 Task: Bookmark your favorite speakeasy bar as a favorite location.
Action: Key pressed t<Key.caps_lock>HE<Key.space><Key.caps_lock>c<Key.caps_lock>AMPBELL
Screenshot: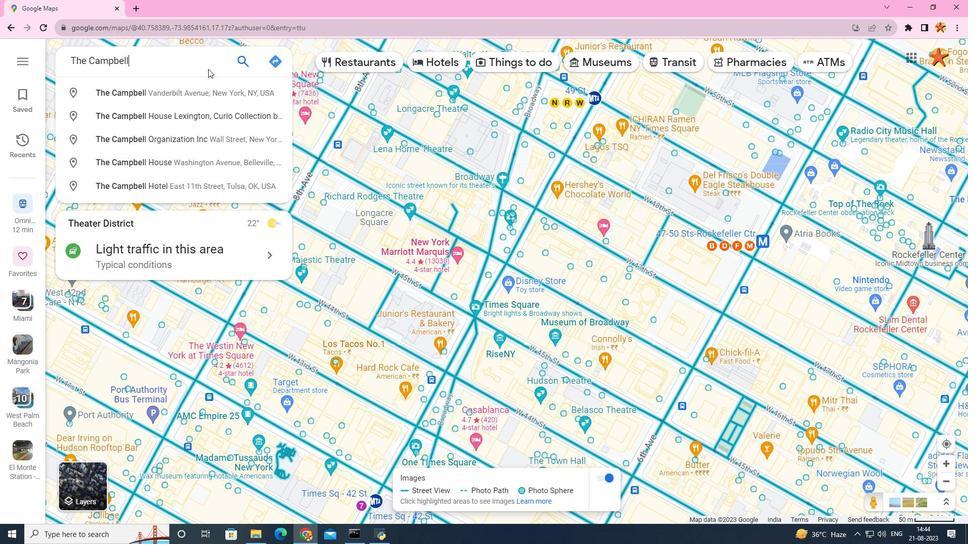 
Action: Mouse moved to (208, 70)
Screenshot: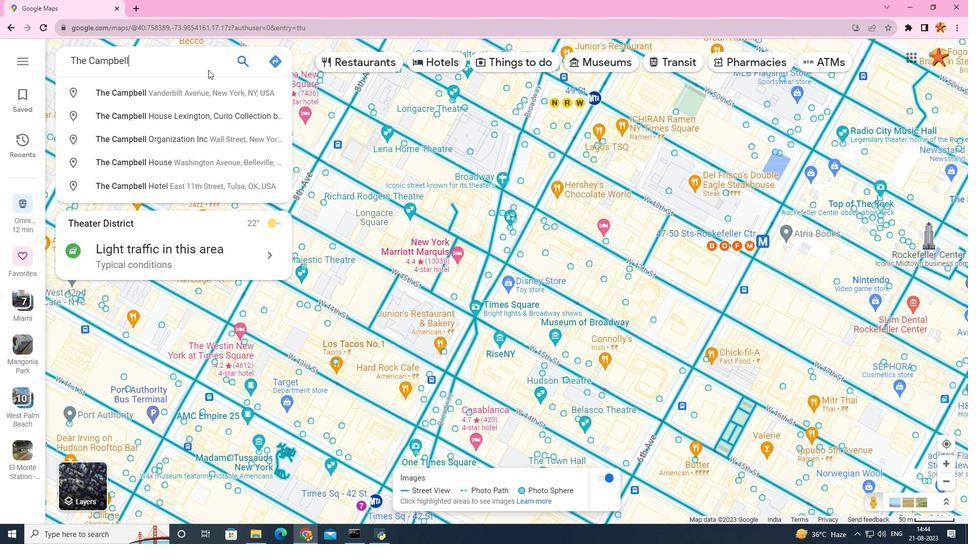
Action: Key pressed <Key.space>BAR
Screenshot: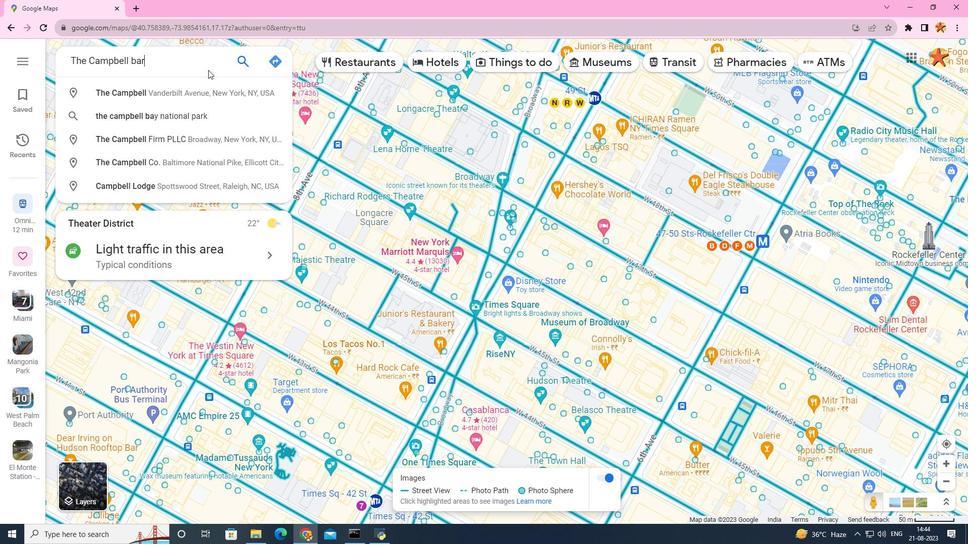 
Action: Mouse moved to (179, 90)
Screenshot: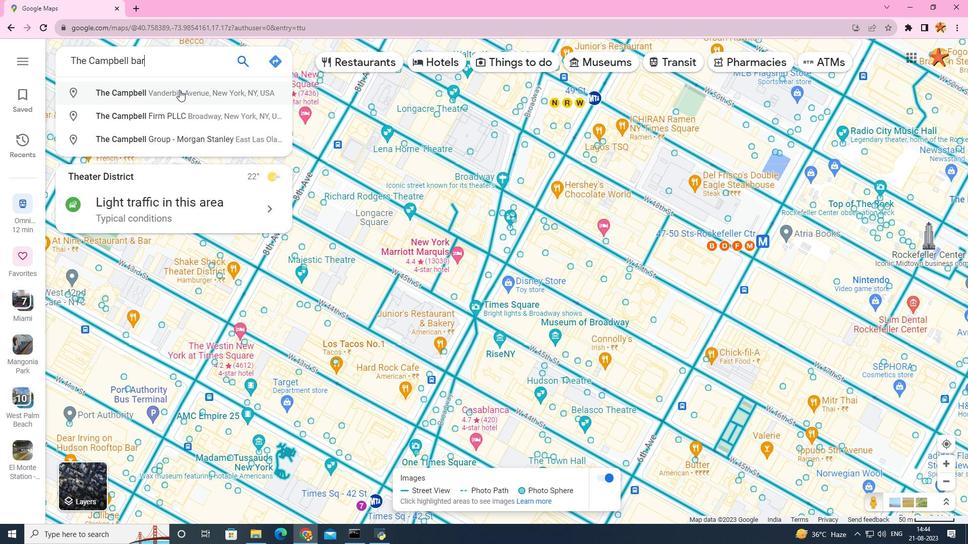 
Action: Mouse pressed left at (179, 90)
Screenshot: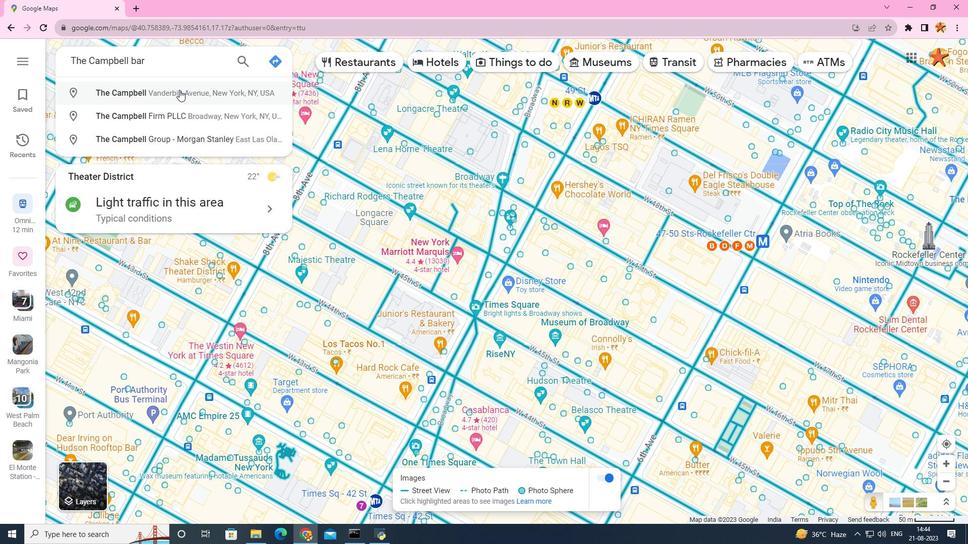 
Action: Mouse moved to (150, 151)
Screenshot: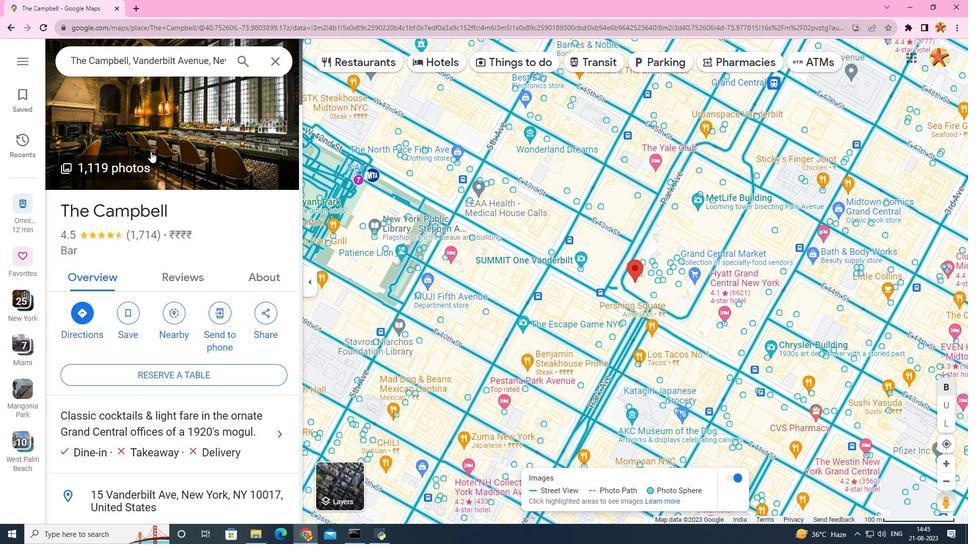 
Action: Mouse pressed left at (150, 151)
Screenshot: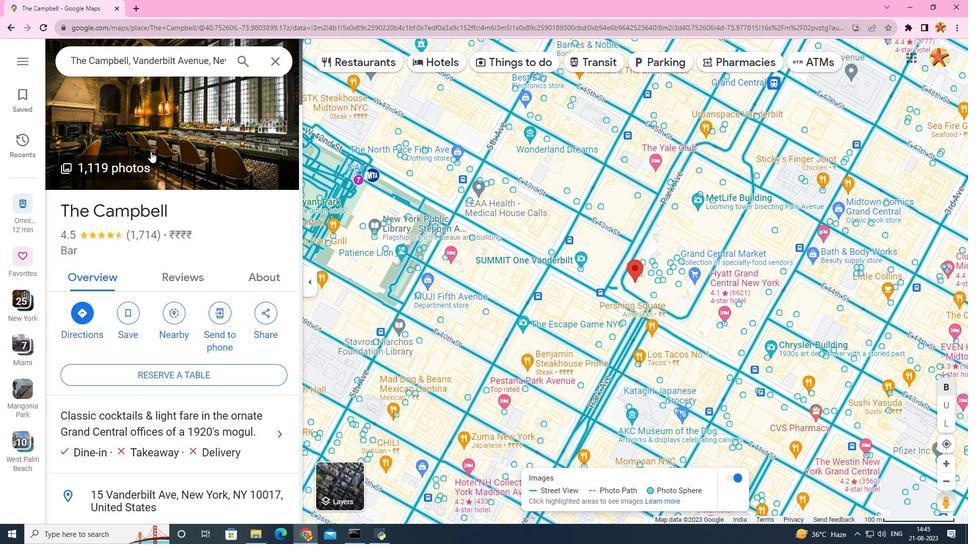 
Action: Mouse moved to (658, 460)
Screenshot: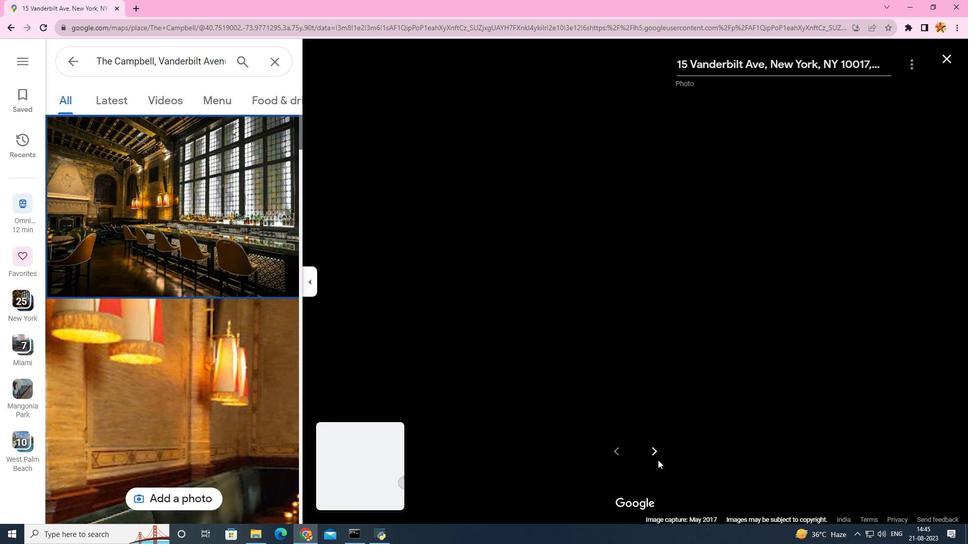 
Action: Mouse pressed left at (658, 460)
Screenshot: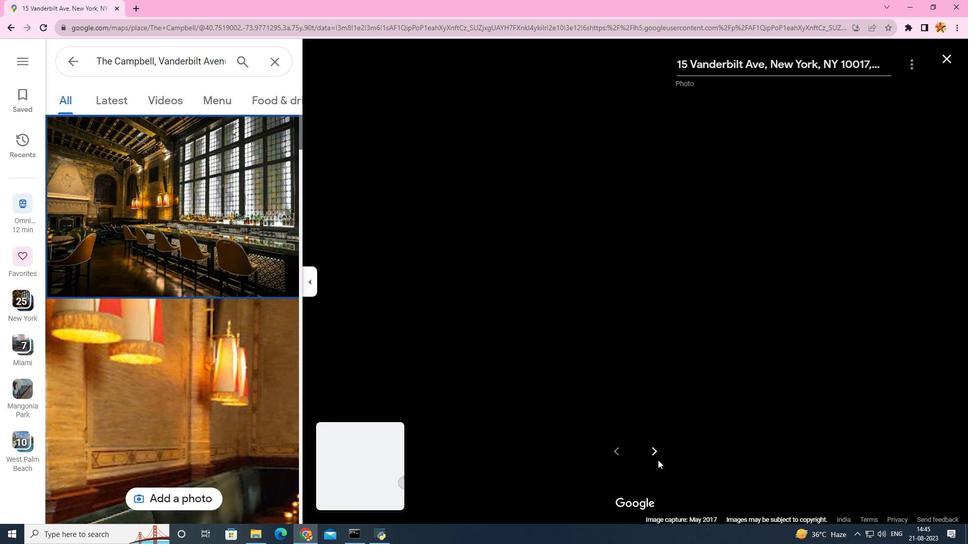 
Action: Mouse pressed left at (658, 460)
Screenshot: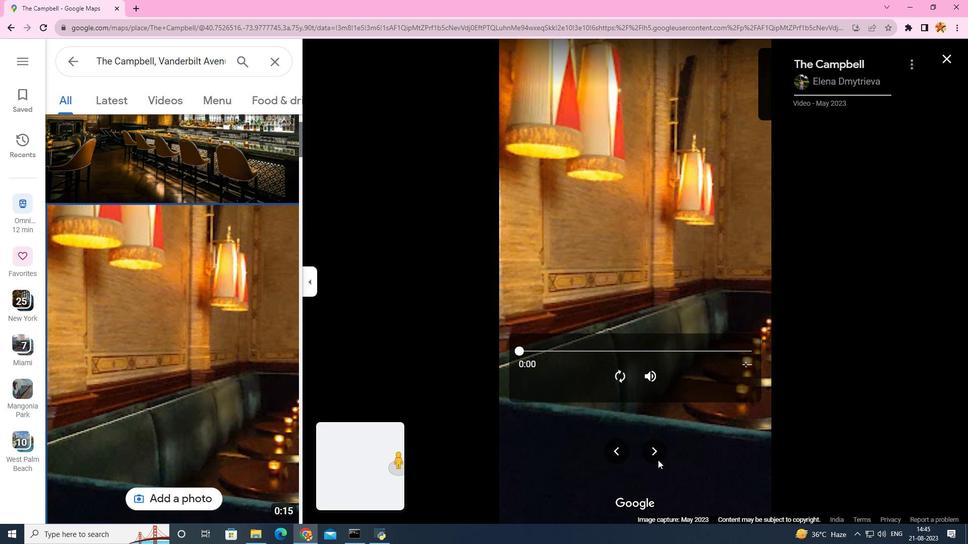 
Action: Mouse pressed left at (658, 460)
Screenshot: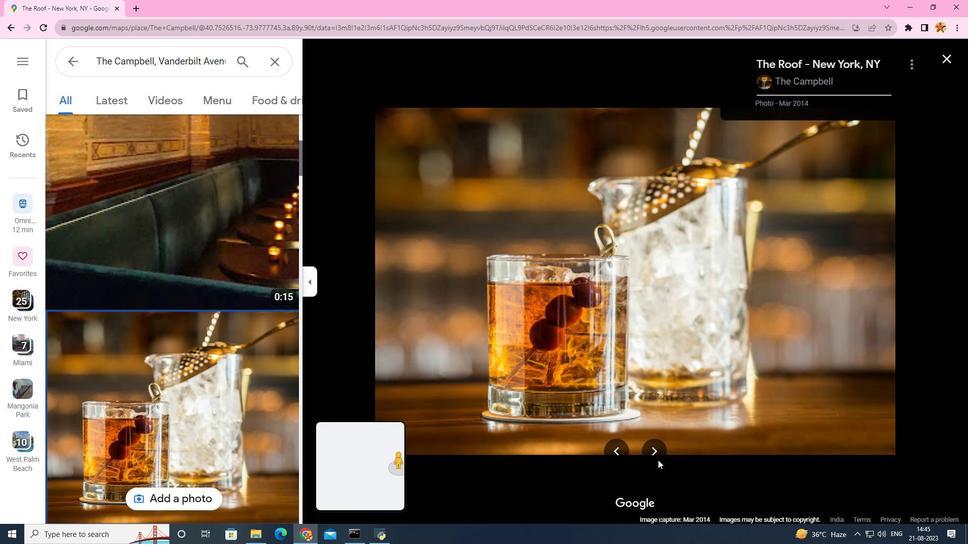 
Action: Mouse moved to (657, 460)
Screenshot: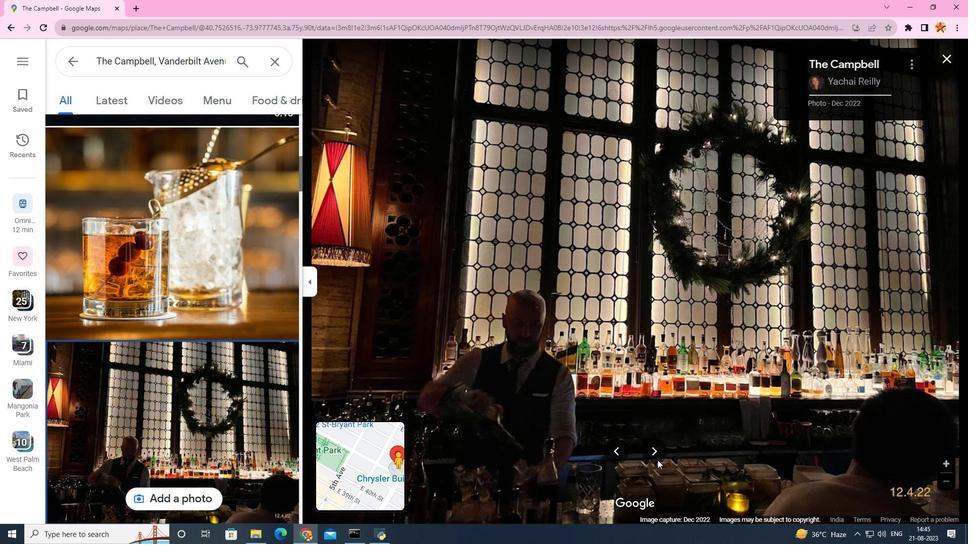 
Action: Mouse pressed left at (657, 460)
Screenshot: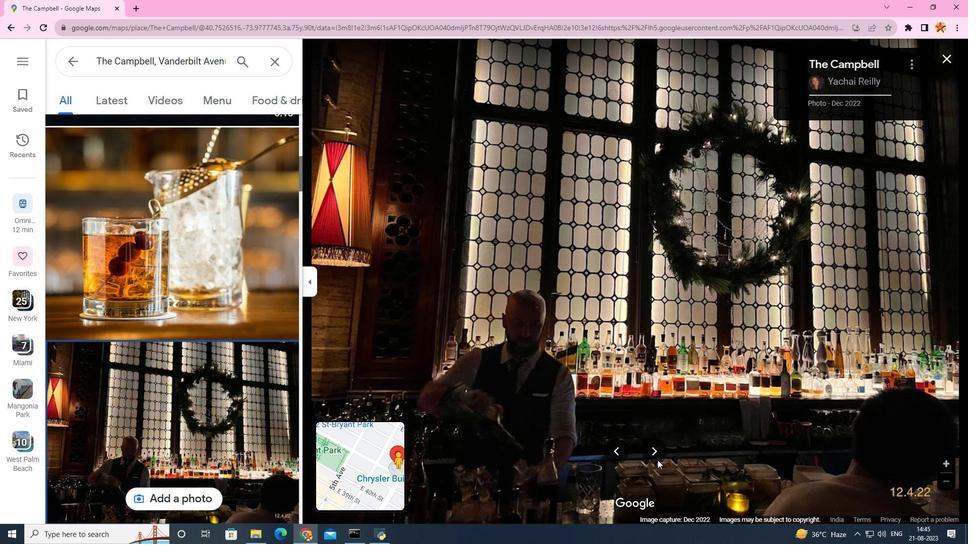 
Action: Mouse moved to (656, 448)
Screenshot: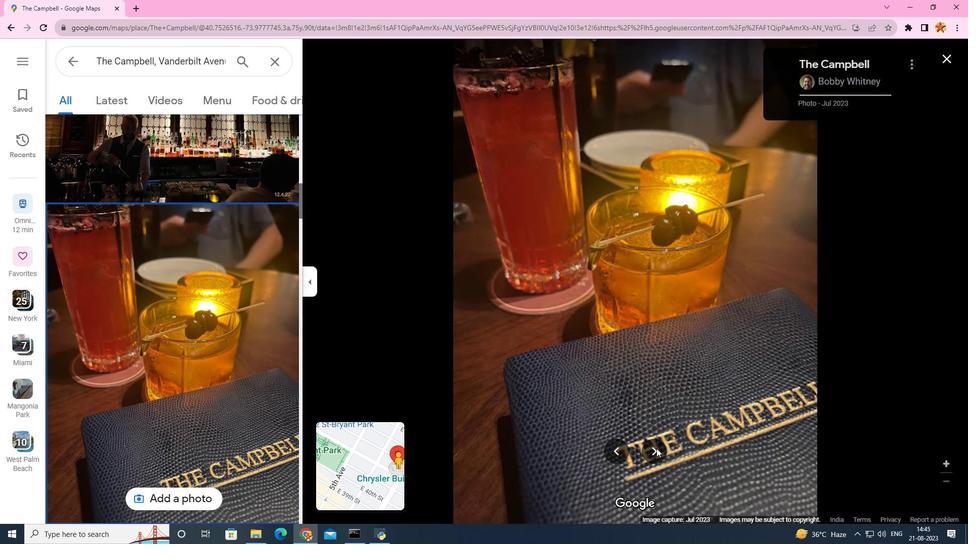 
Action: Mouse pressed left at (656, 448)
Screenshot: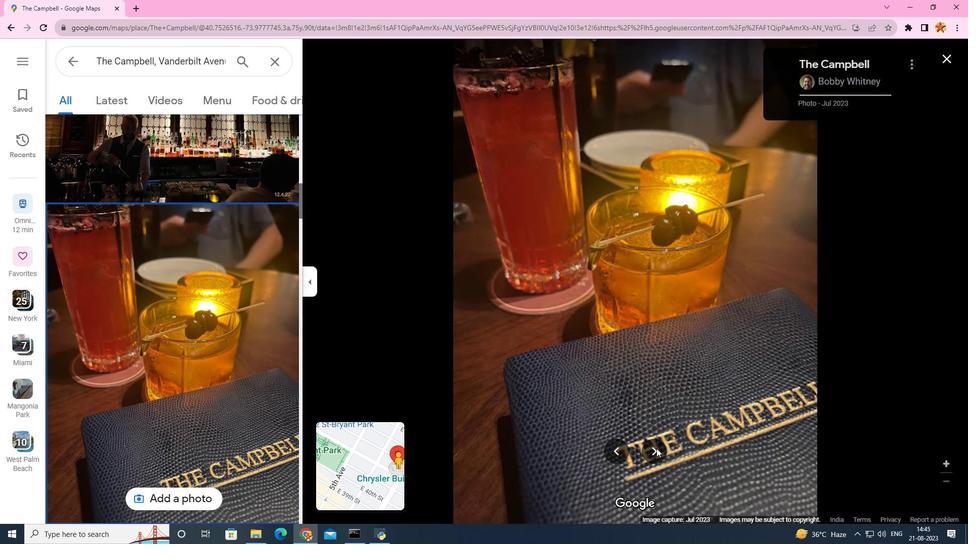 
Action: Mouse pressed left at (656, 448)
Screenshot: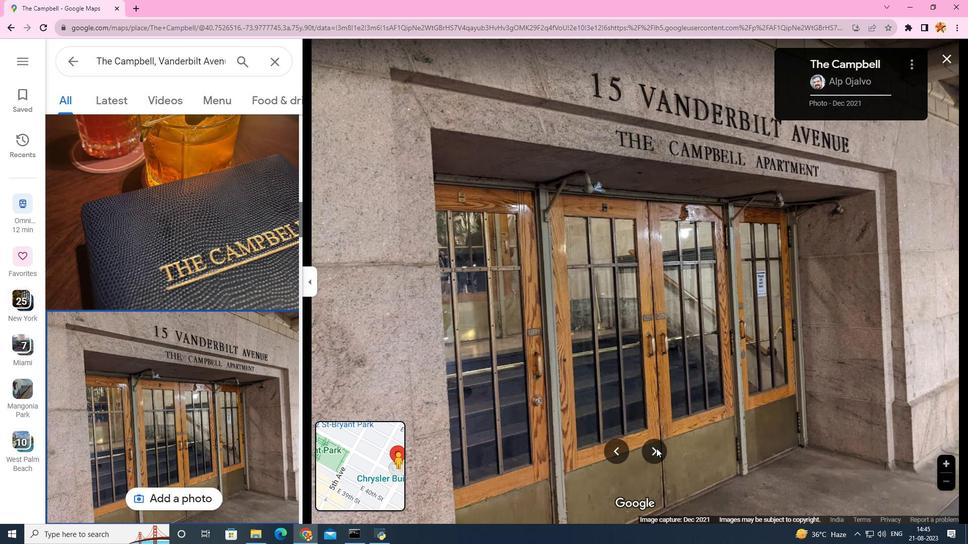 
Action: Mouse moved to (653, 449)
Screenshot: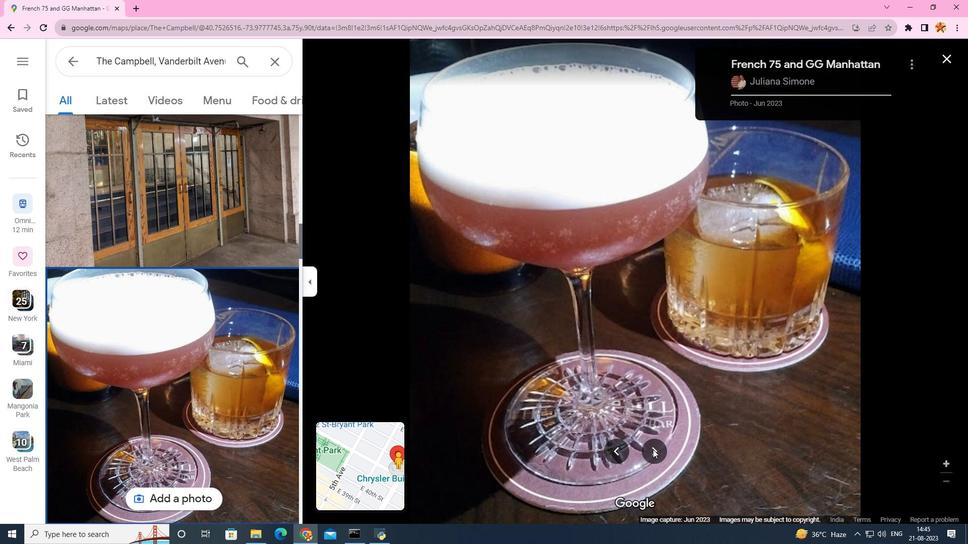 
Action: Mouse pressed left at (653, 449)
Screenshot: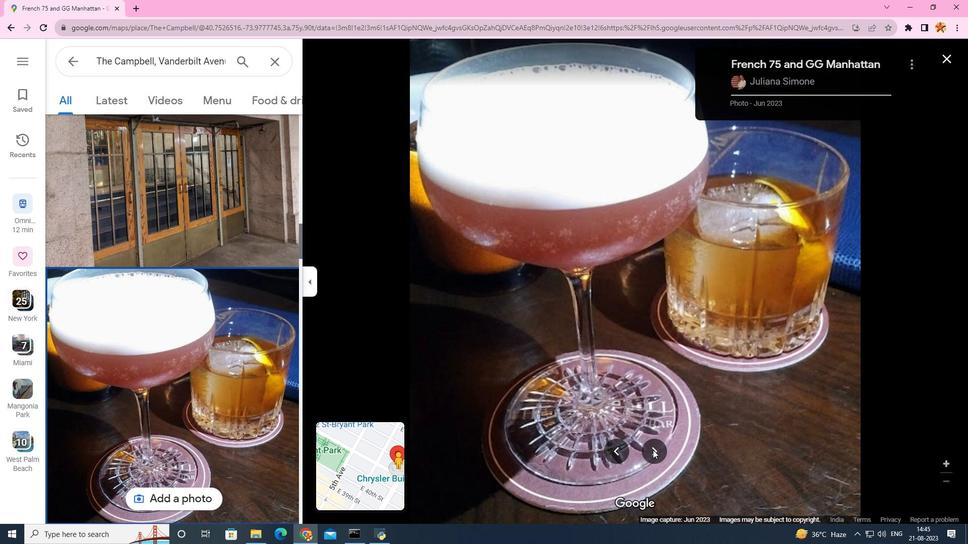 
Action: Mouse moved to (653, 450)
Screenshot: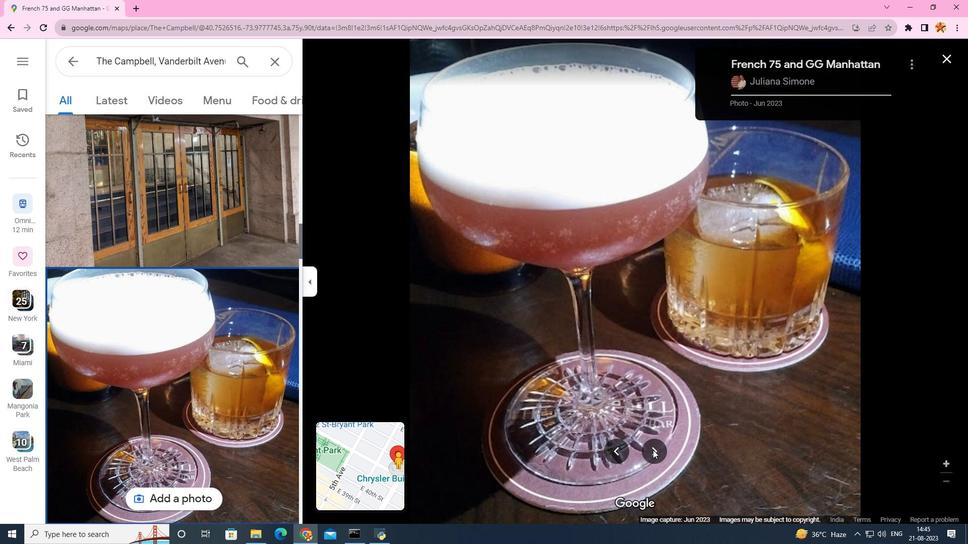 
Action: Mouse pressed left at (653, 450)
Screenshot: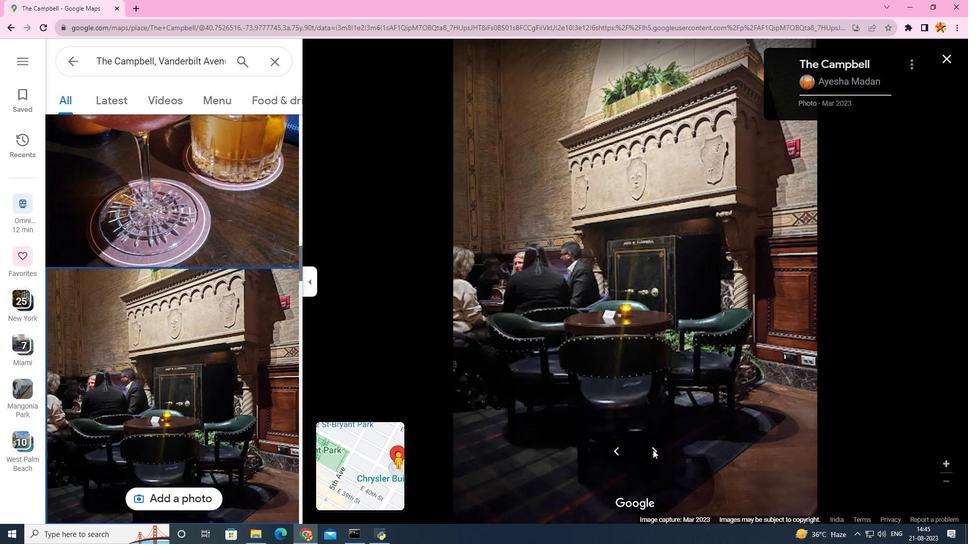 
Action: Mouse pressed left at (653, 450)
Screenshot: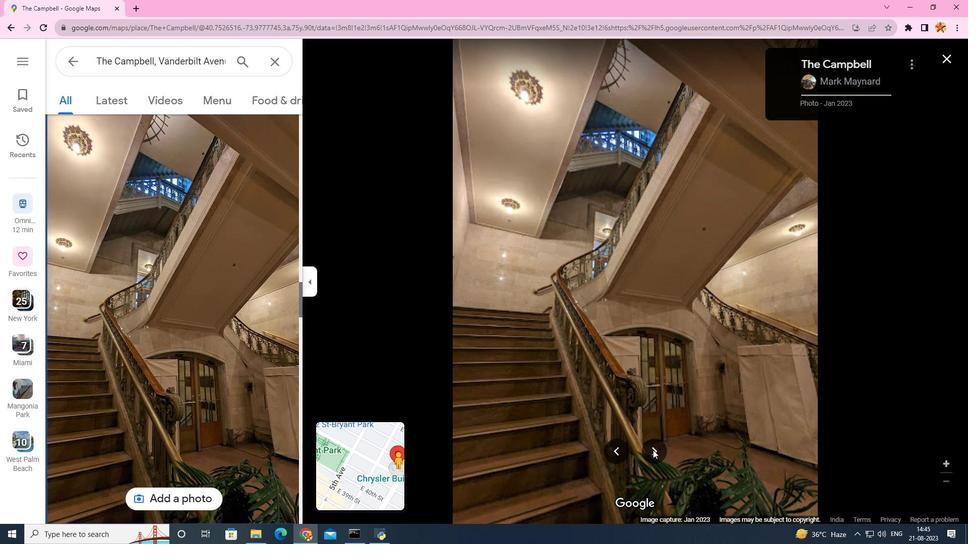 
Action: Mouse pressed left at (653, 450)
Screenshot: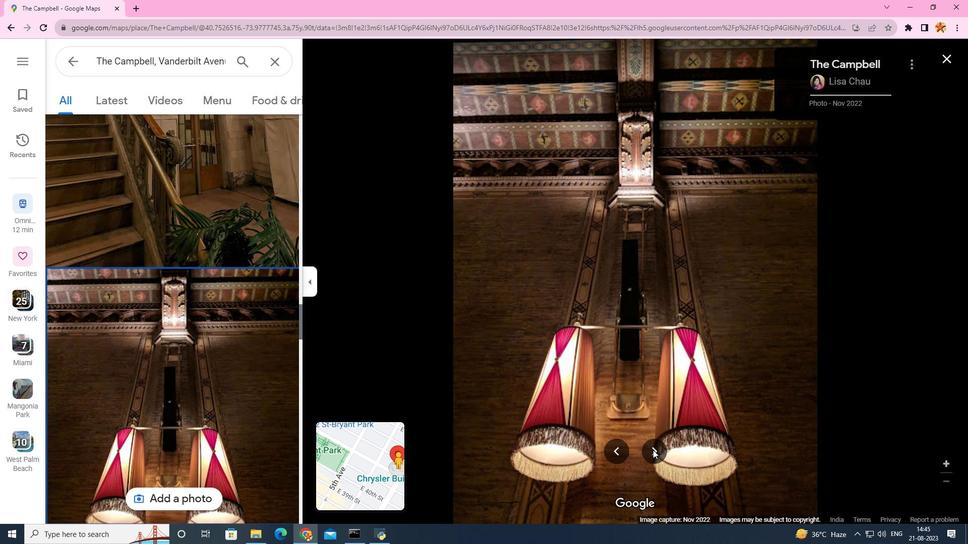 
Action: Mouse pressed left at (653, 450)
Screenshot: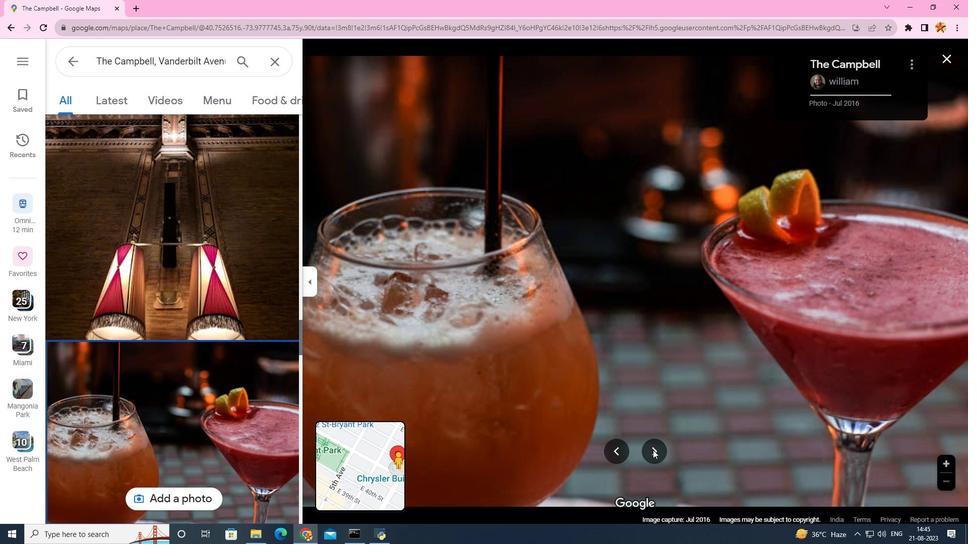 
Action: Mouse pressed left at (653, 450)
Screenshot: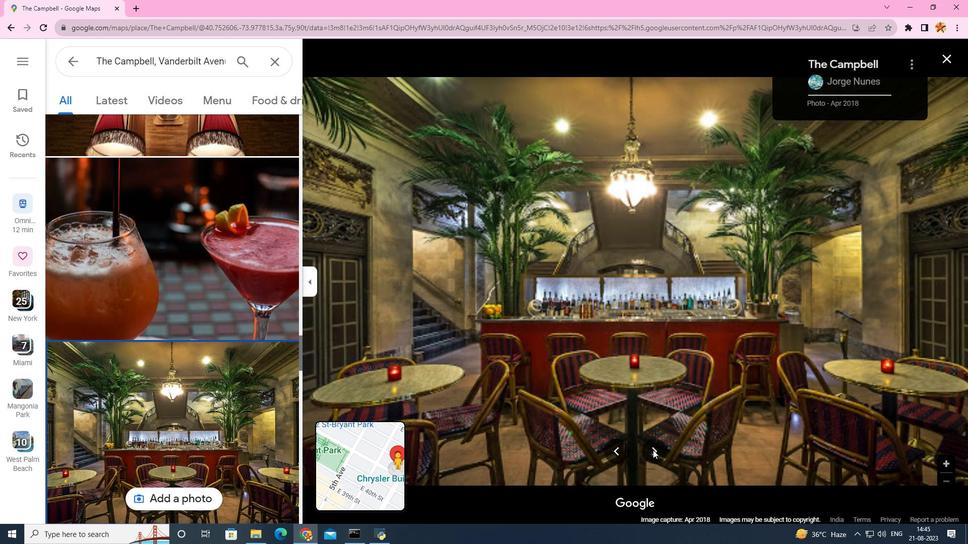 
Action: Mouse pressed left at (653, 450)
Screenshot: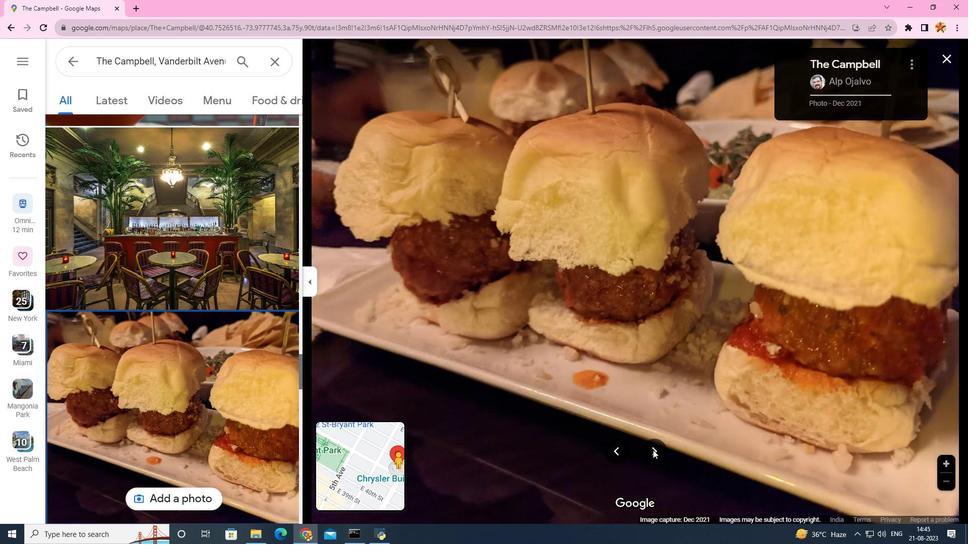 
Action: Mouse pressed left at (653, 450)
Screenshot: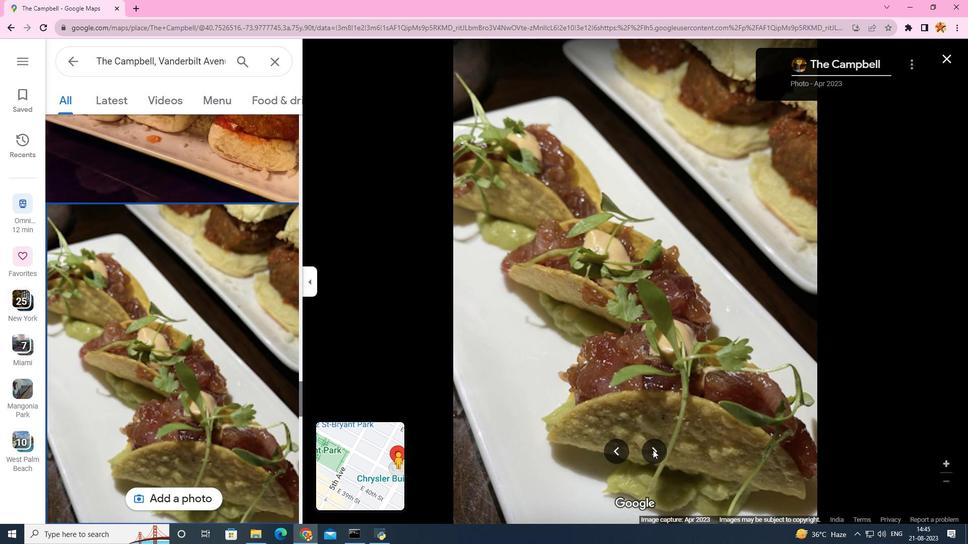 
Action: Mouse pressed left at (653, 450)
Screenshot: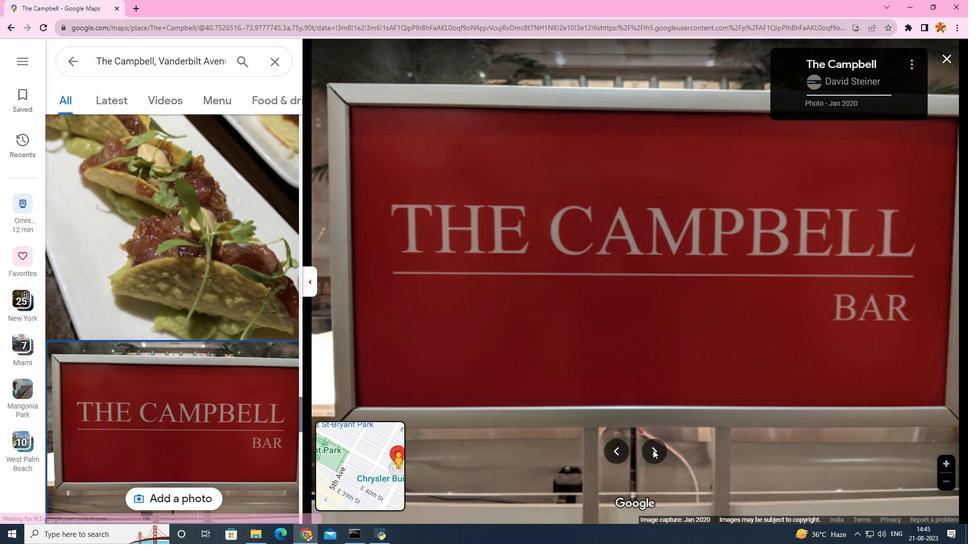 
Action: Mouse pressed left at (653, 450)
Screenshot: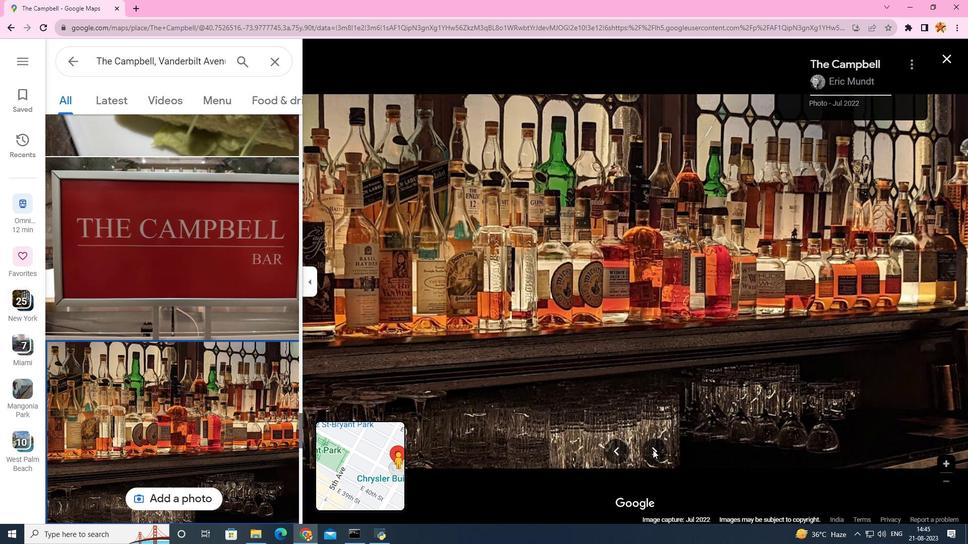 
Action: Mouse pressed left at (653, 450)
Screenshot: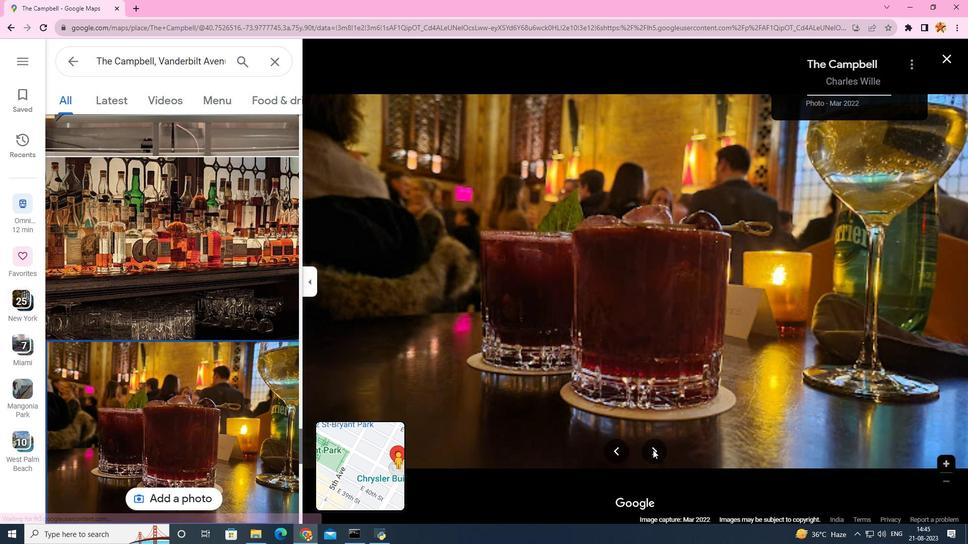 
Action: Mouse pressed left at (653, 450)
Screenshot: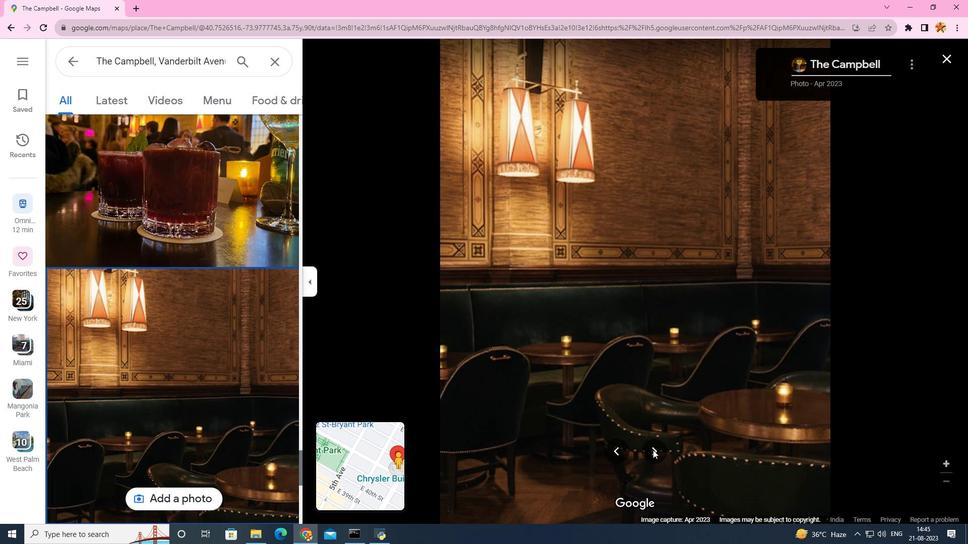 
Action: Mouse moved to (652, 450)
Screenshot: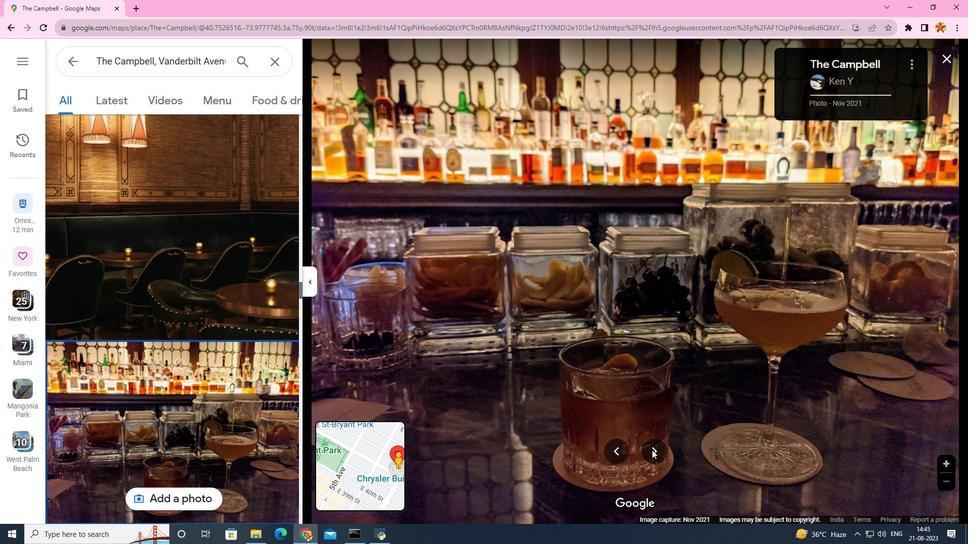
Action: Mouse pressed left at (652, 450)
Screenshot: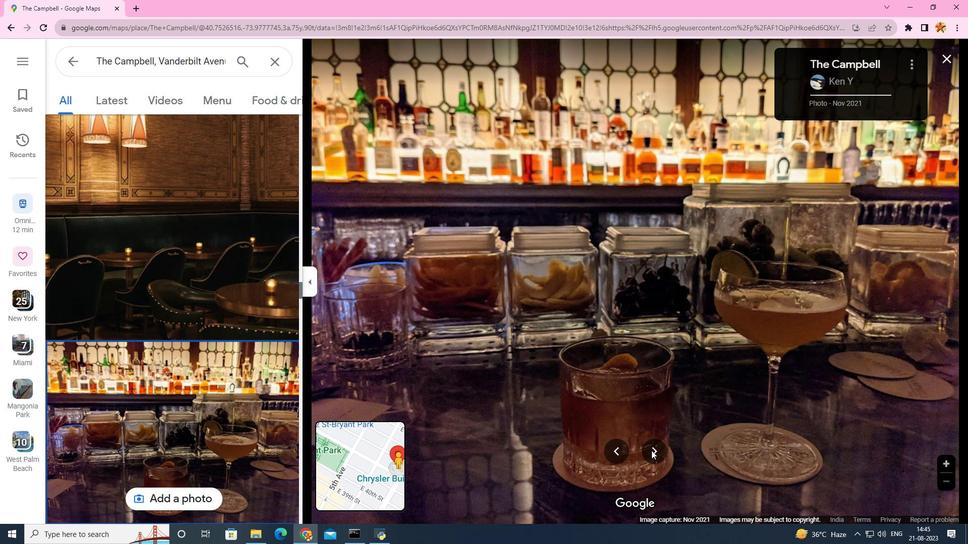 
Action: Mouse moved to (648, 452)
Screenshot: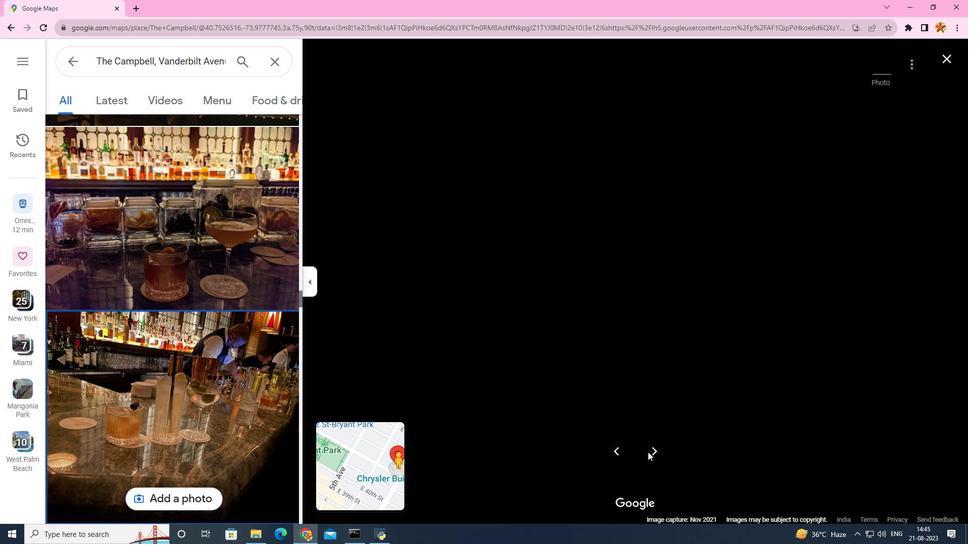 
Action: Mouse pressed left at (648, 452)
Screenshot: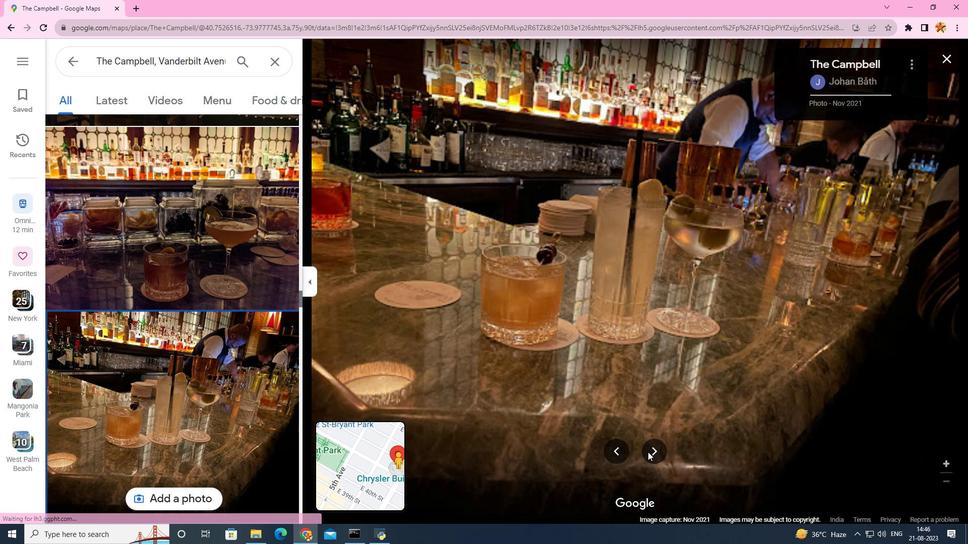 
Action: Mouse pressed left at (648, 452)
Screenshot: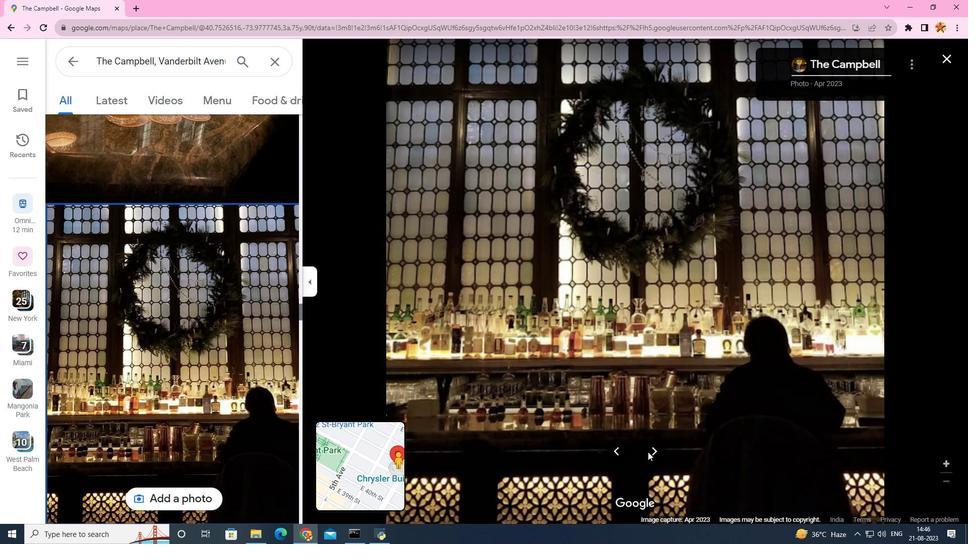 
Action: Mouse moved to (646, 452)
Screenshot: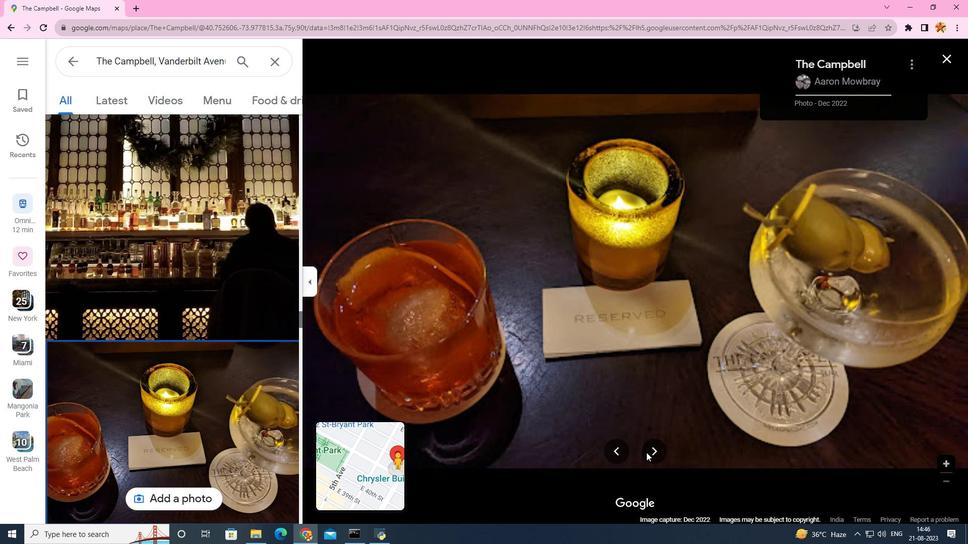 
Action: Mouse pressed left at (646, 452)
Screenshot: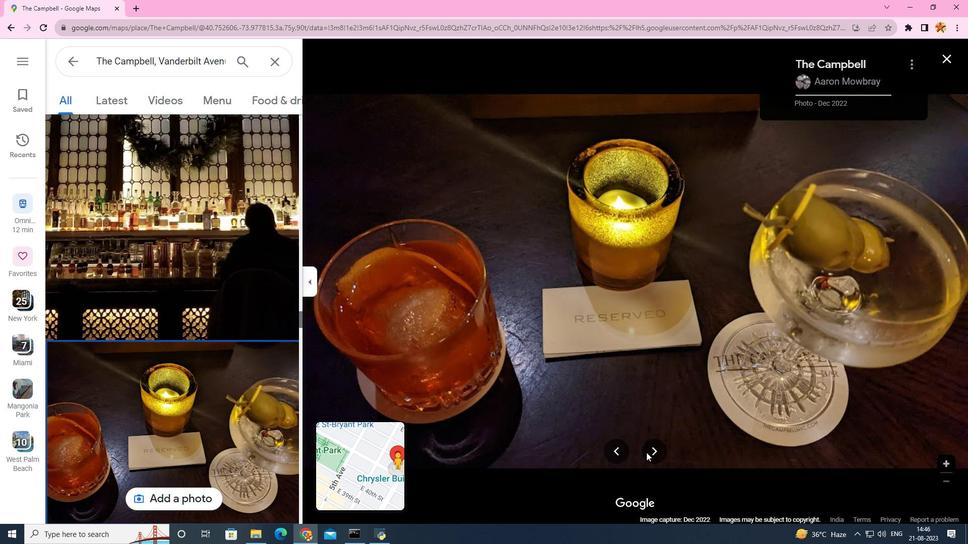 
Action: Mouse pressed left at (646, 452)
Screenshot: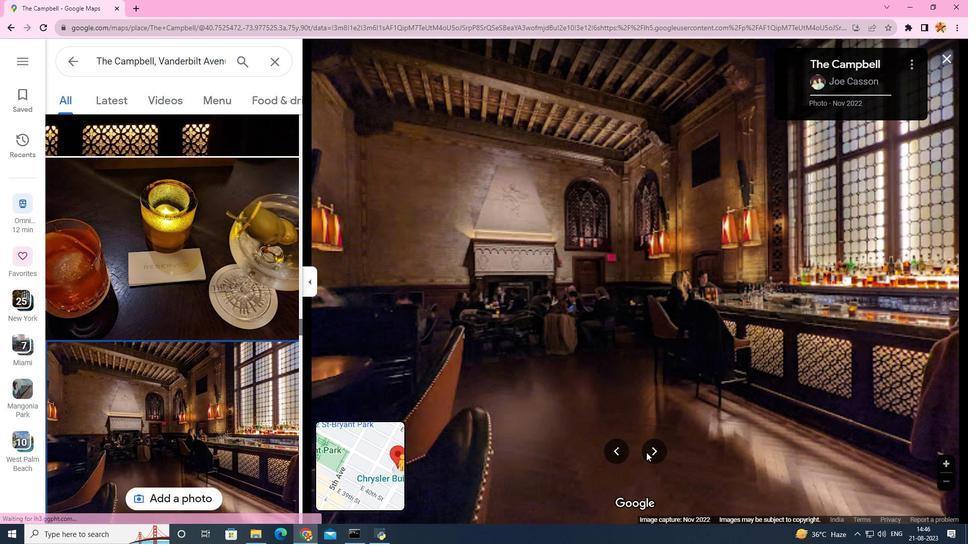 
Action: Mouse pressed left at (646, 452)
Screenshot: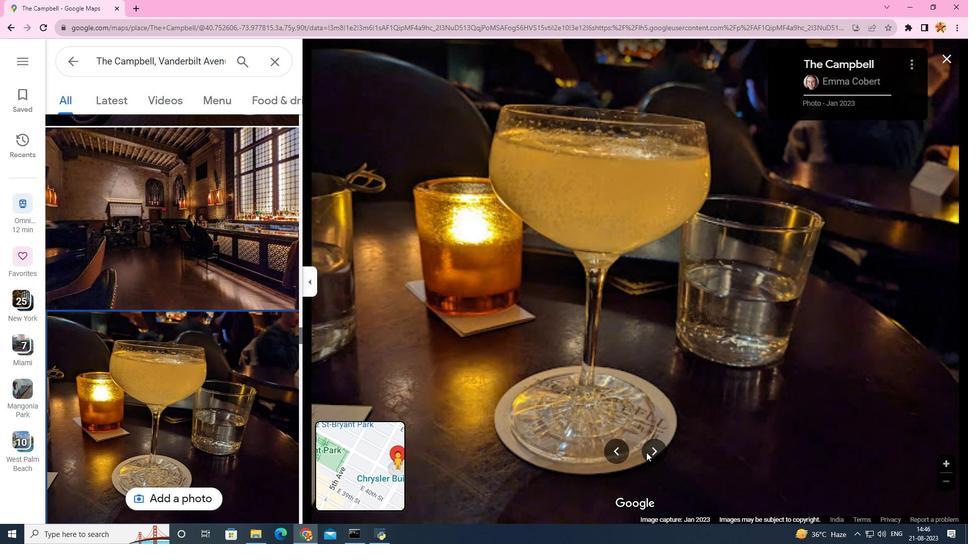 
Action: Mouse pressed left at (646, 452)
Screenshot: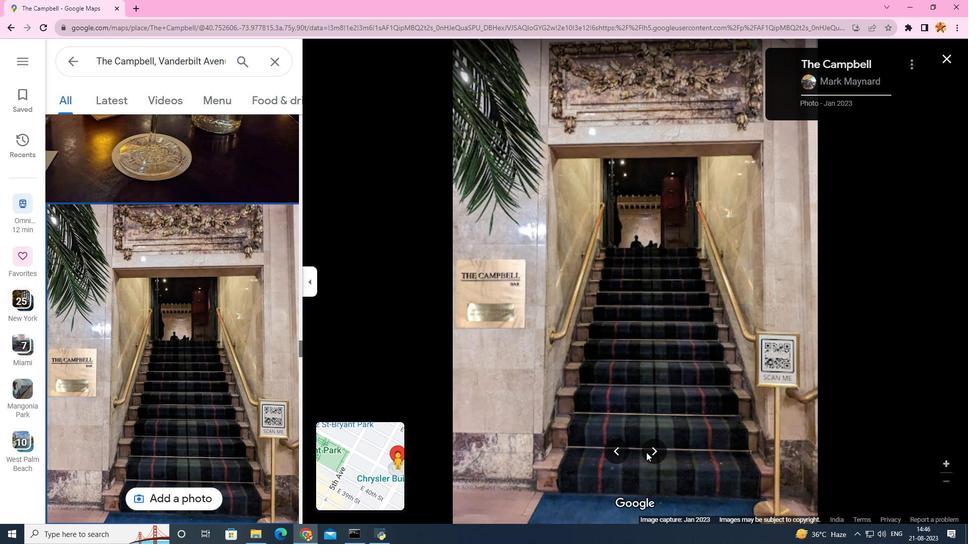 
Action: Mouse moved to (655, 449)
Screenshot: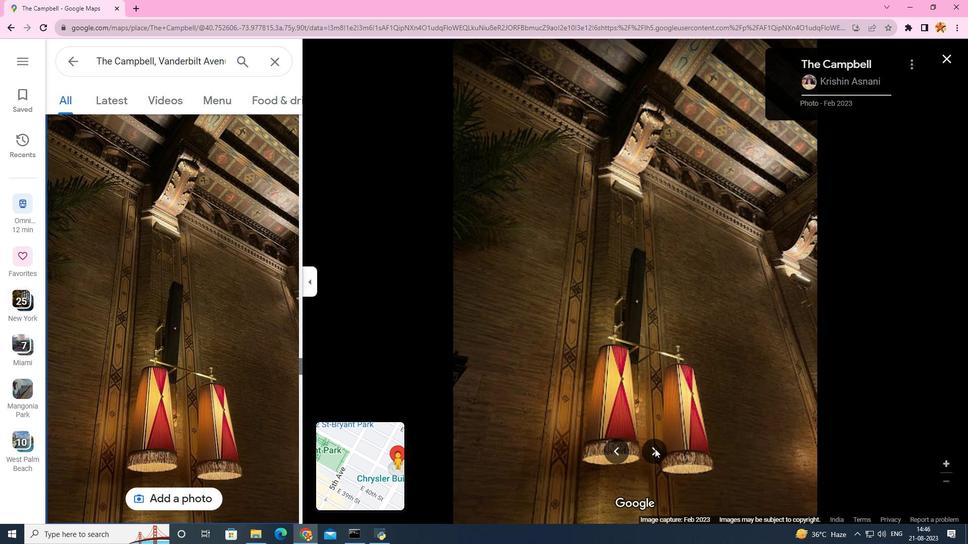 
Action: Mouse pressed left at (655, 449)
Screenshot: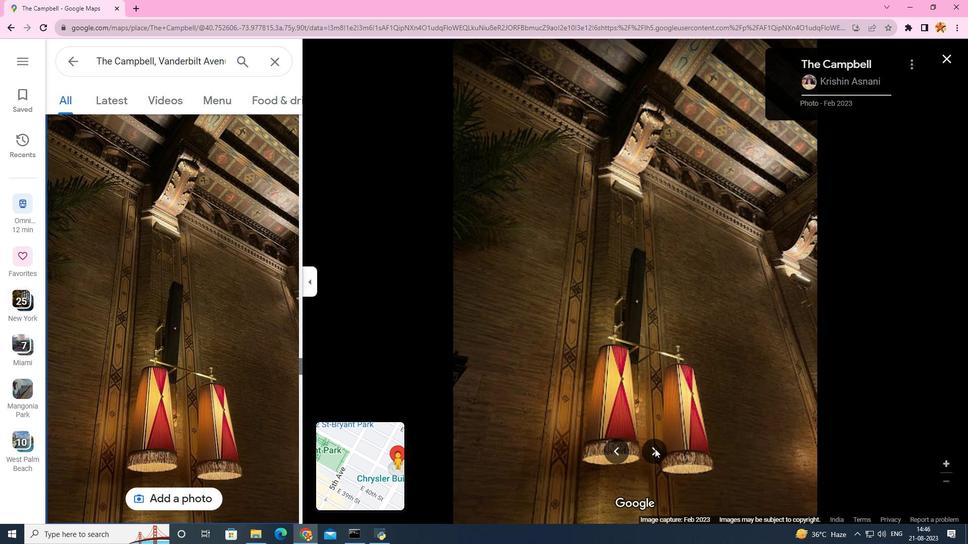 
Action: Mouse pressed left at (655, 449)
Screenshot: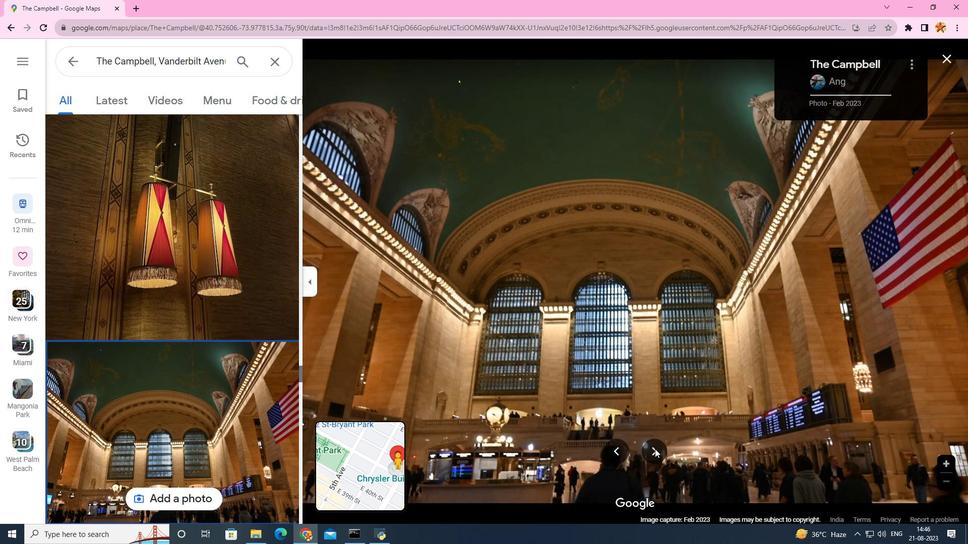 
Action: Mouse pressed left at (655, 449)
Screenshot: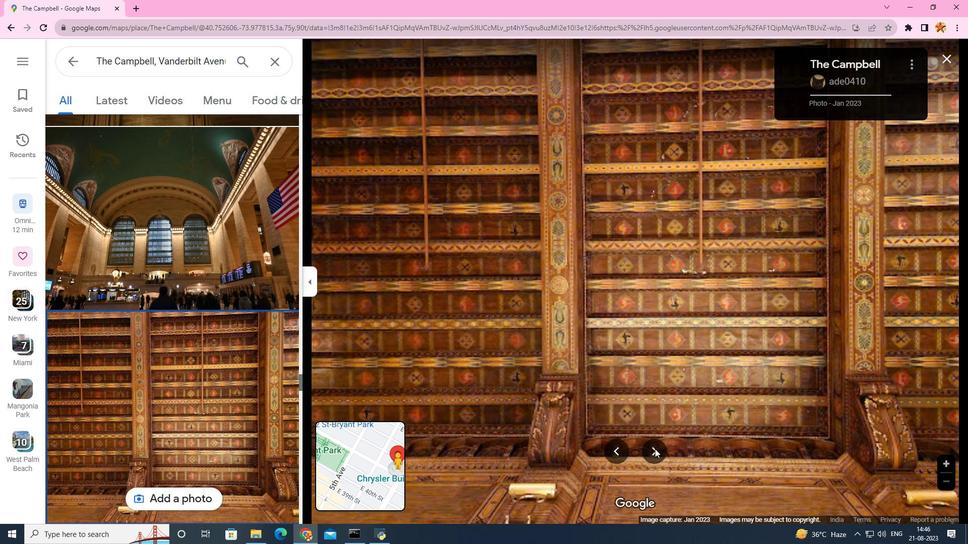 
Action: Mouse pressed left at (655, 449)
Screenshot: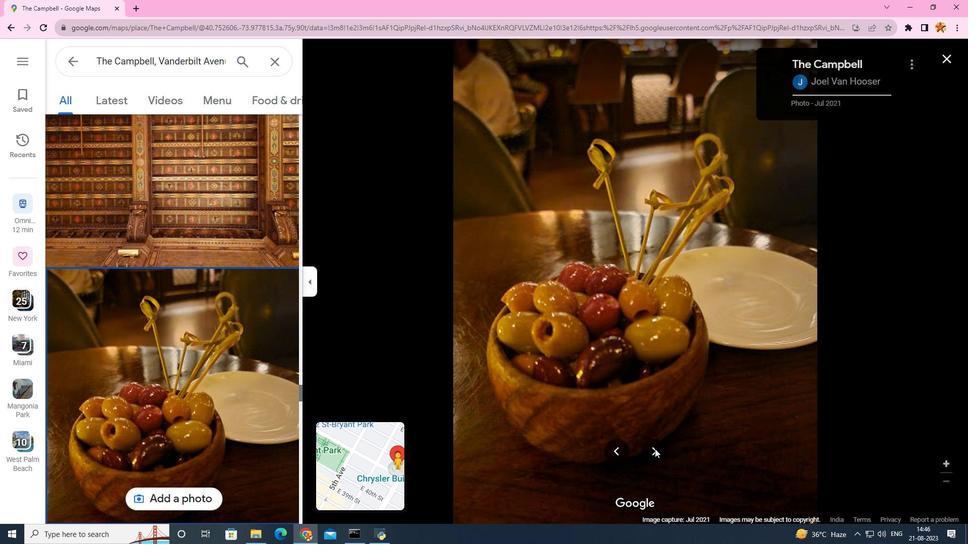 
Action: Mouse moved to (654, 449)
Screenshot: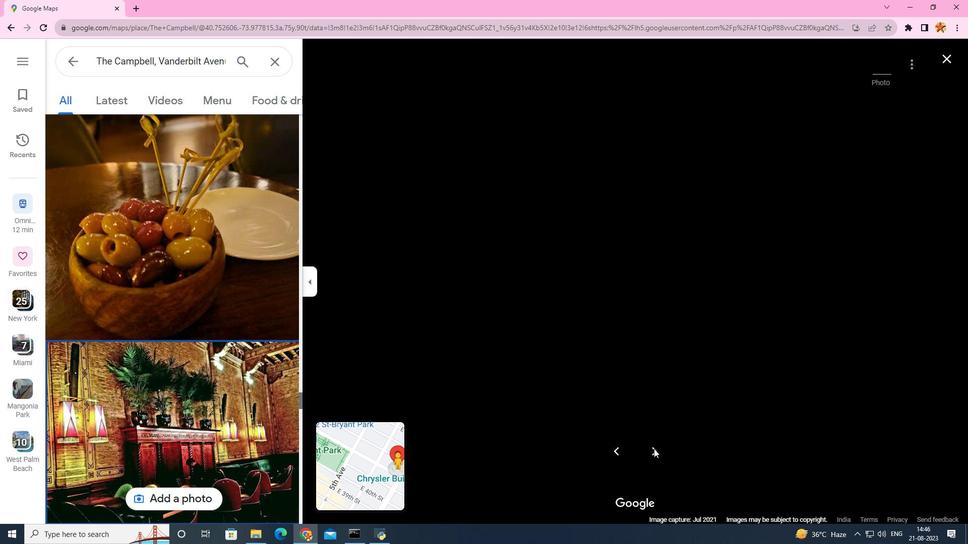 
Action: Mouse pressed left at (654, 449)
Screenshot: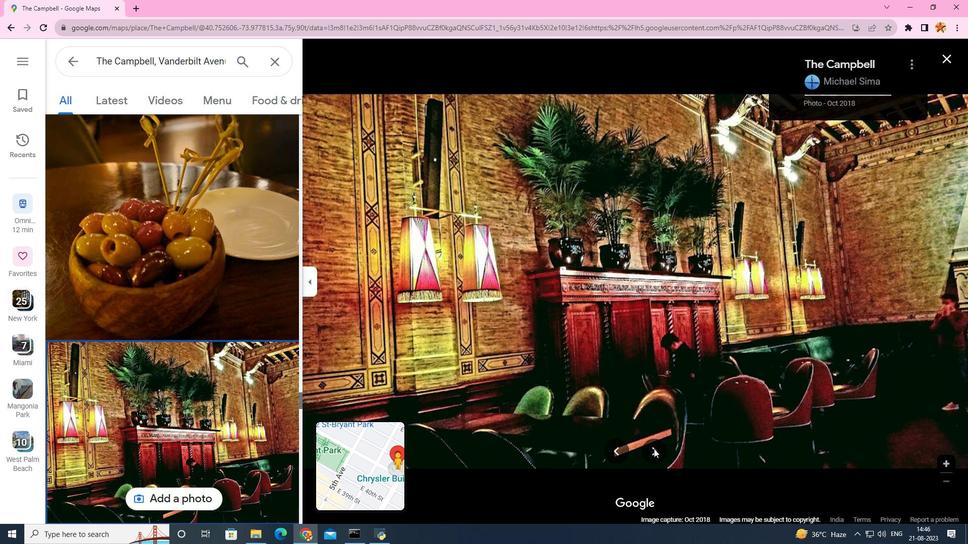 
Action: Mouse moved to (653, 449)
Screenshot: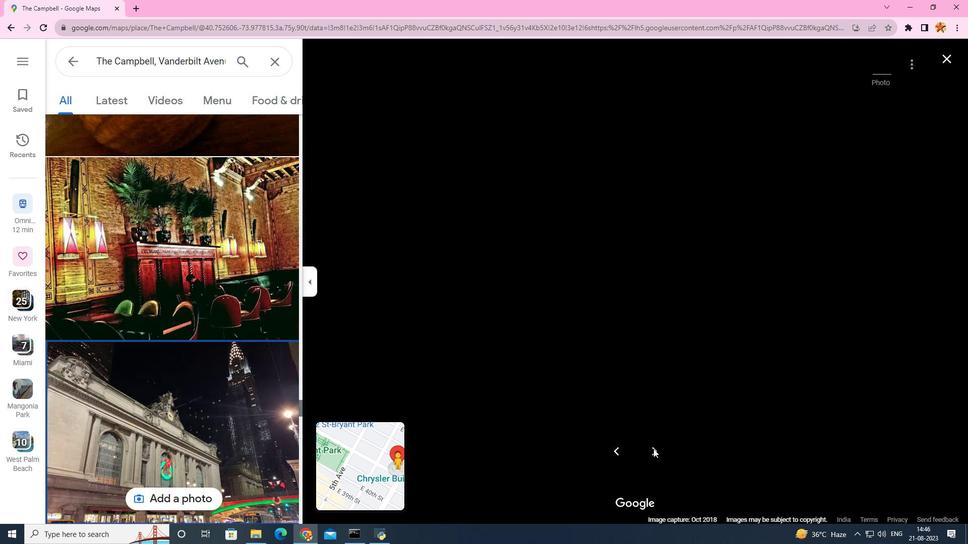 
Action: Mouse pressed left at (653, 449)
Screenshot: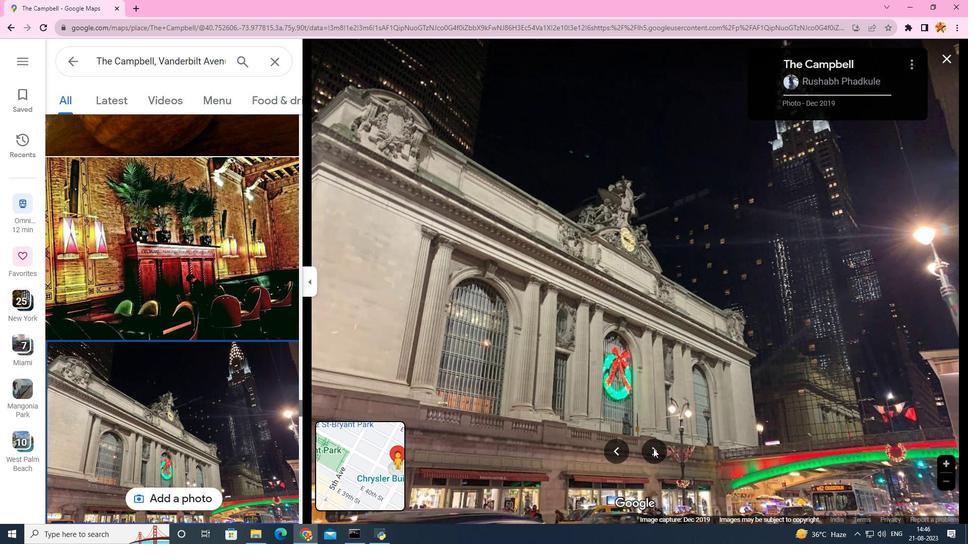 
Action: Mouse pressed left at (653, 449)
Screenshot: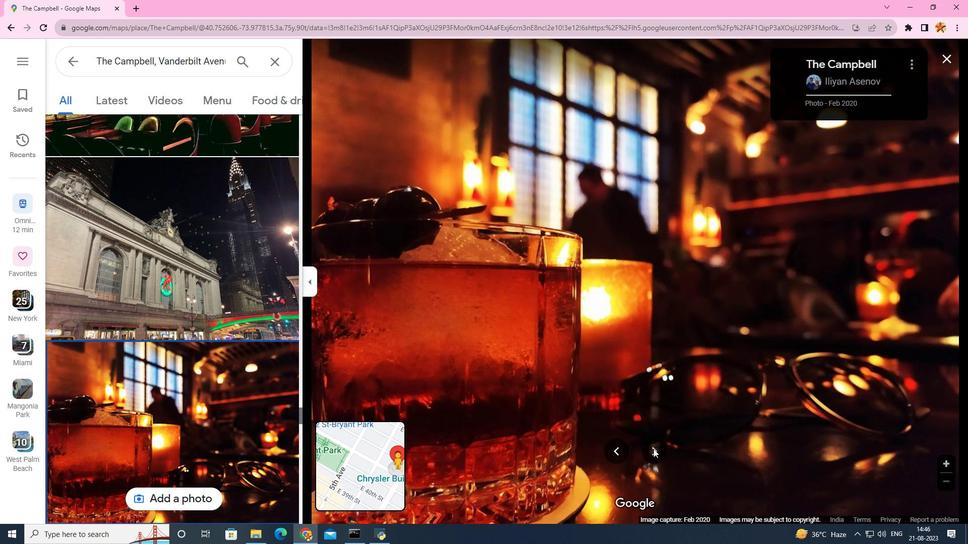 
Action: Mouse pressed left at (653, 449)
Screenshot: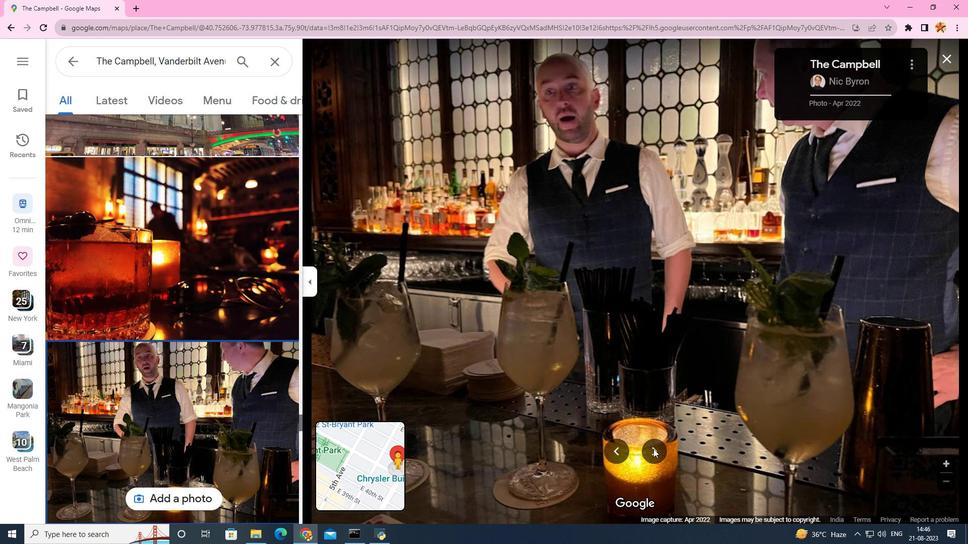 
Action: Mouse pressed left at (653, 449)
Screenshot: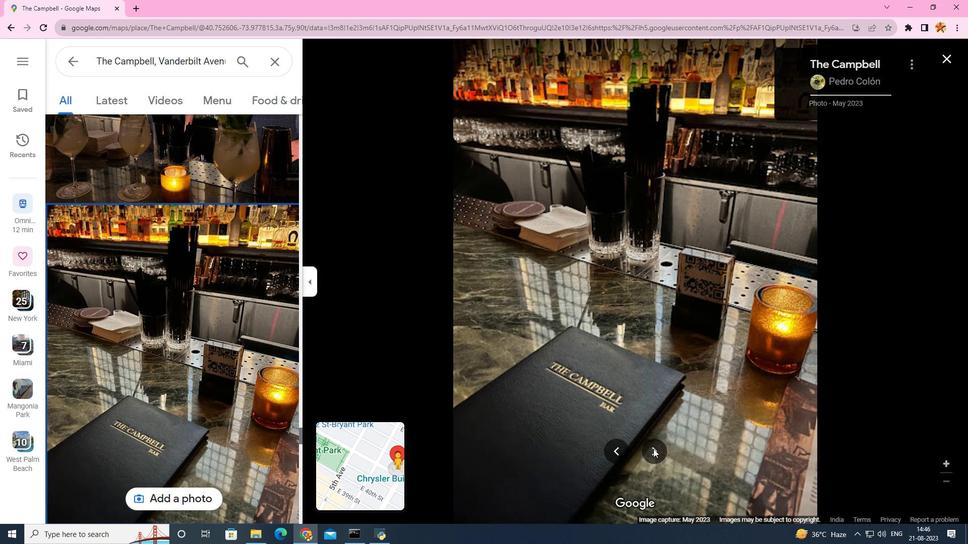 
Action: Mouse pressed left at (653, 449)
Screenshot: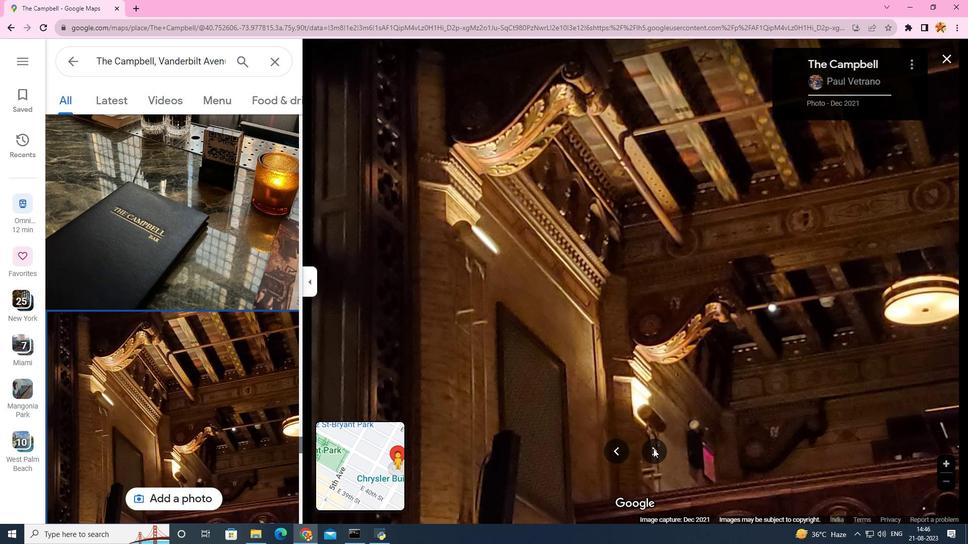 
Action: Mouse pressed left at (653, 449)
Screenshot: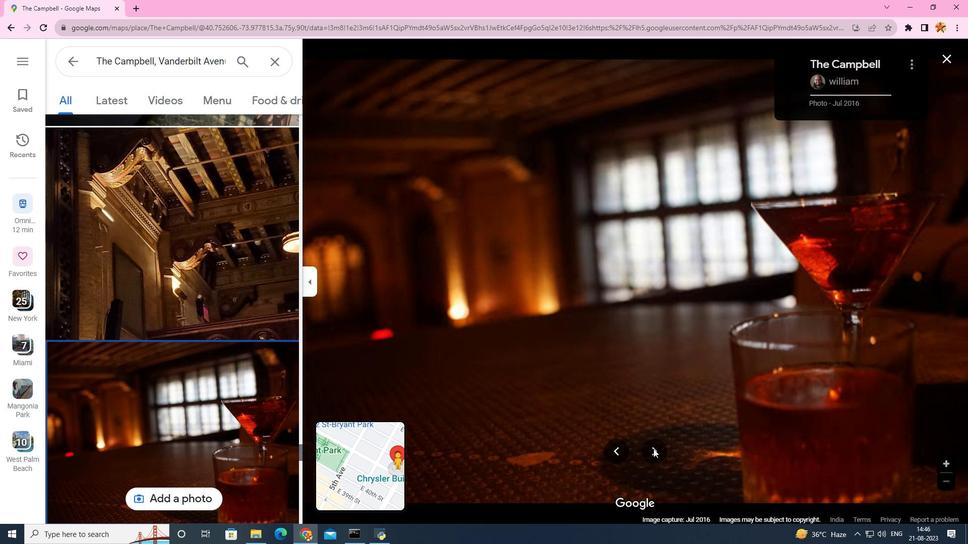 
Action: Mouse moved to (652, 449)
Screenshot: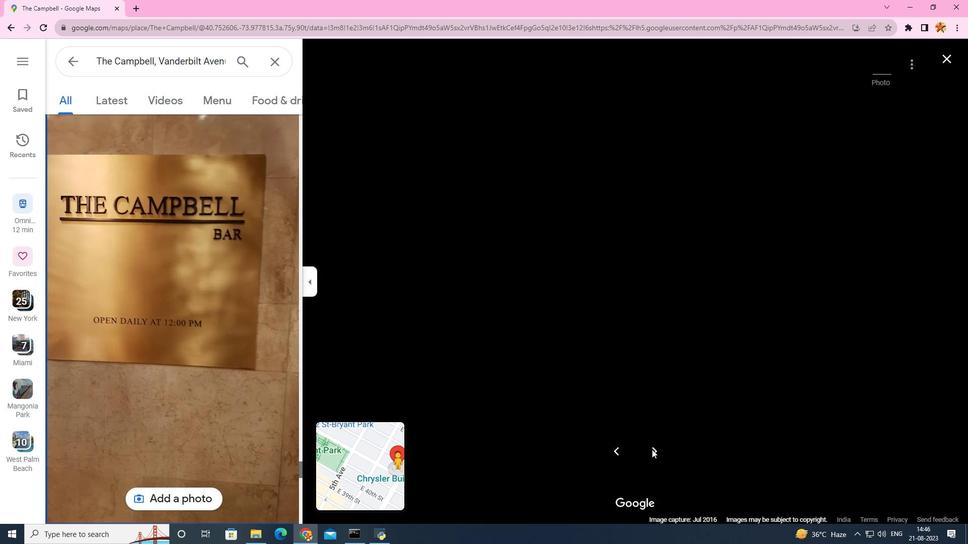 
Action: Mouse pressed left at (652, 449)
Screenshot: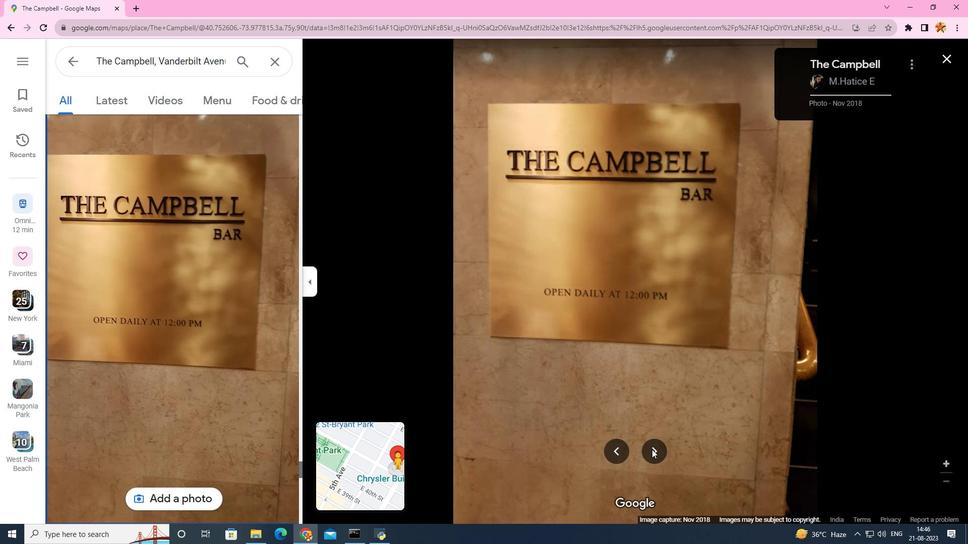 
Action: Mouse pressed left at (652, 449)
Screenshot: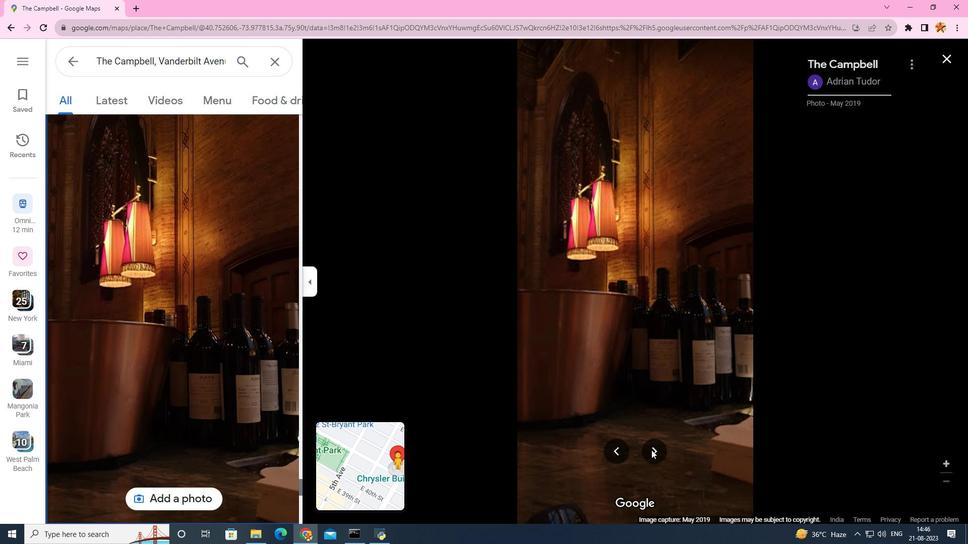 
Action: Mouse moved to (651, 450)
Screenshot: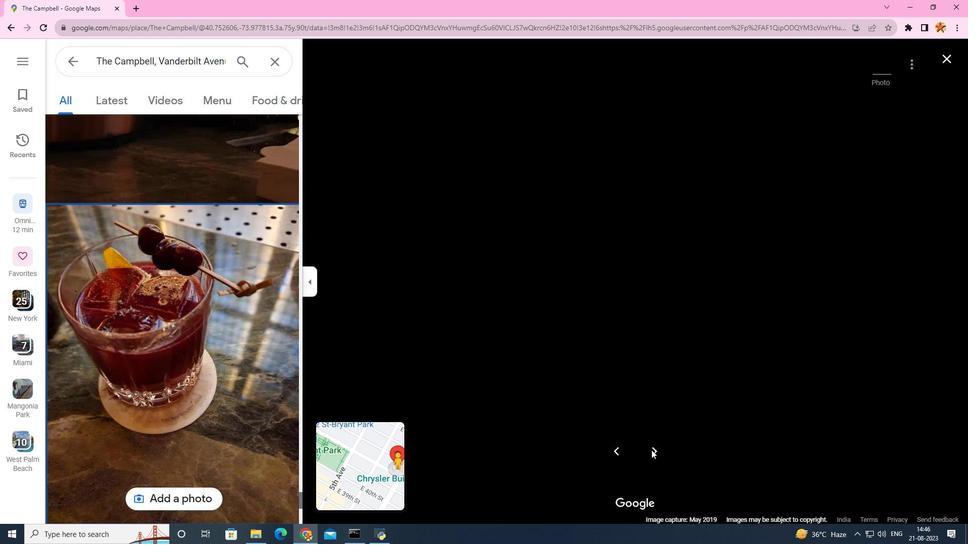 
Action: Mouse pressed left at (651, 450)
Screenshot: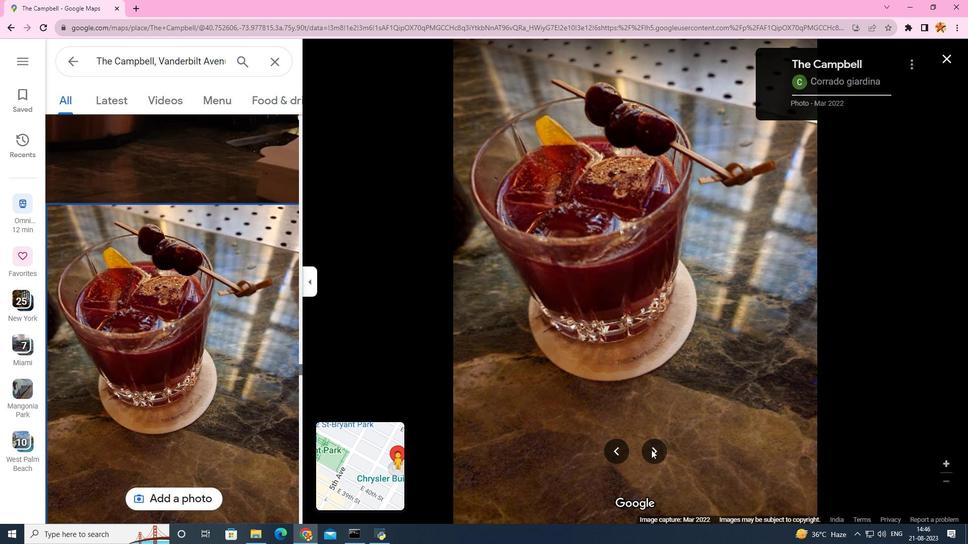 
Action: Mouse pressed left at (651, 450)
Screenshot: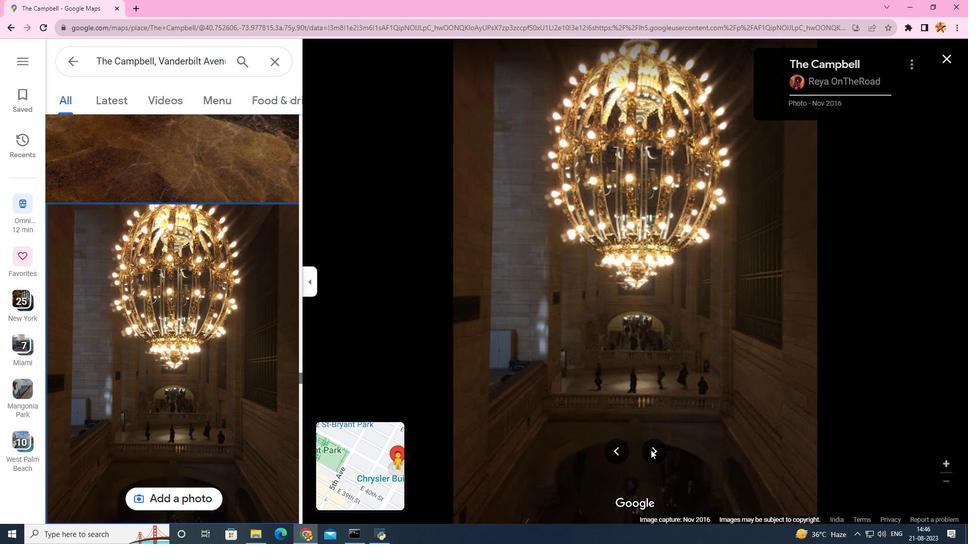 
Action: Mouse moved to (221, 112)
Screenshot: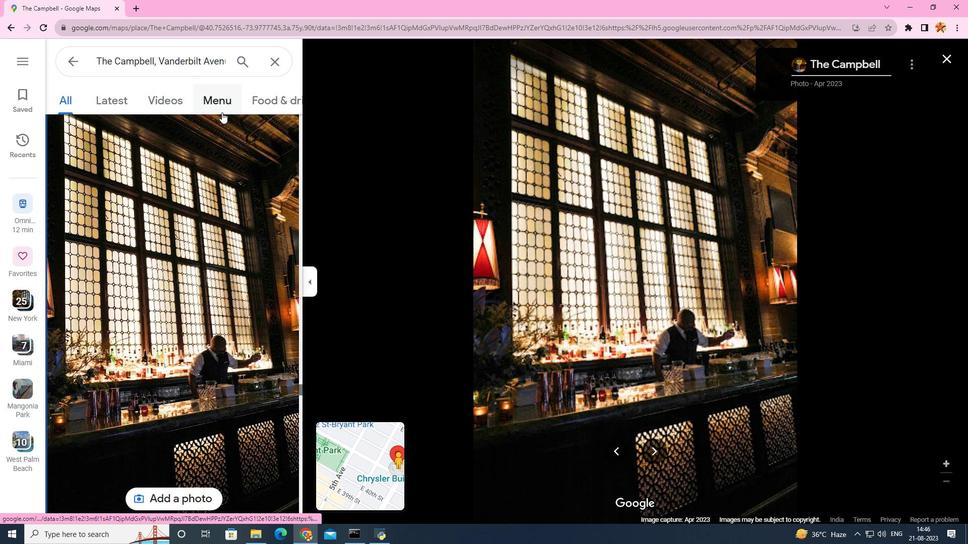 
Action: Mouse pressed left at (221, 112)
Screenshot: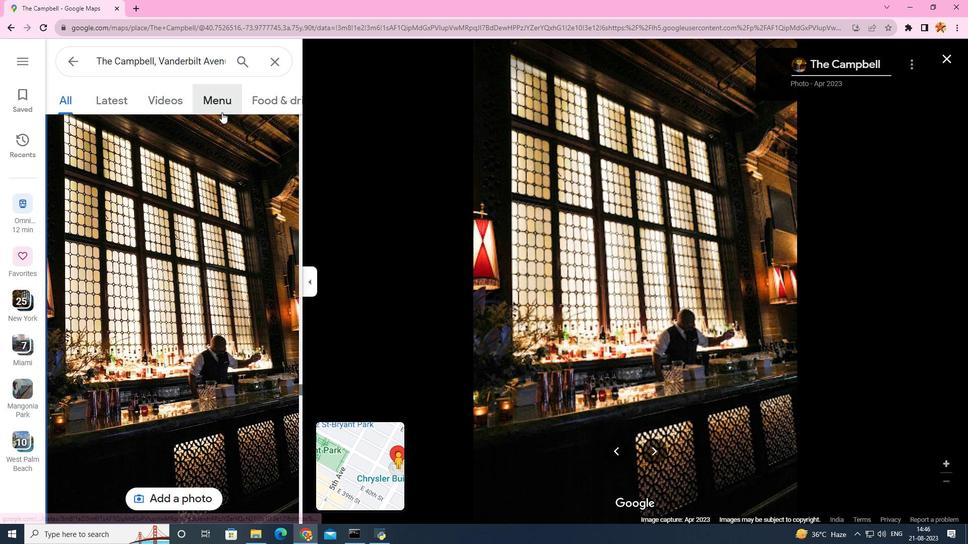 
Action: Mouse moved to (652, 452)
Screenshot: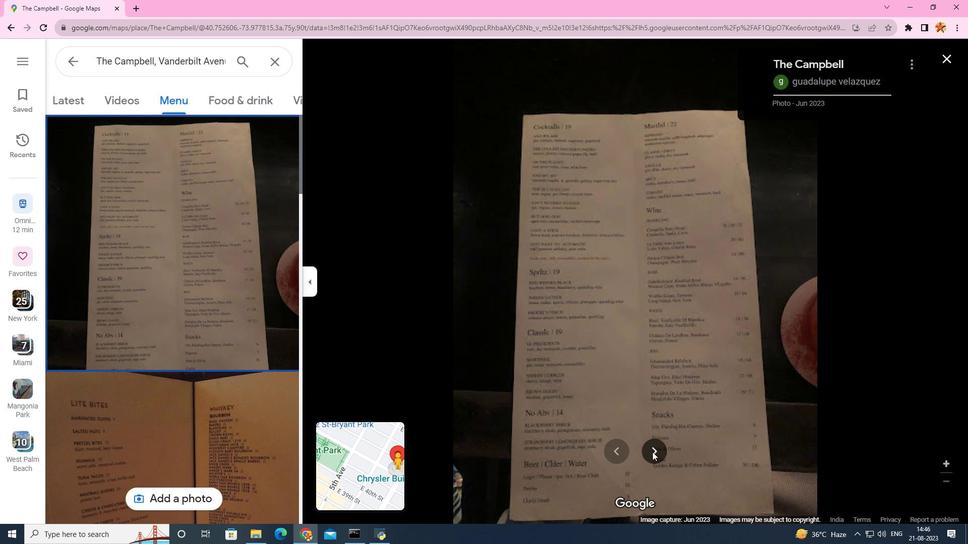 
Action: Mouse pressed left at (652, 452)
Screenshot: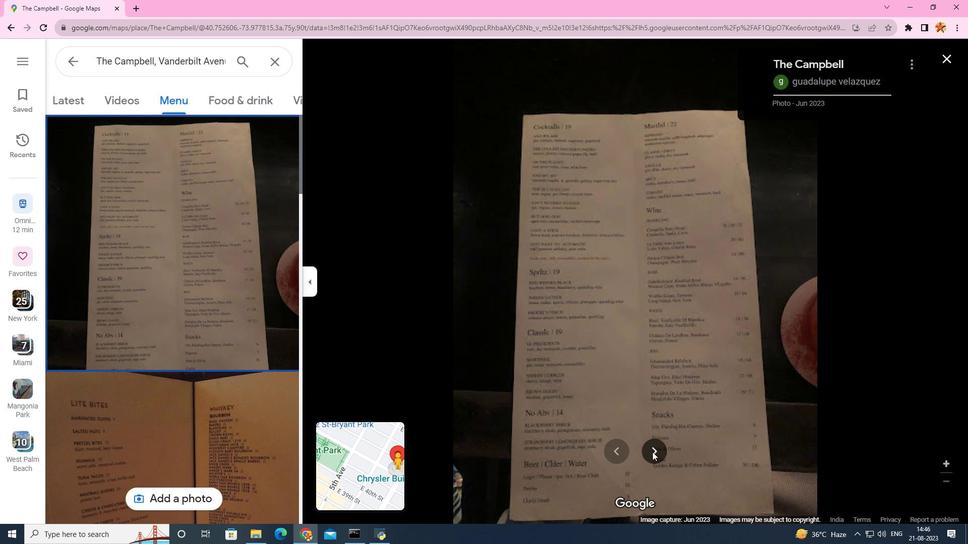 
Action: Mouse moved to (653, 452)
Screenshot: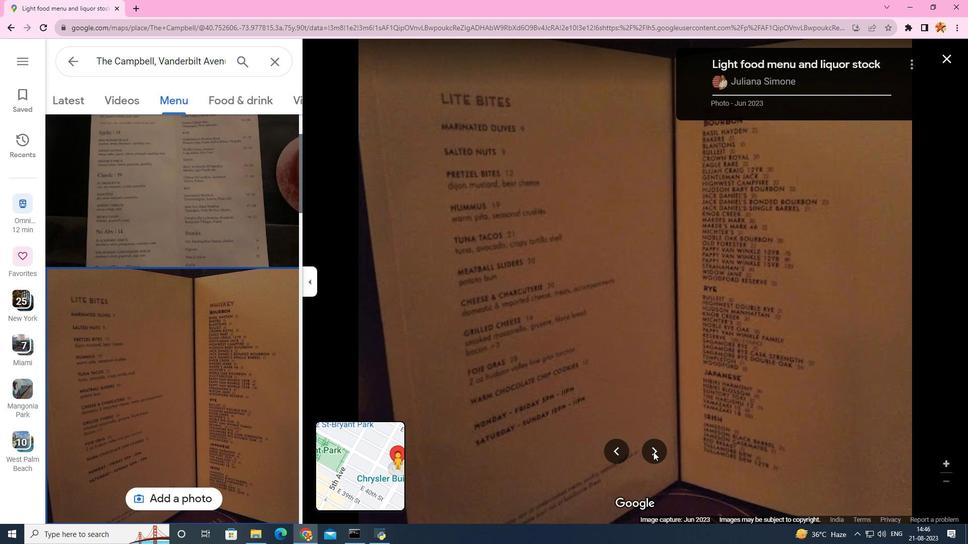 
Action: Mouse pressed left at (653, 452)
Screenshot: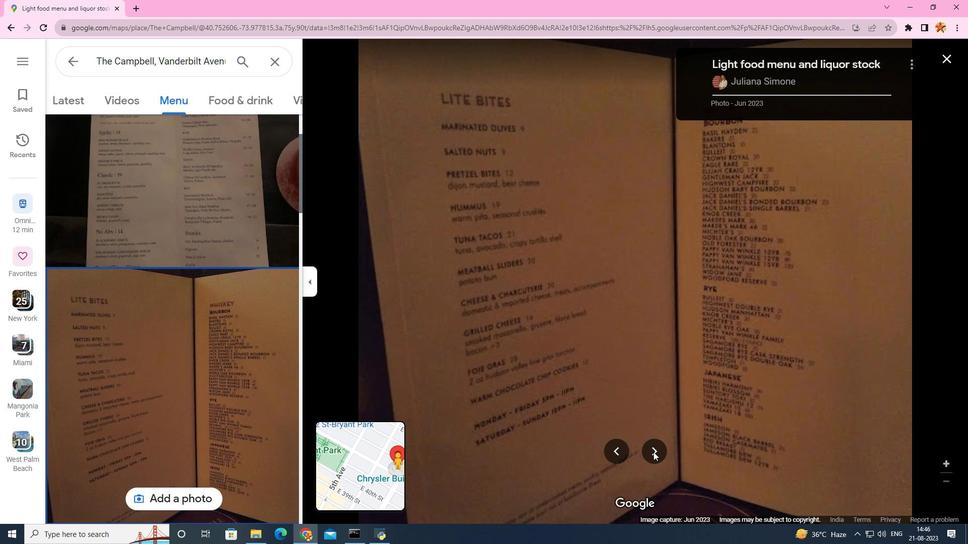 
Action: Mouse pressed left at (653, 452)
Screenshot: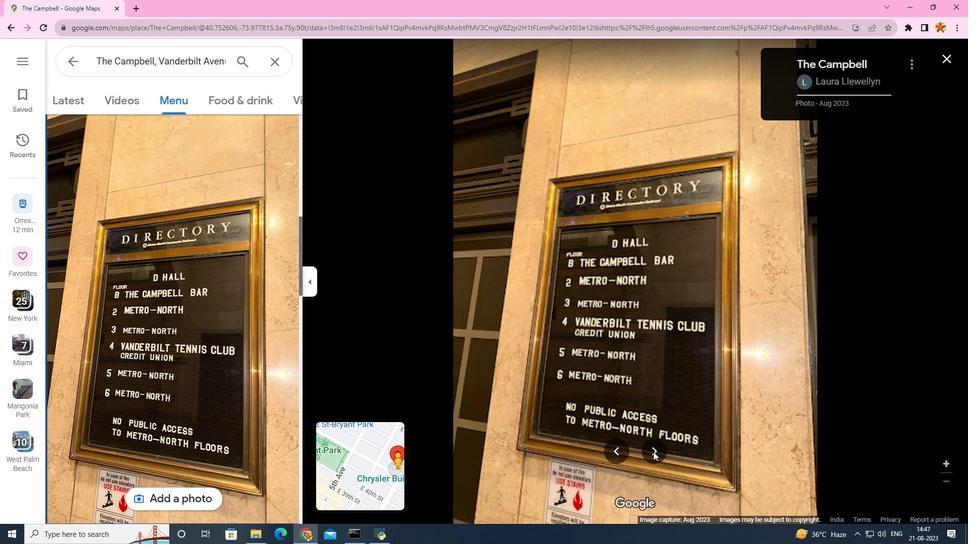 
Action: Mouse pressed left at (653, 452)
Screenshot: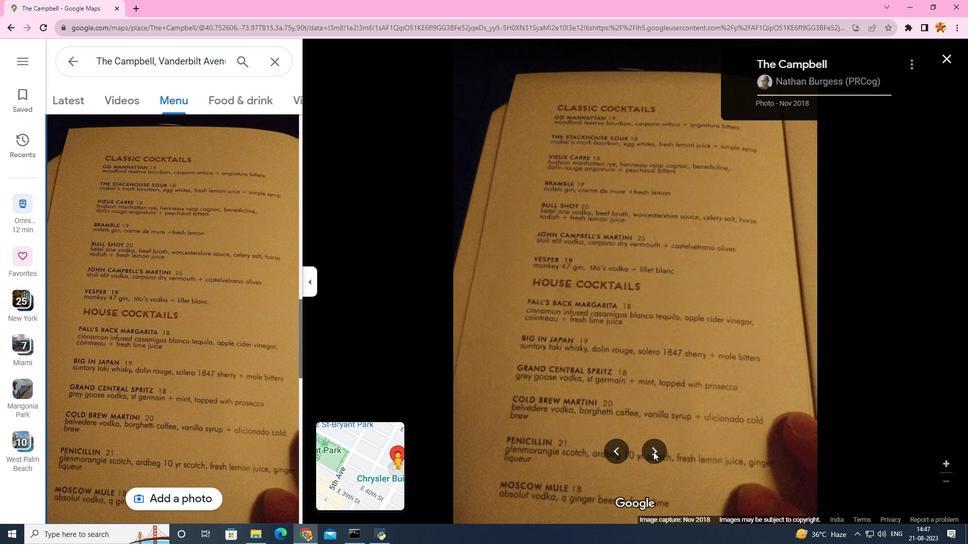 
Action: Mouse pressed left at (653, 452)
Screenshot: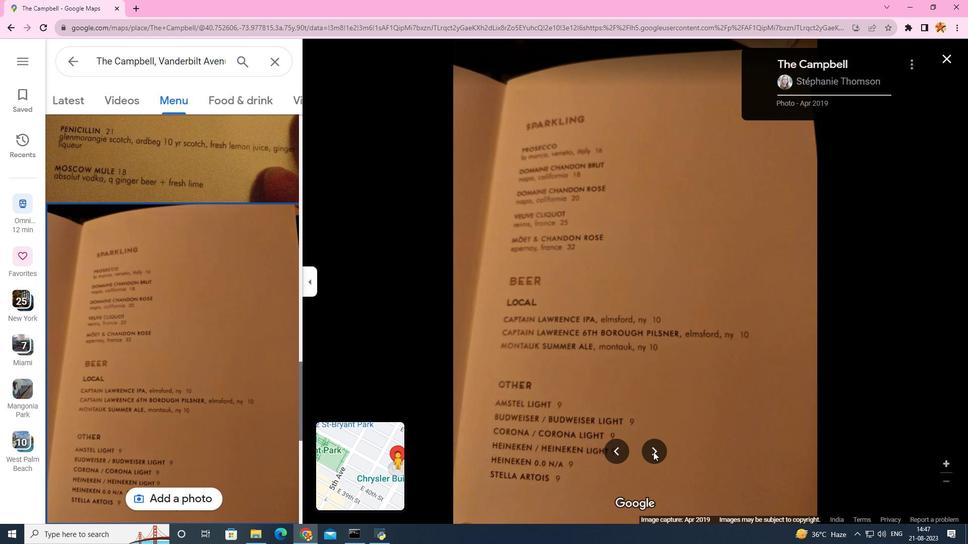 
Action: Mouse moved to (653, 452)
Screenshot: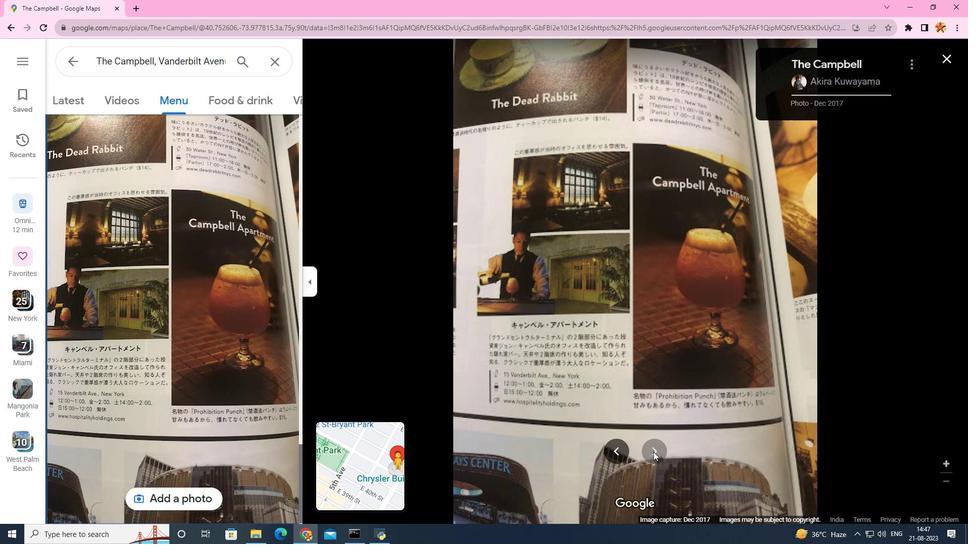 
Action: Mouse pressed left at (653, 452)
Screenshot: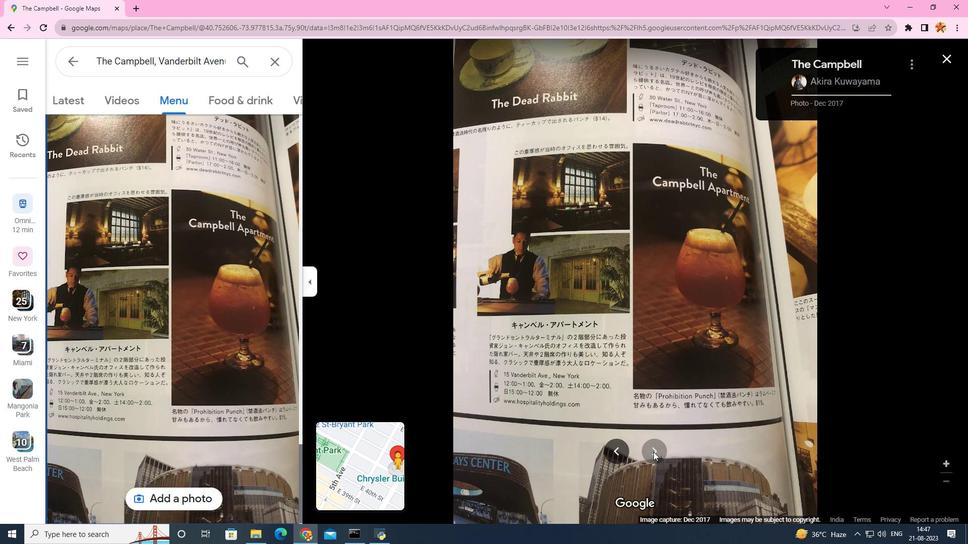 
Action: Mouse moved to (282, 102)
Screenshot: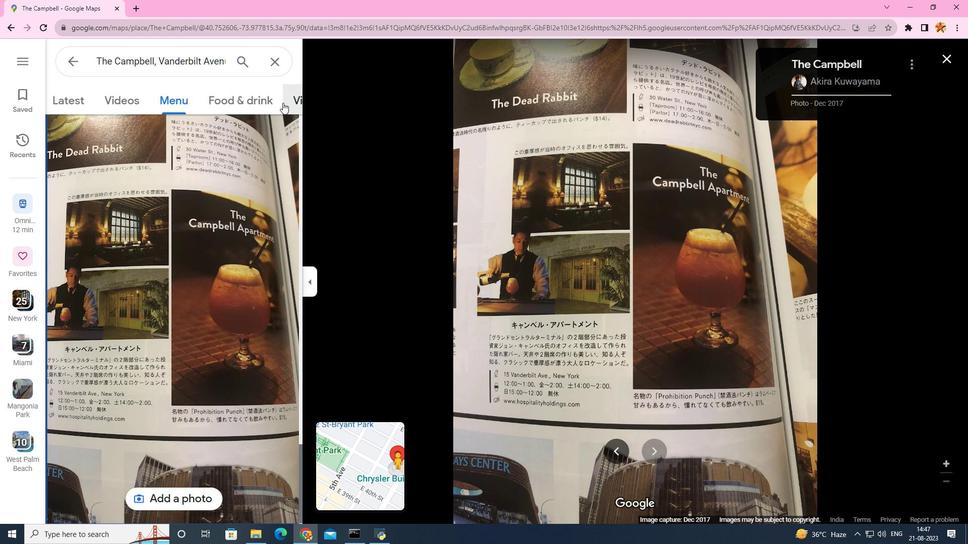 
Action: Mouse pressed left at (282, 102)
Screenshot: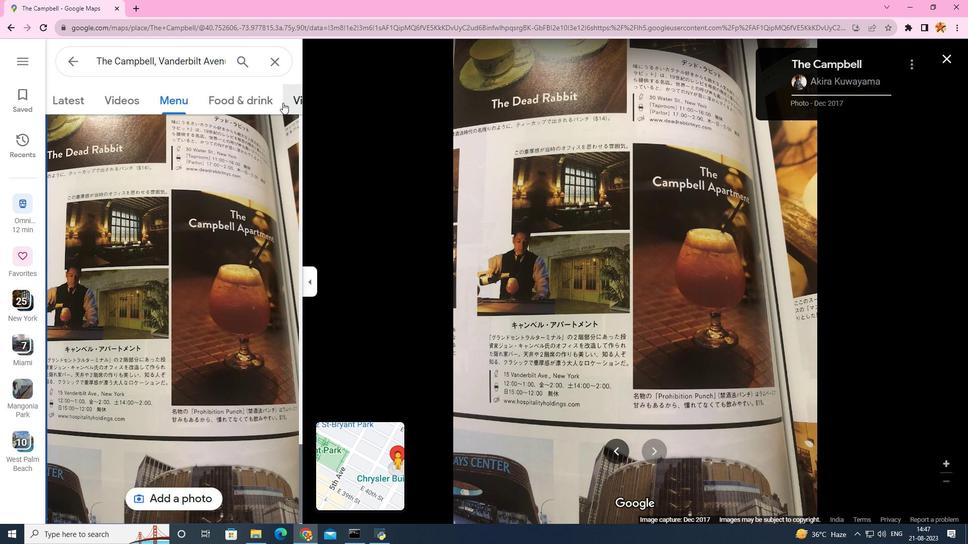 
Action: Mouse moved to (634, 456)
Screenshot: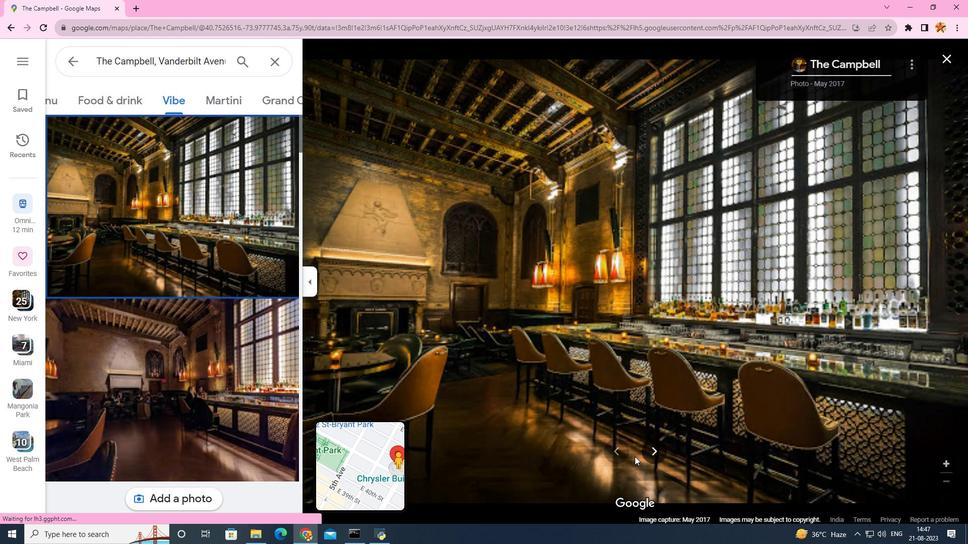 
Action: Mouse pressed left at (634, 456)
Screenshot: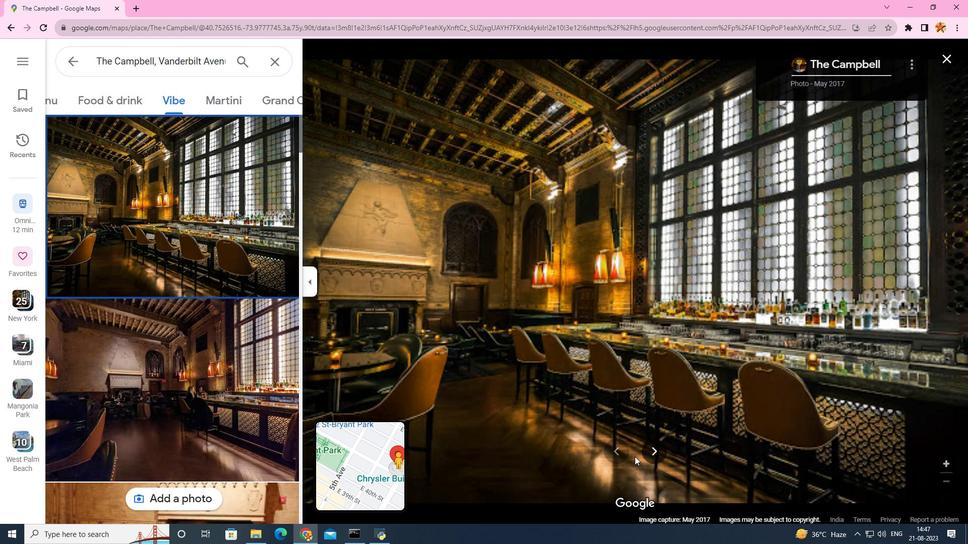 
Action: Mouse moved to (647, 453)
Screenshot: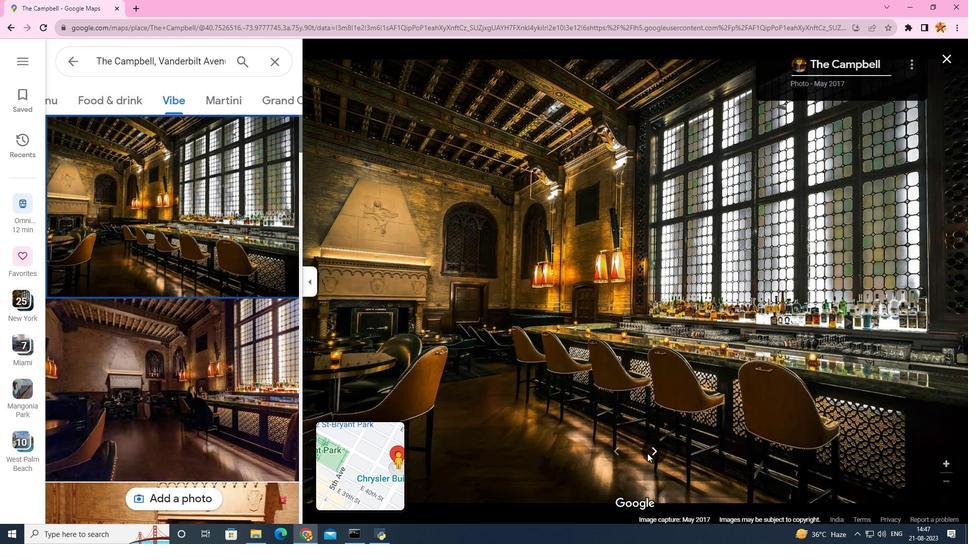 
Action: Mouse pressed left at (647, 453)
Screenshot: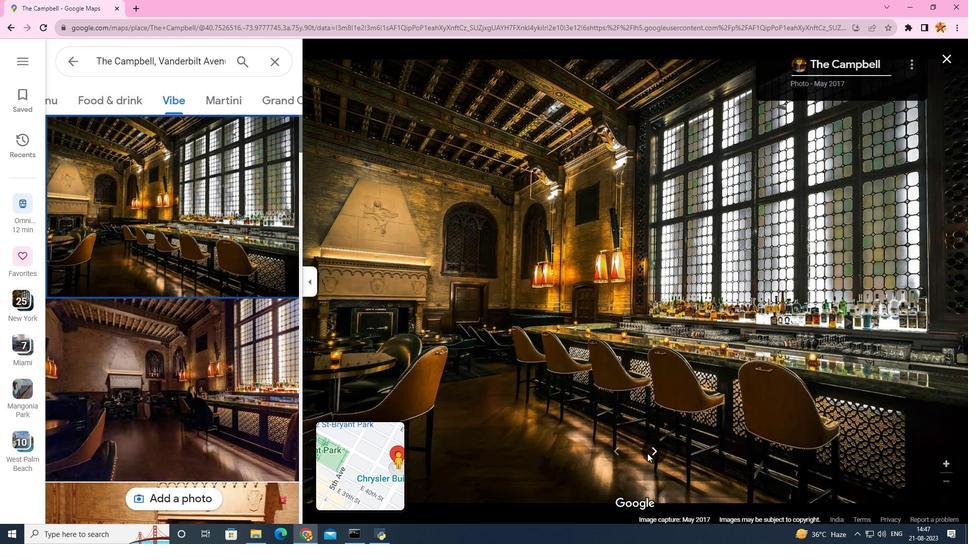 
Action: Mouse pressed left at (647, 453)
Screenshot: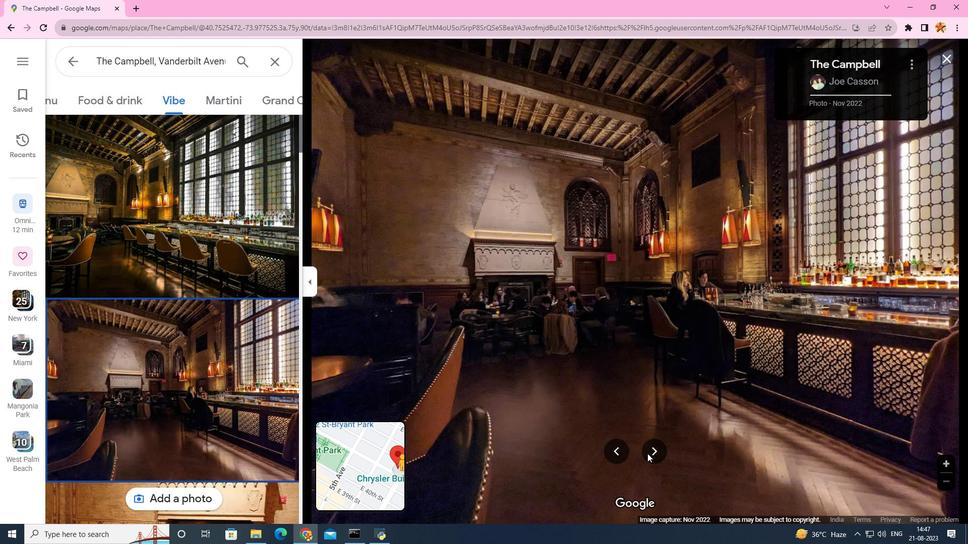 
Action: Mouse pressed left at (647, 453)
Screenshot: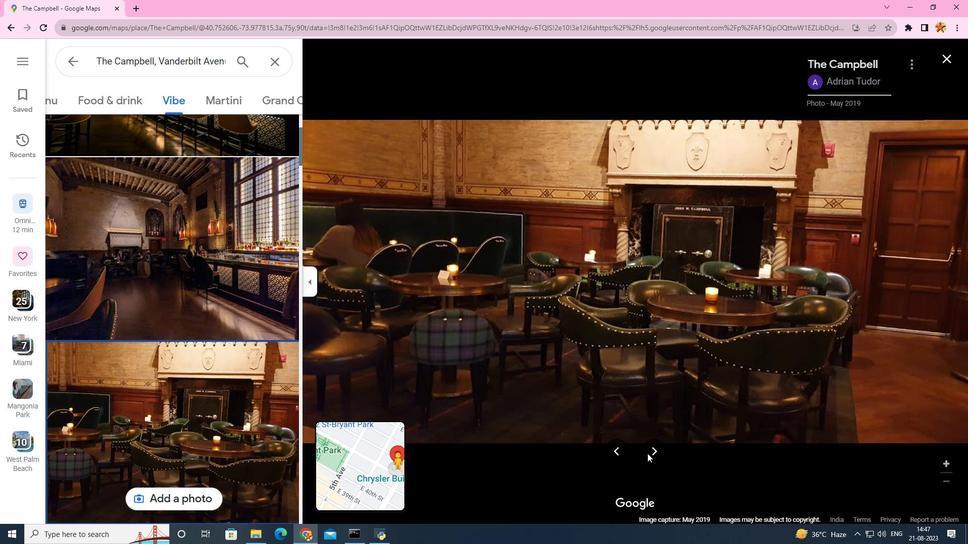 
Action: Mouse pressed left at (647, 453)
Screenshot: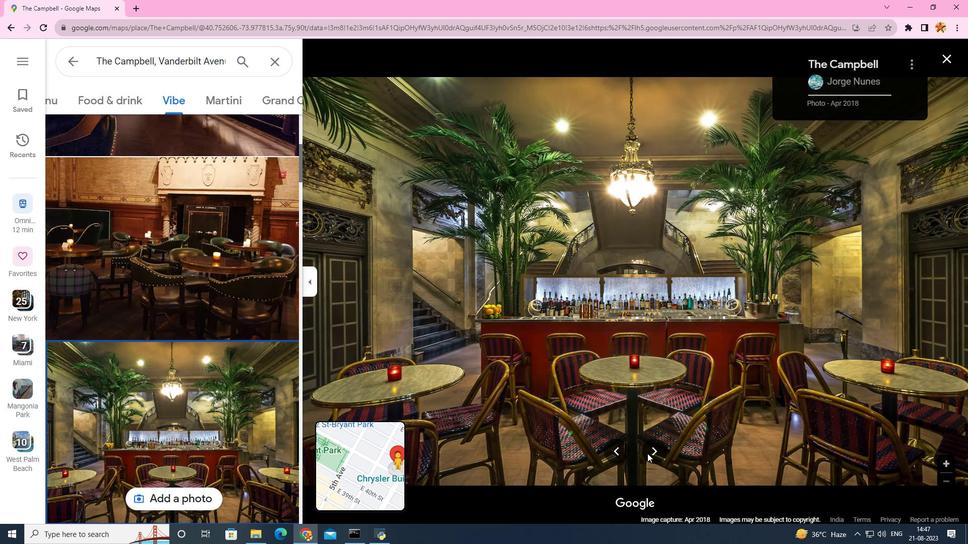 
Action: Mouse pressed left at (647, 453)
Screenshot: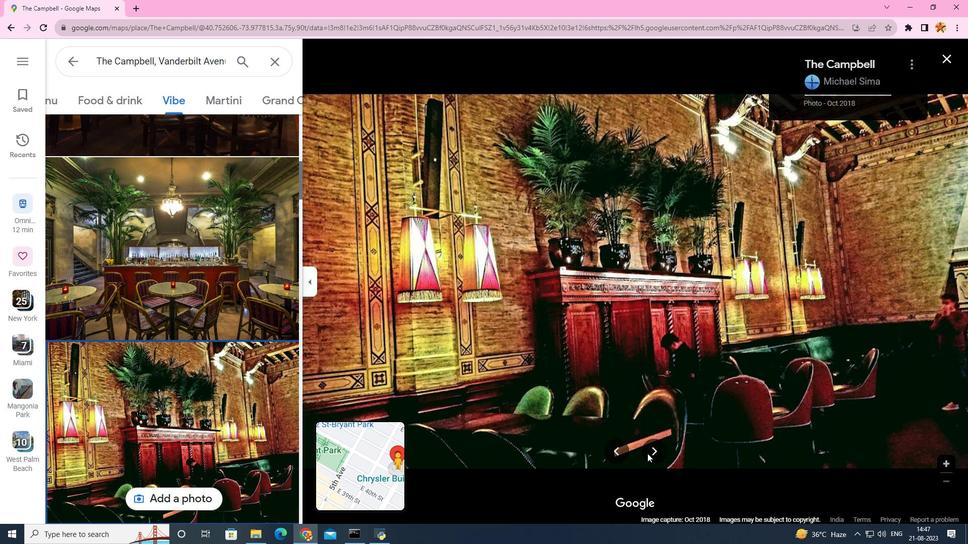 
Action: Mouse pressed left at (647, 453)
Screenshot: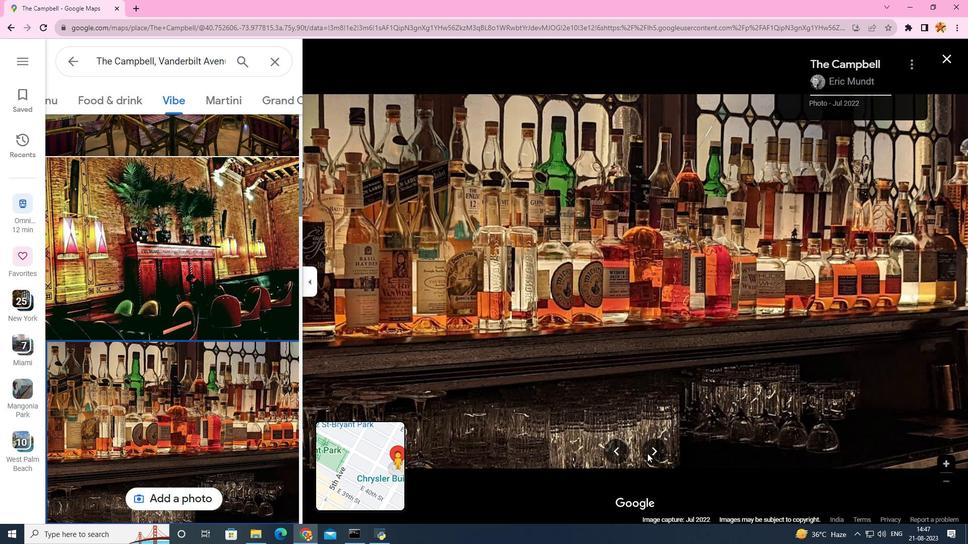 
Action: Mouse pressed left at (647, 453)
Screenshot: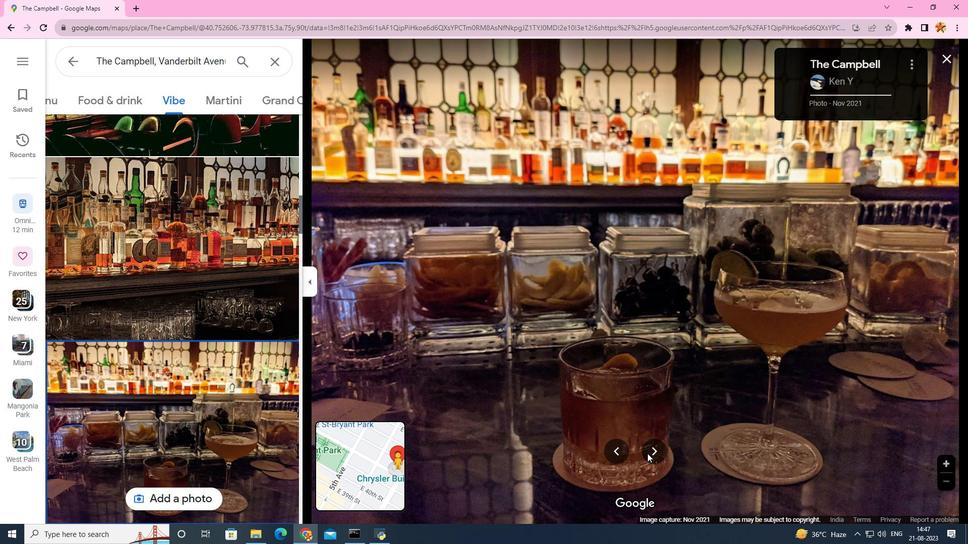 
Action: Mouse pressed left at (647, 453)
Screenshot: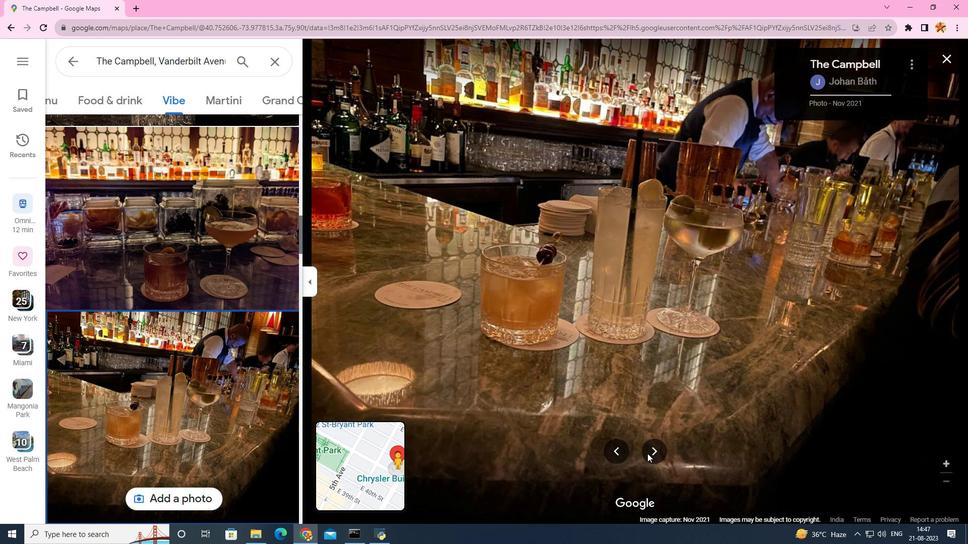 
Action: Mouse pressed left at (647, 453)
Screenshot: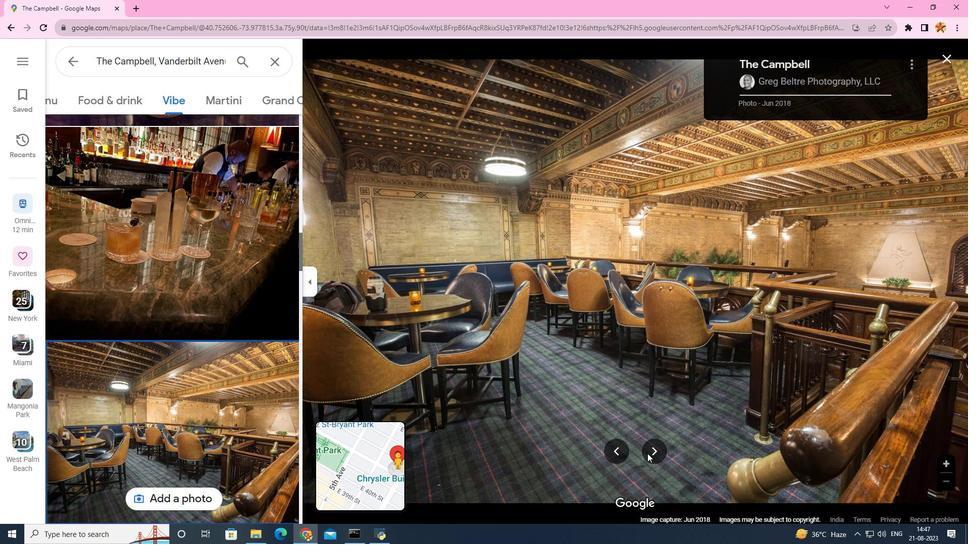
Action: Mouse pressed left at (647, 453)
Screenshot: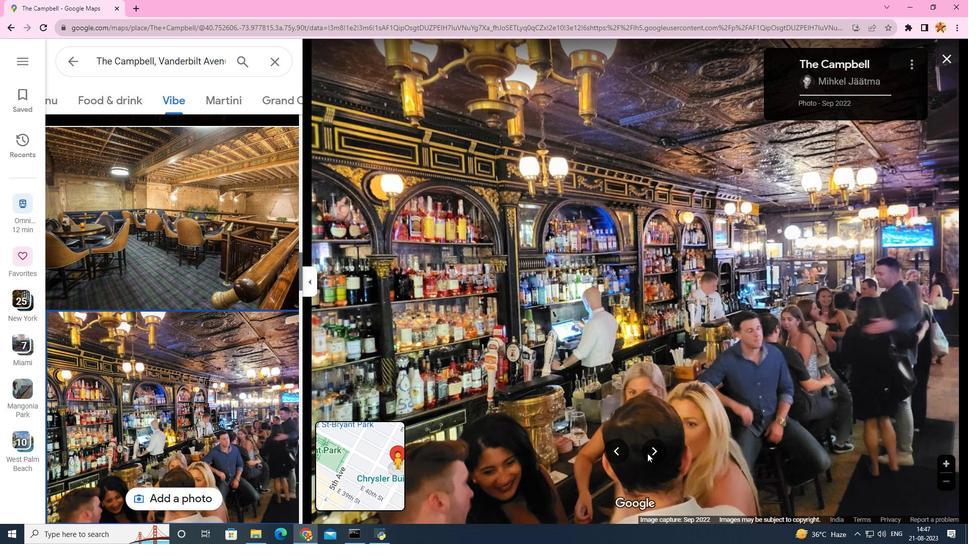 
Action: Mouse moved to (653, 449)
Screenshot: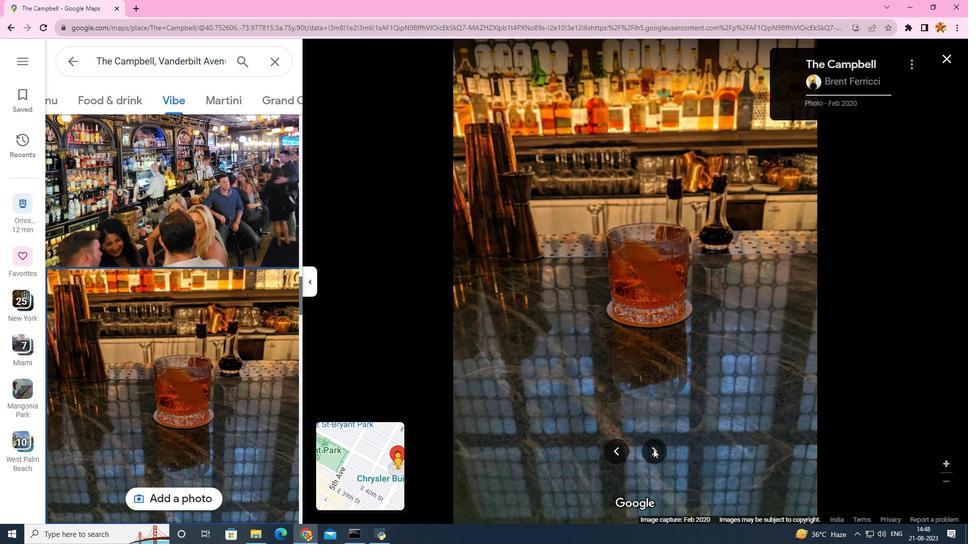 
Action: Mouse pressed left at (653, 449)
Screenshot: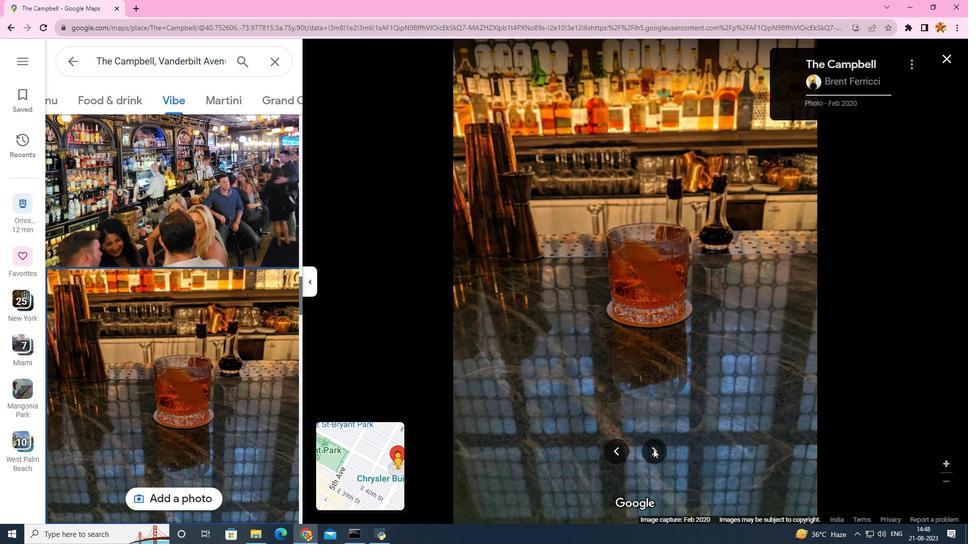 
Action: Mouse moved to (657, 447)
Screenshot: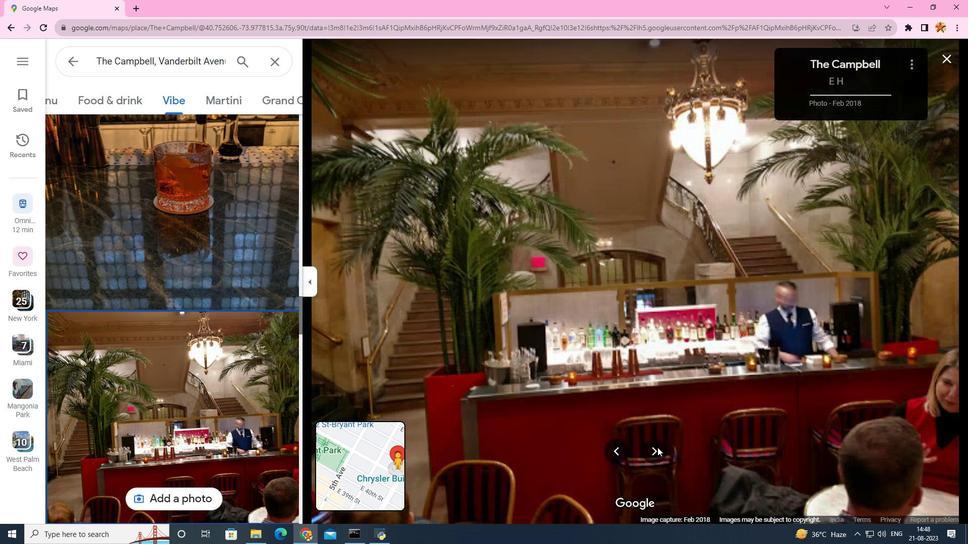 
Action: Mouse pressed left at (657, 447)
Screenshot: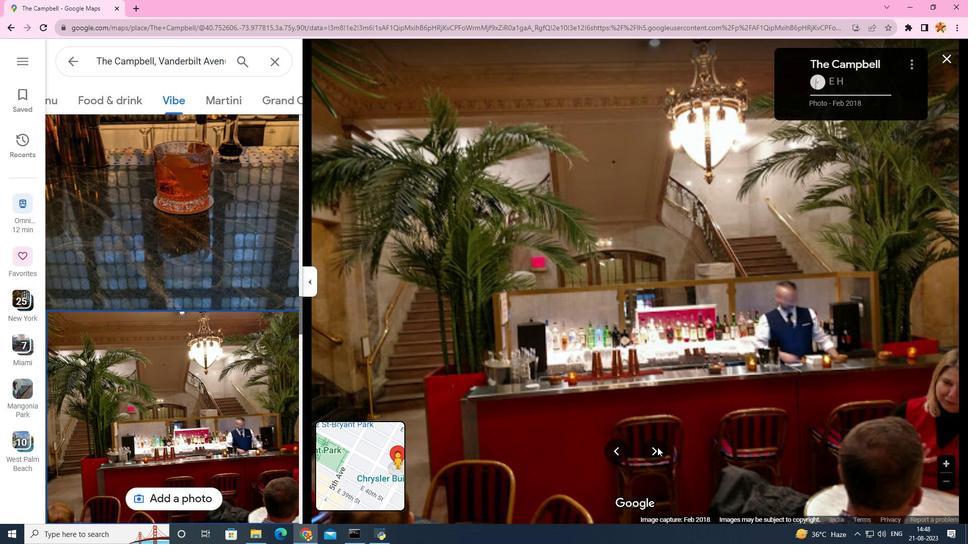 
Action: Mouse moved to (653, 450)
Screenshot: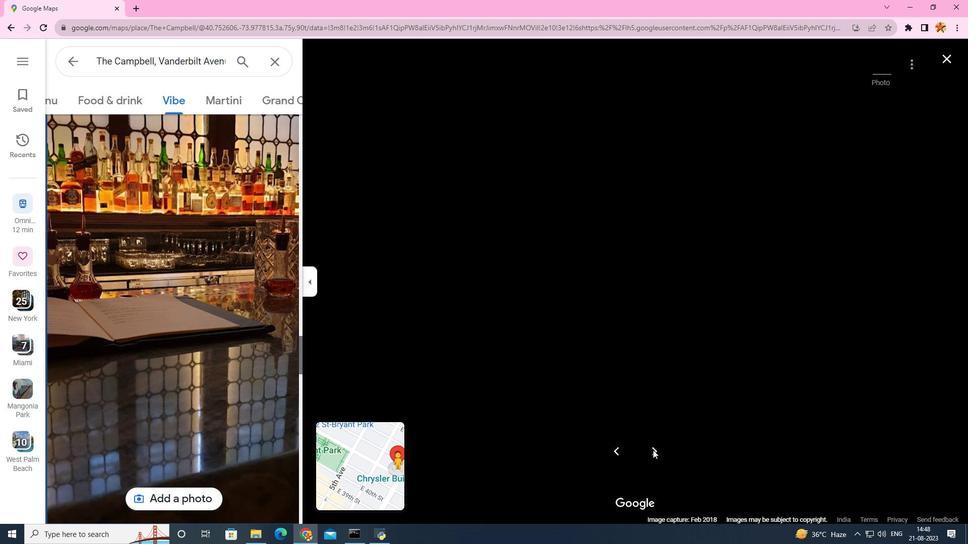
Action: Mouse pressed left at (653, 450)
Screenshot: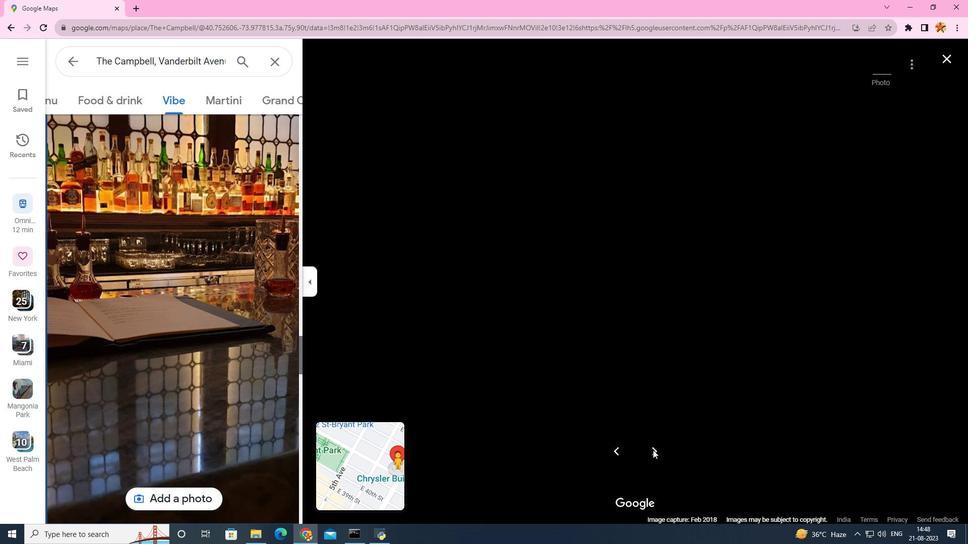 
Action: Mouse pressed left at (653, 450)
Screenshot: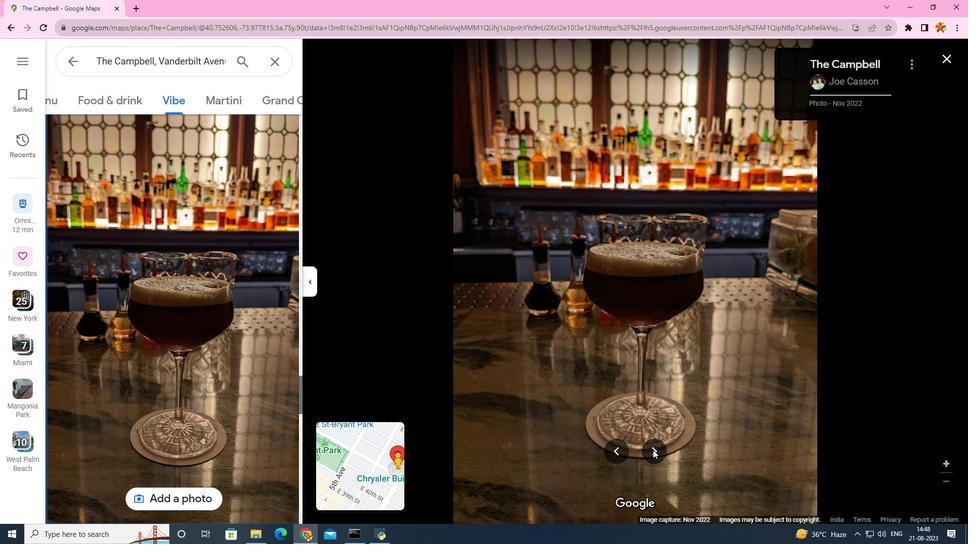 
Action: Mouse pressed left at (653, 450)
Screenshot: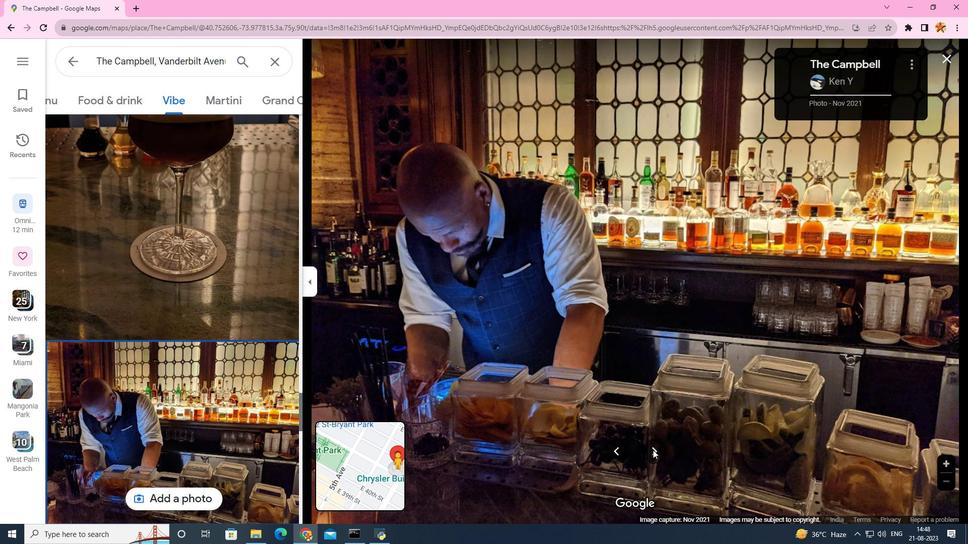 
Action: Mouse pressed left at (653, 450)
Screenshot: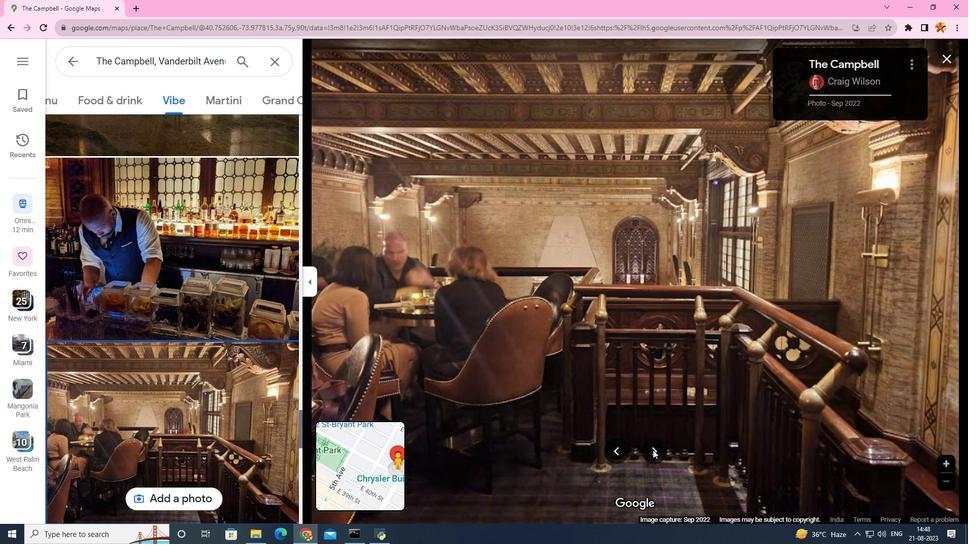 
Action: Mouse moved to (237, 104)
Screenshot: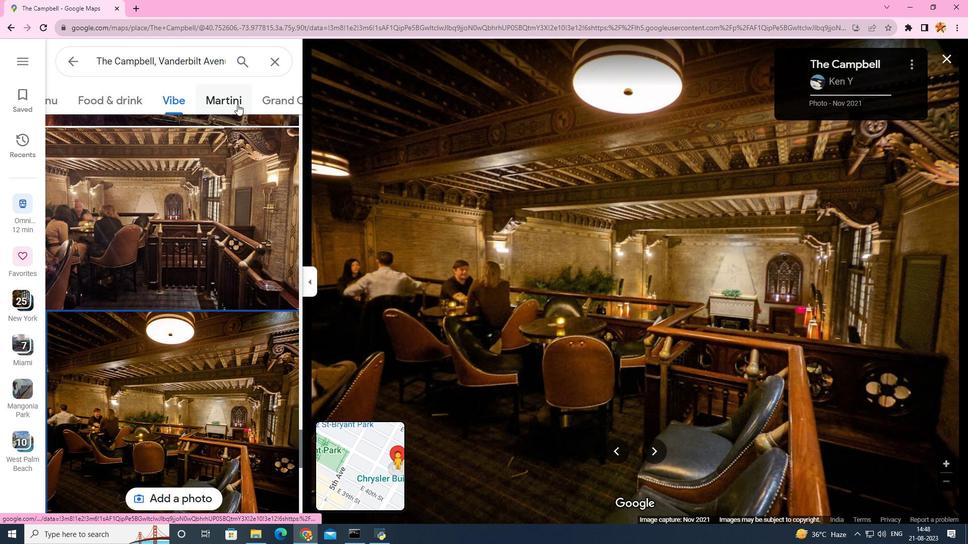 
Action: Mouse pressed left at (237, 104)
Screenshot: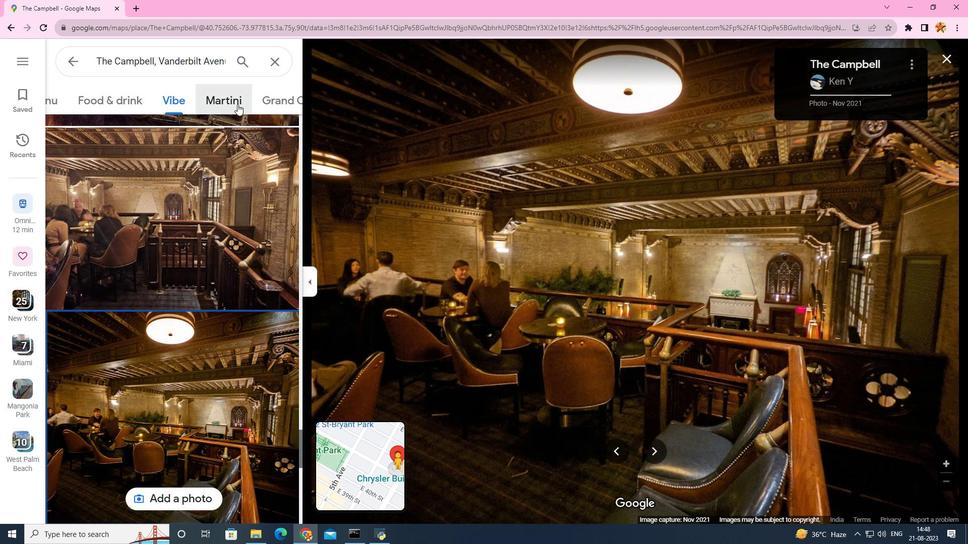 
Action: Mouse moved to (634, 452)
Screenshot: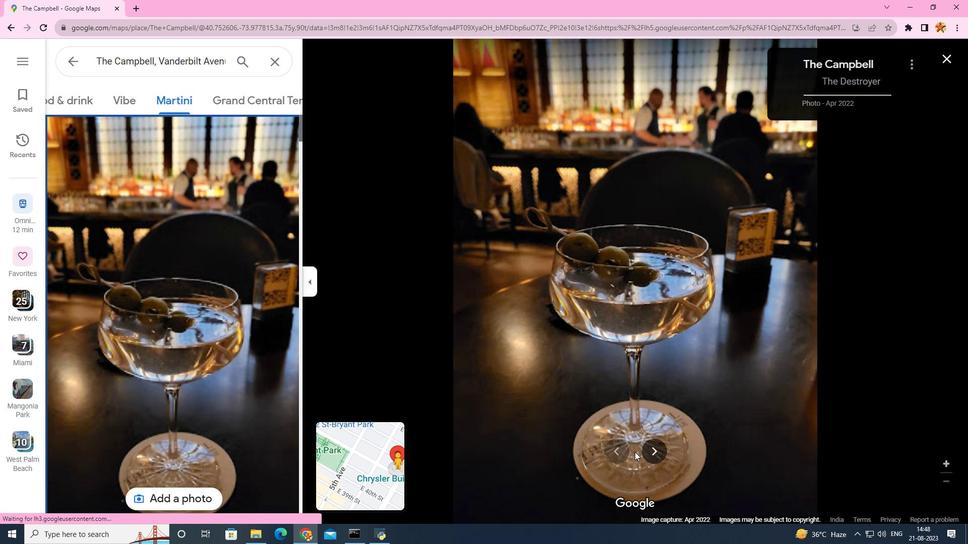 
Action: Mouse pressed left at (634, 452)
Screenshot: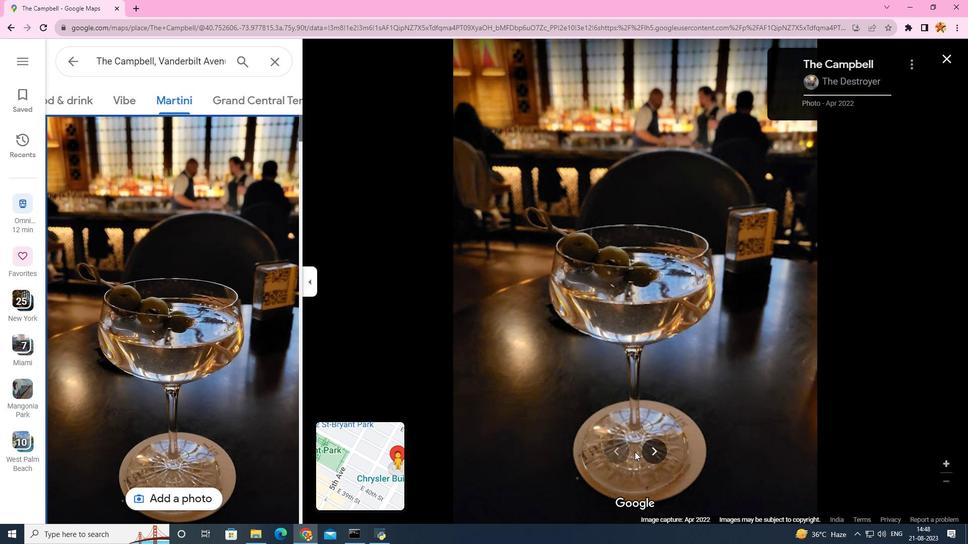 
Action: Mouse moved to (654, 441)
Screenshot: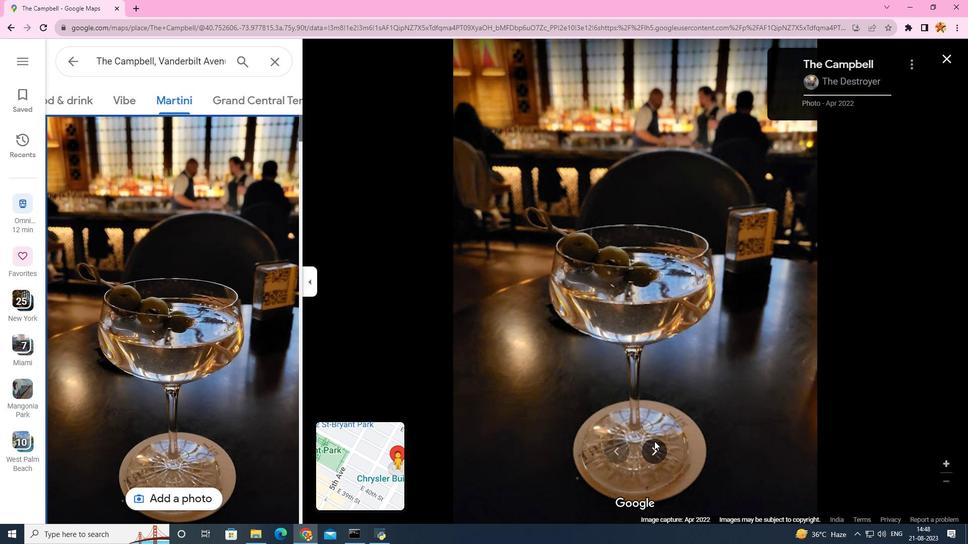 
Action: Mouse pressed left at (654, 441)
Screenshot: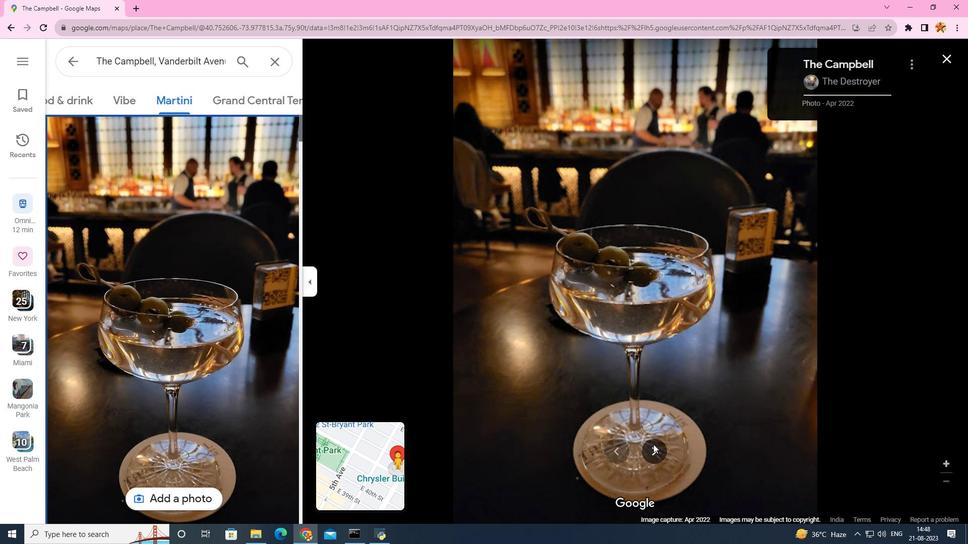 
Action: Mouse moved to (653, 444)
Screenshot: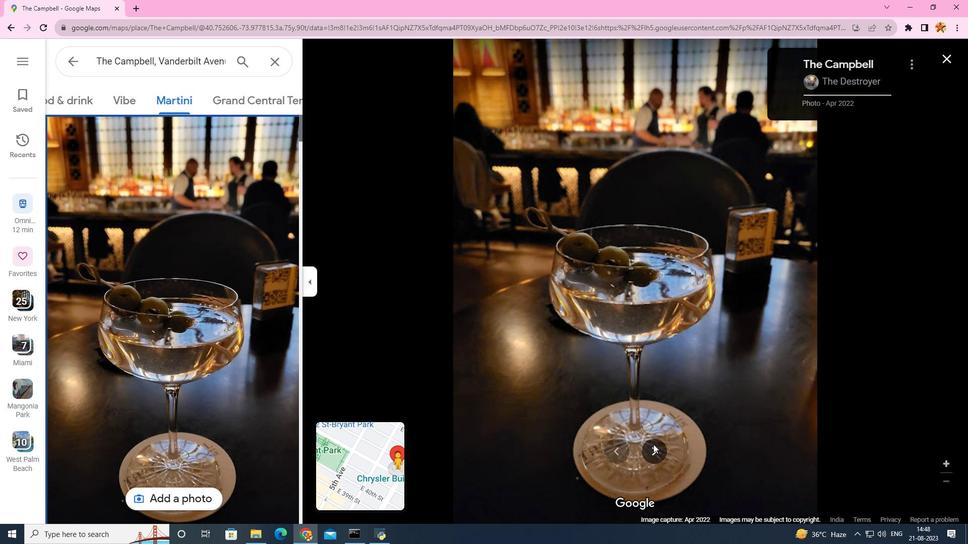 
Action: Mouse pressed left at (653, 444)
Screenshot: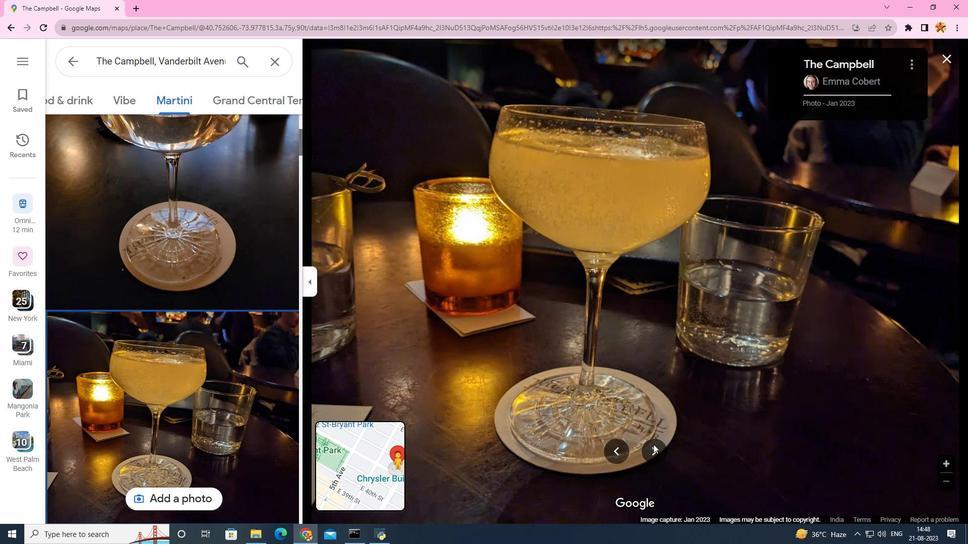 
Action: Mouse pressed left at (653, 444)
Screenshot: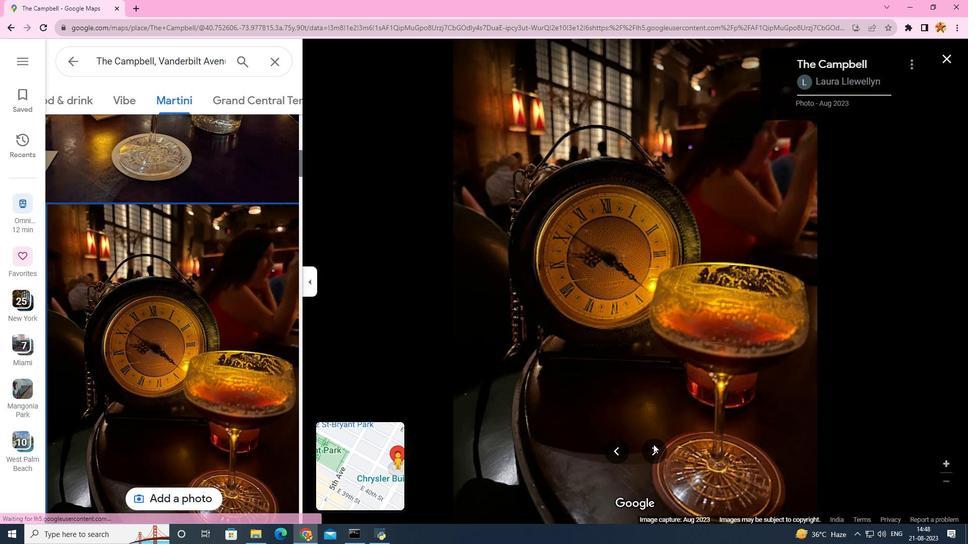 
Action: Mouse pressed left at (653, 444)
Screenshot: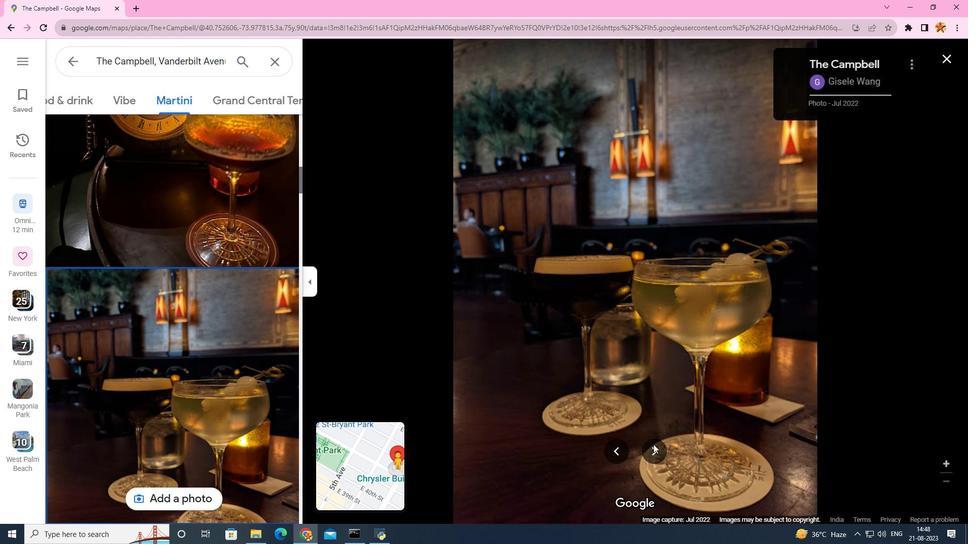 
Action: Mouse pressed left at (653, 444)
Screenshot: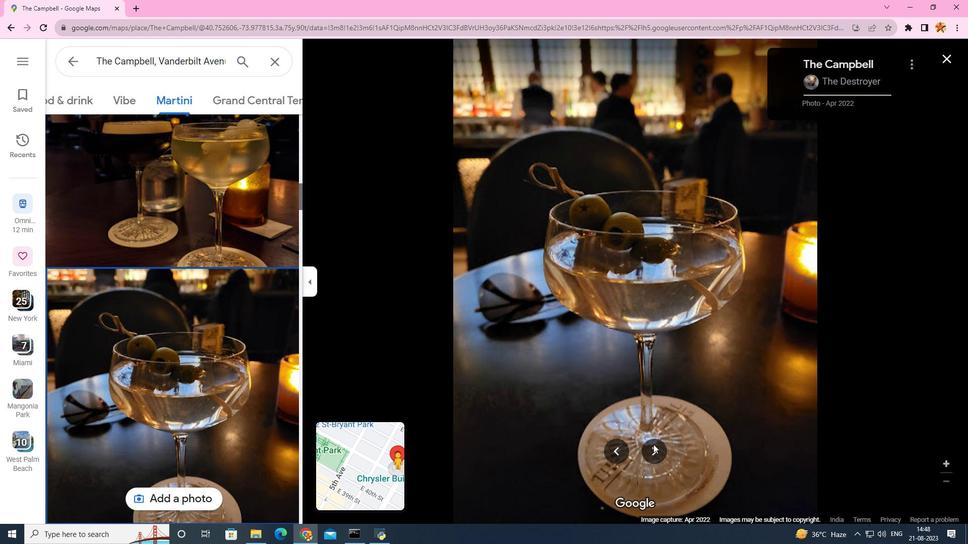 
Action: Mouse pressed left at (653, 444)
Screenshot: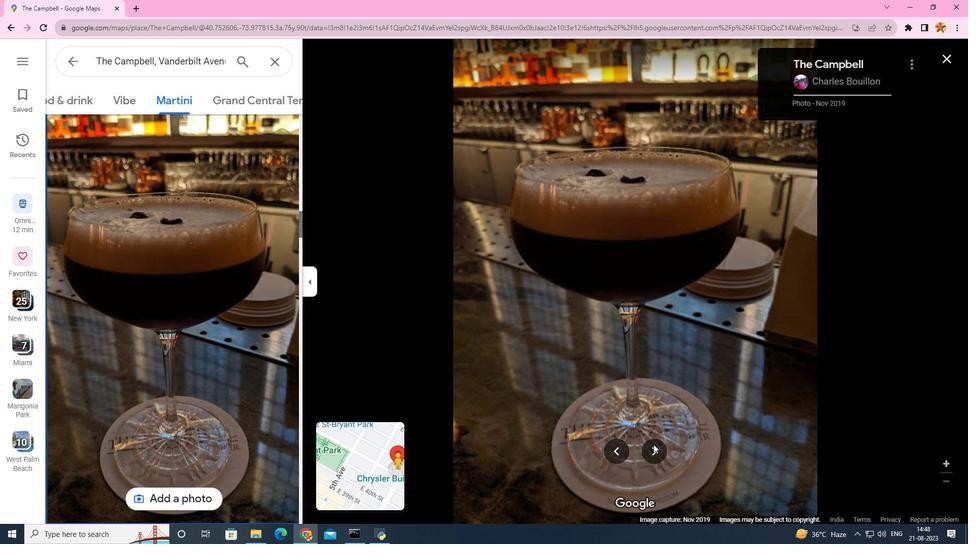 
Action: Mouse moved to (653, 444)
Screenshot: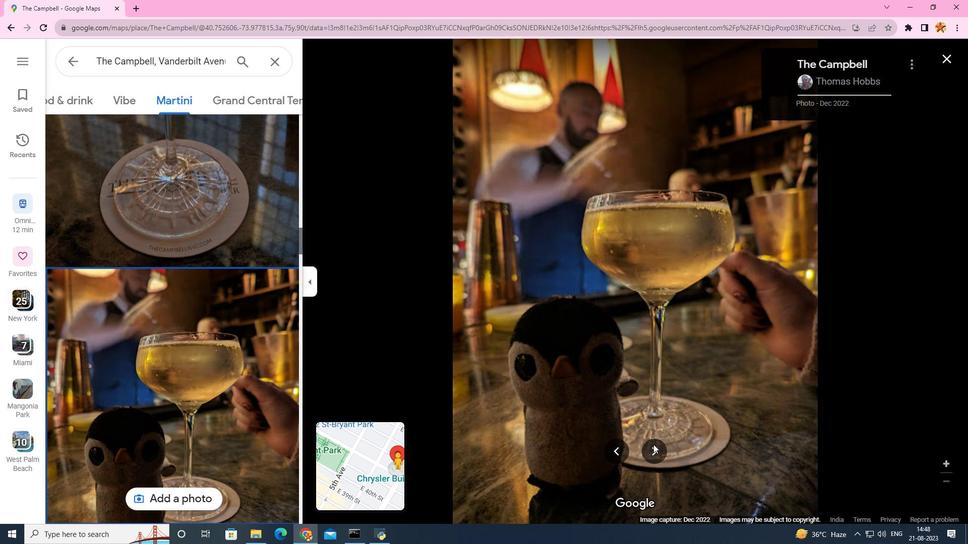 
Action: Mouse pressed left at (653, 444)
Screenshot: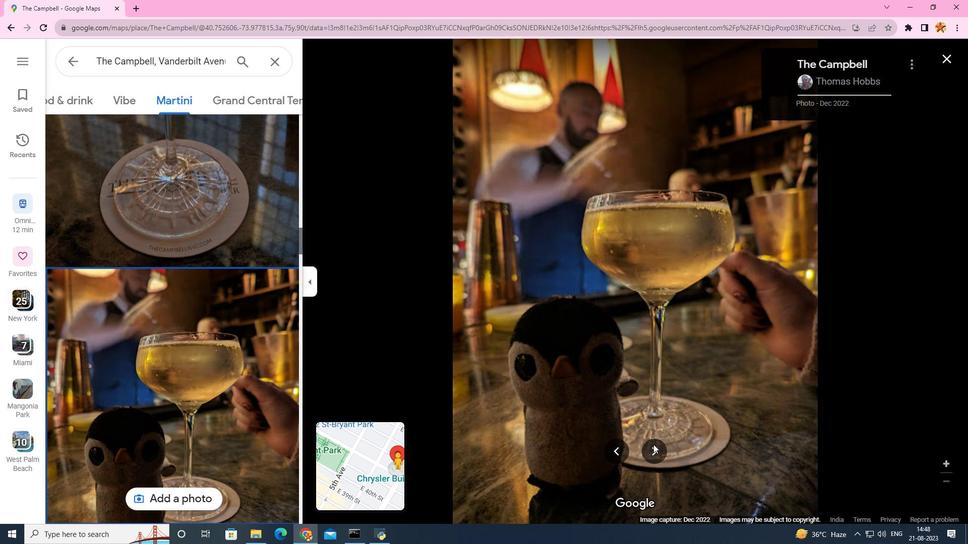 
Action: Mouse pressed left at (653, 444)
Screenshot: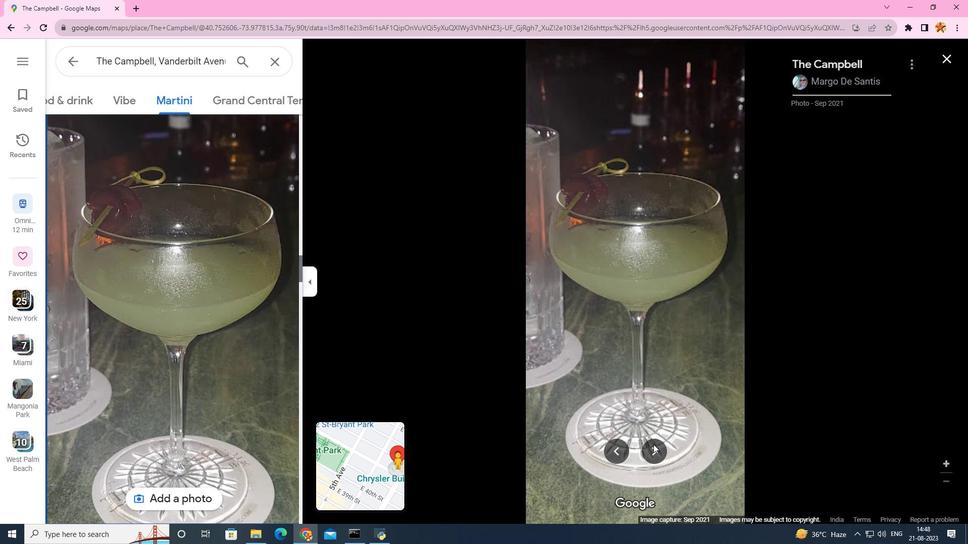 
Action: Mouse pressed left at (653, 444)
Screenshot: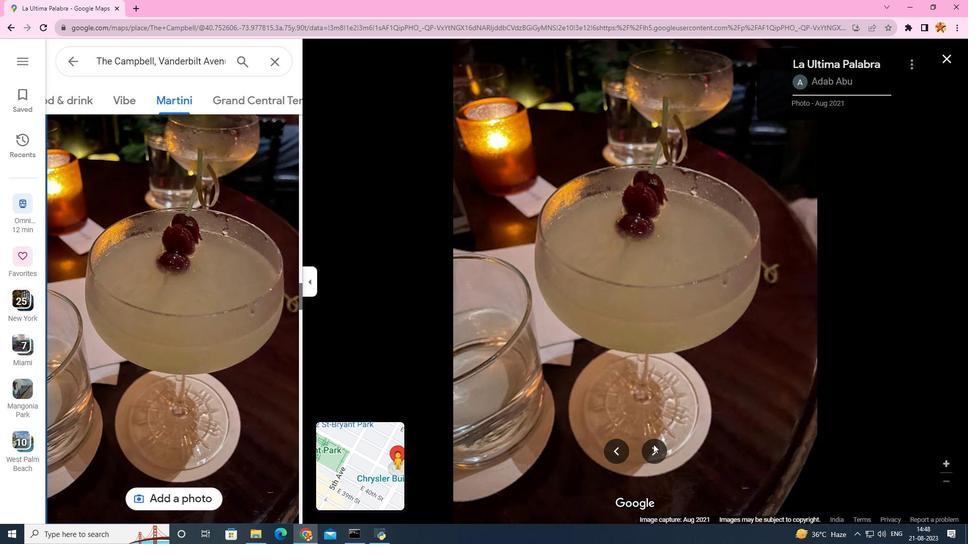 
Action: Mouse pressed left at (653, 444)
Screenshot: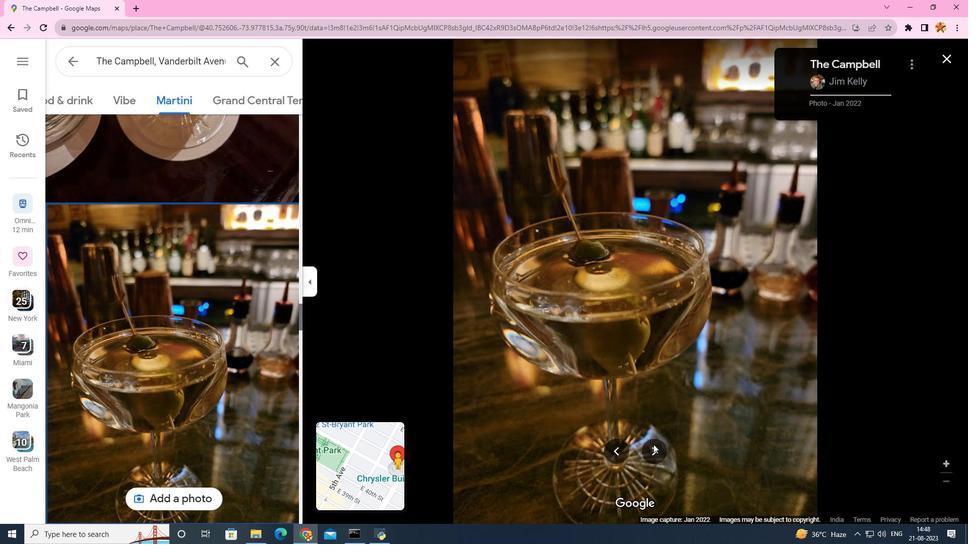 
Action: Mouse pressed left at (653, 444)
Screenshot: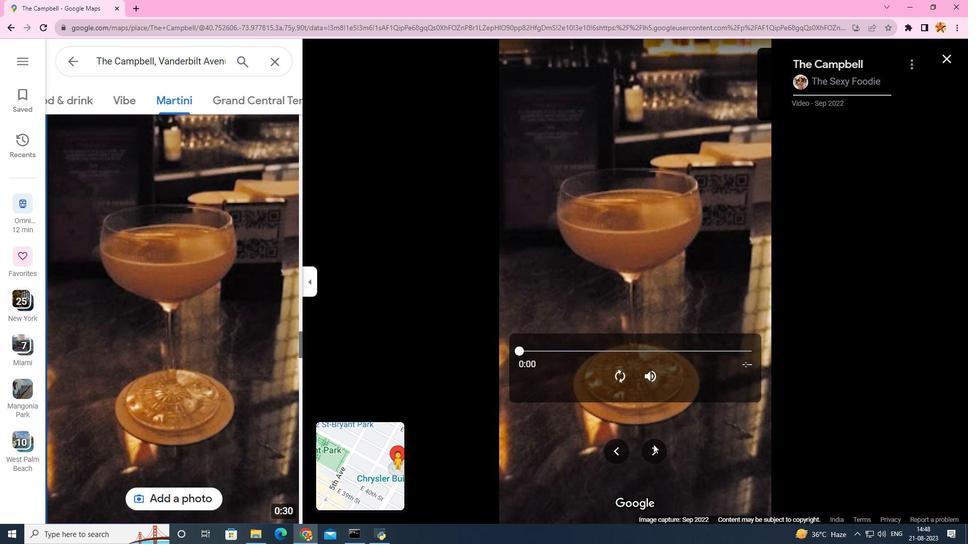 
Action: Mouse pressed left at (653, 444)
Screenshot: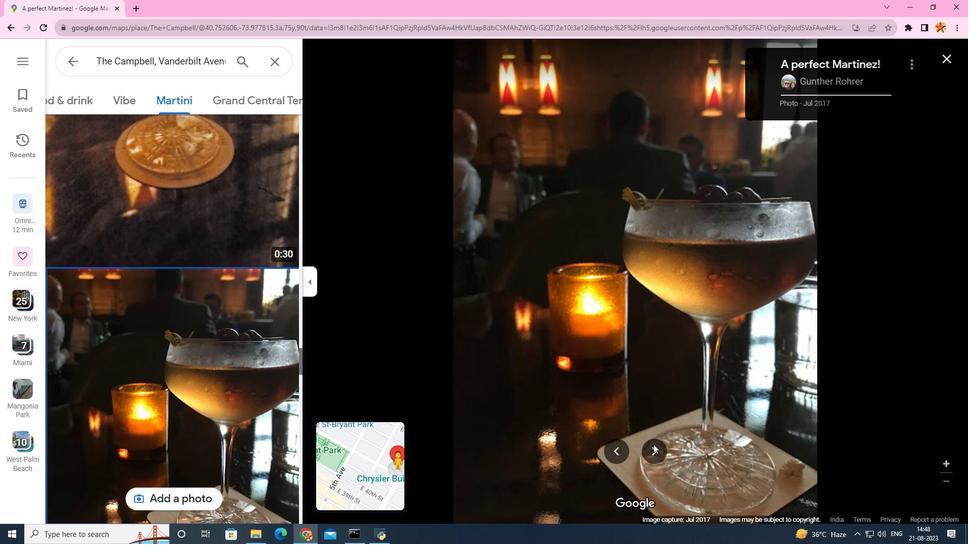 
Action: Mouse moved to (653, 445)
Screenshot: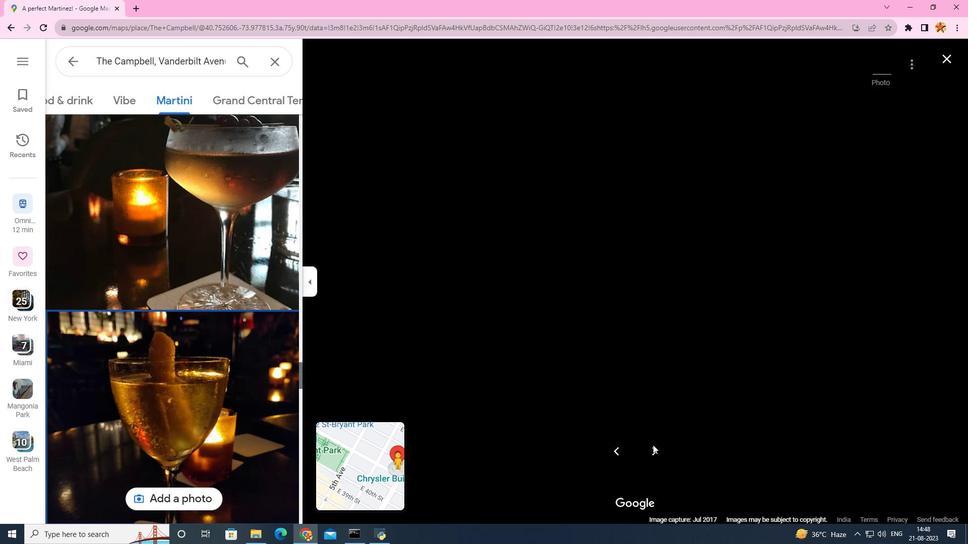 
Action: Mouse pressed left at (653, 445)
Screenshot: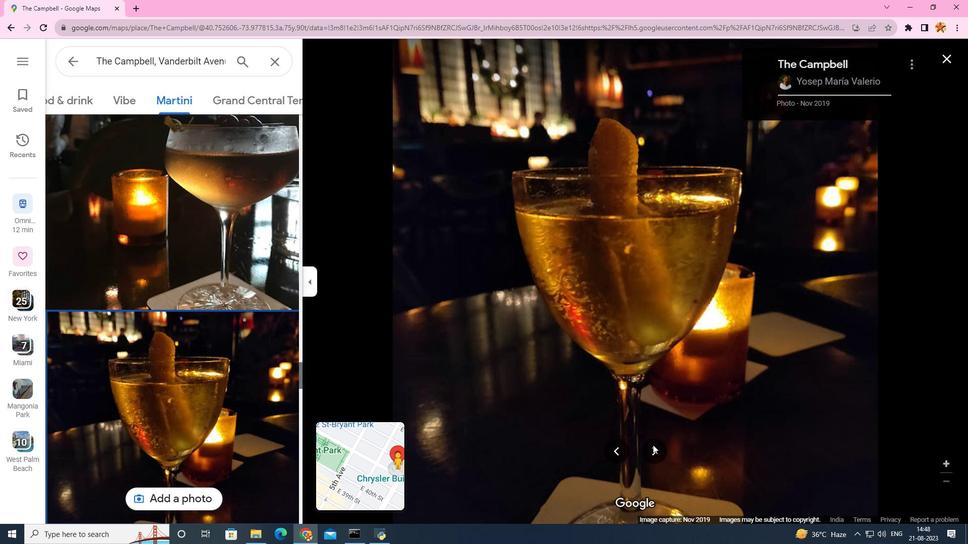 
Action: Mouse moved to (657, 455)
Screenshot: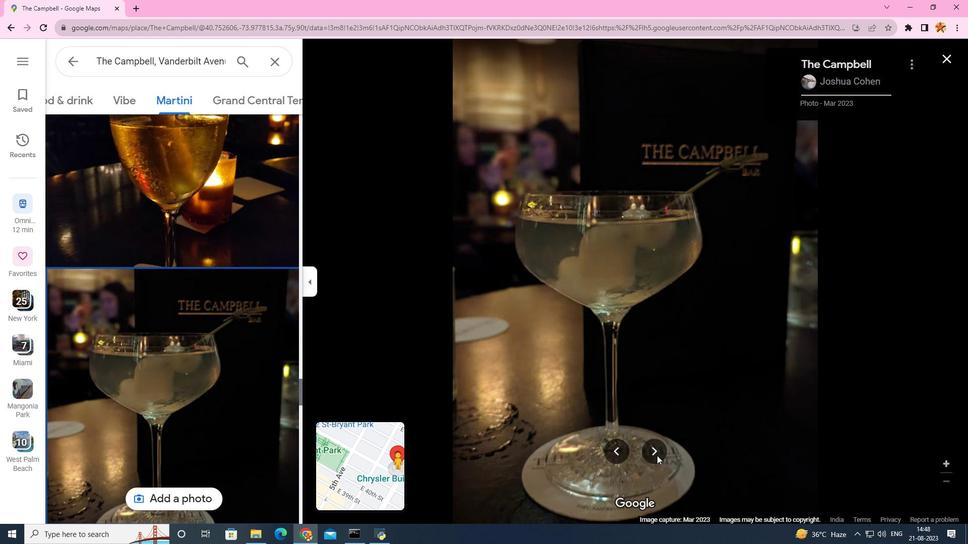 
Action: Mouse pressed left at (657, 455)
Screenshot: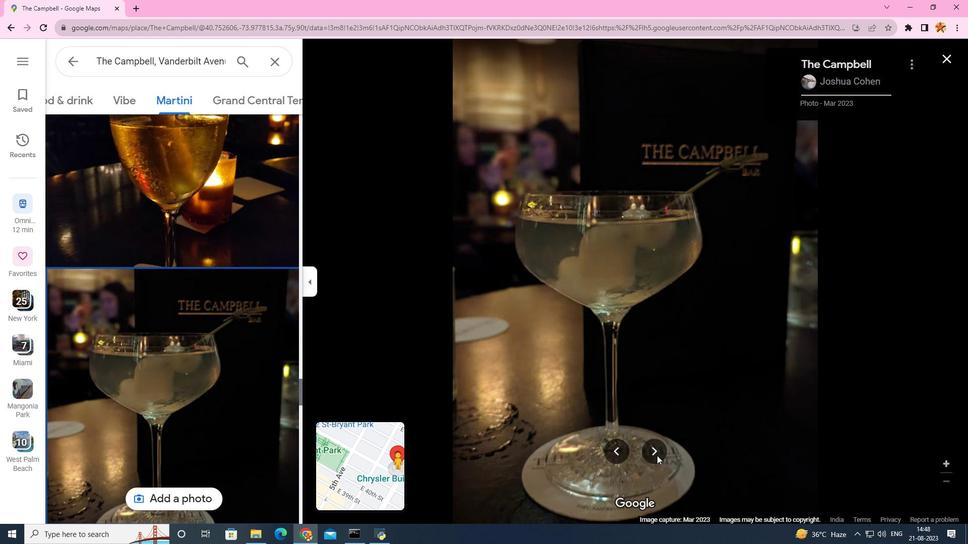 
Action: Mouse pressed left at (657, 455)
Screenshot: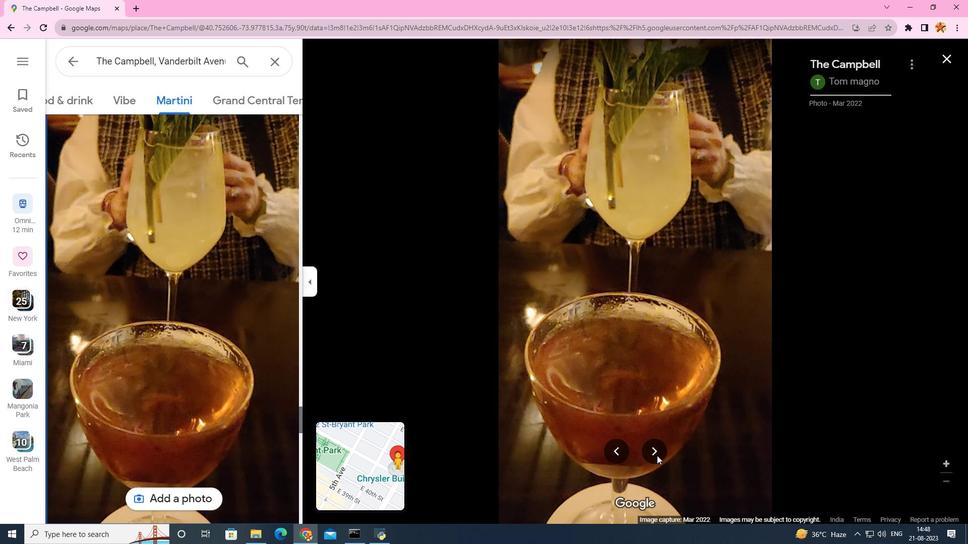 
Action: Mouse pressed left at (657, 455)
Screenshot: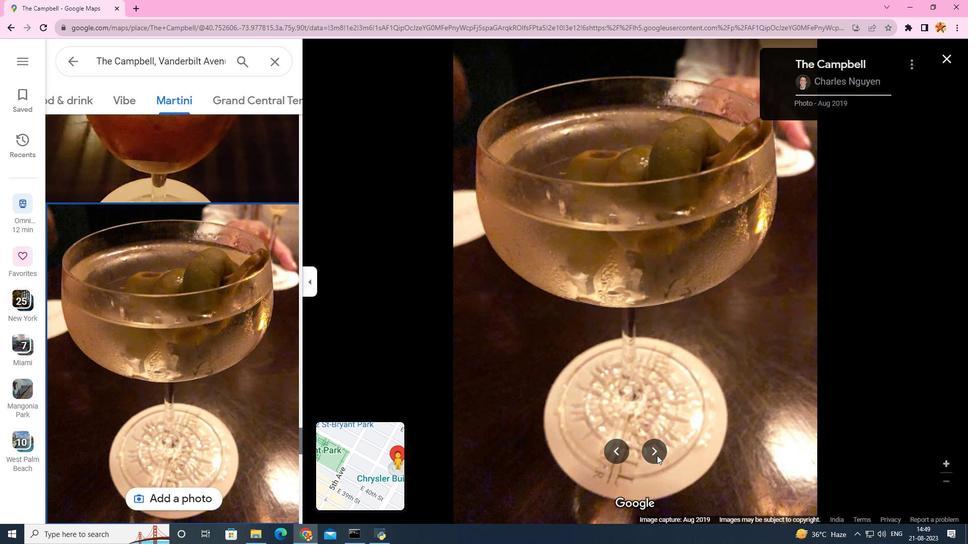 
Action: Mouse pressed left at (657, 455)
Screenshot: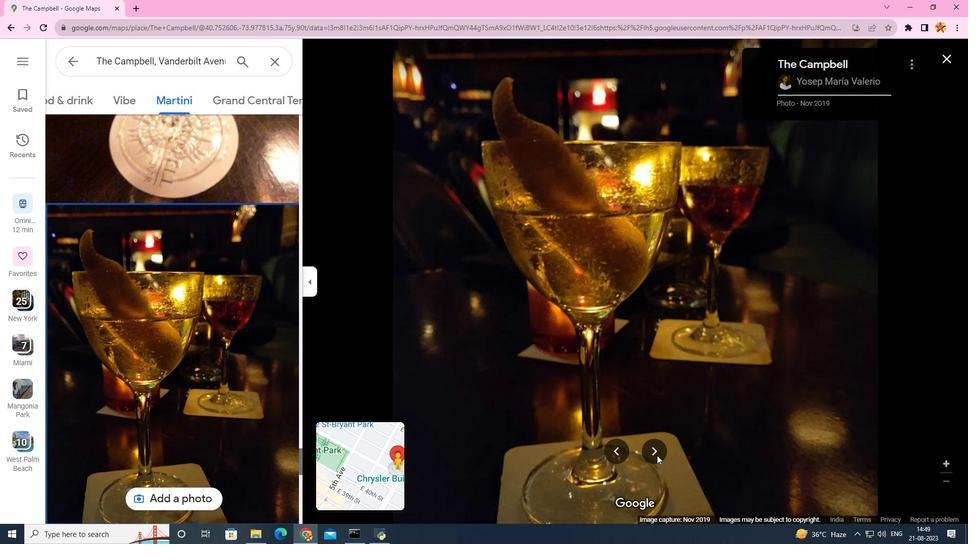 
Action: Mouse pressed left at (657, 455)
Screenshot: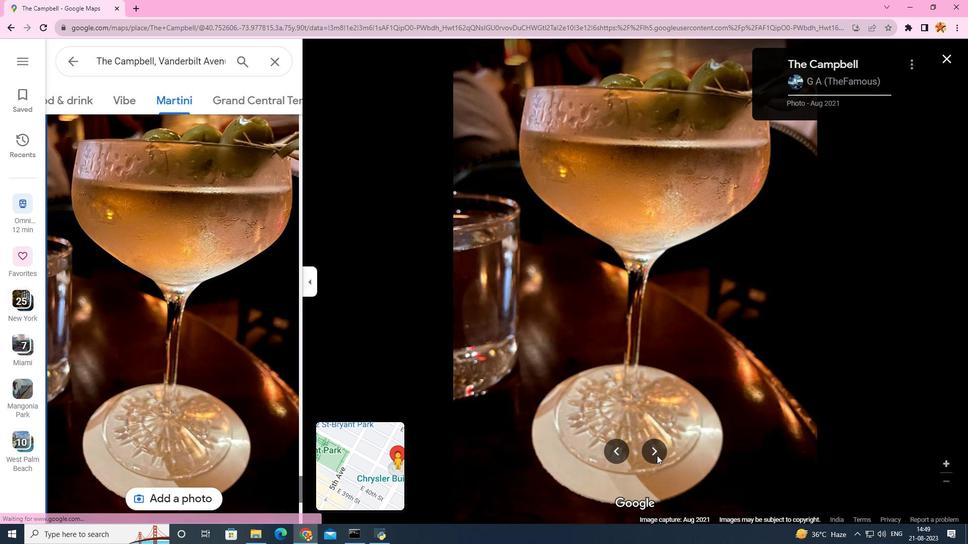 
Action: Mouse pressed left at (657, 455)
Screenshot: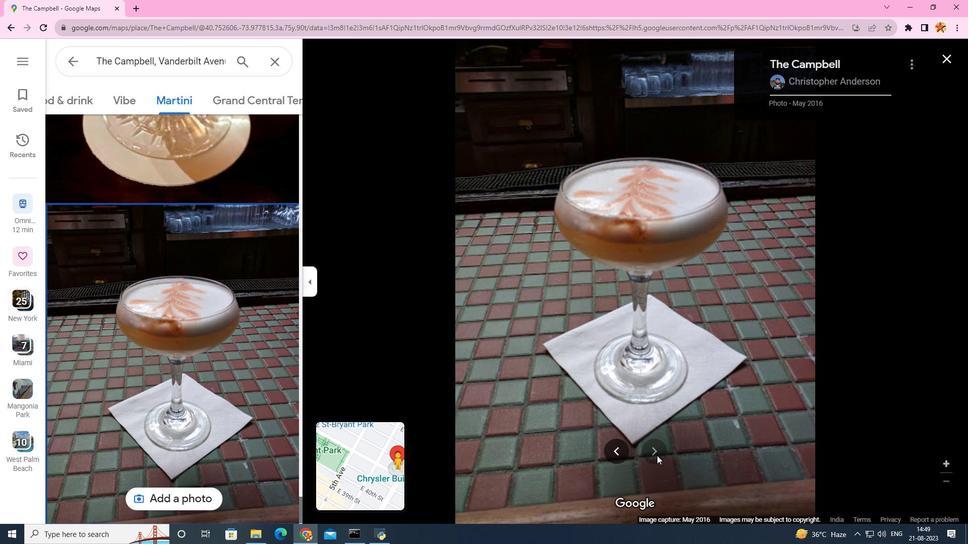 
Action: Mouse moved to (81, 68)
Screenshot: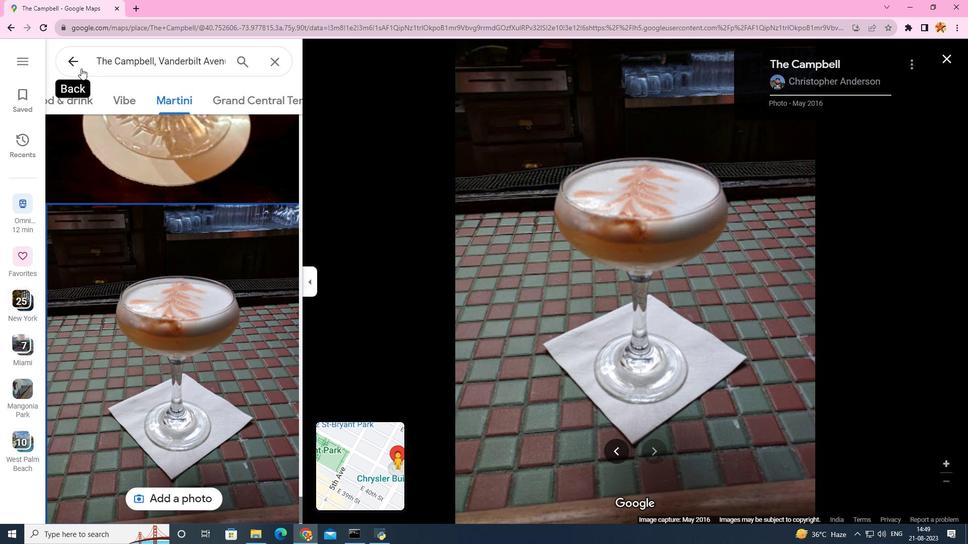 
Action: Mouse pressed left at (81, 68)
Screenshot: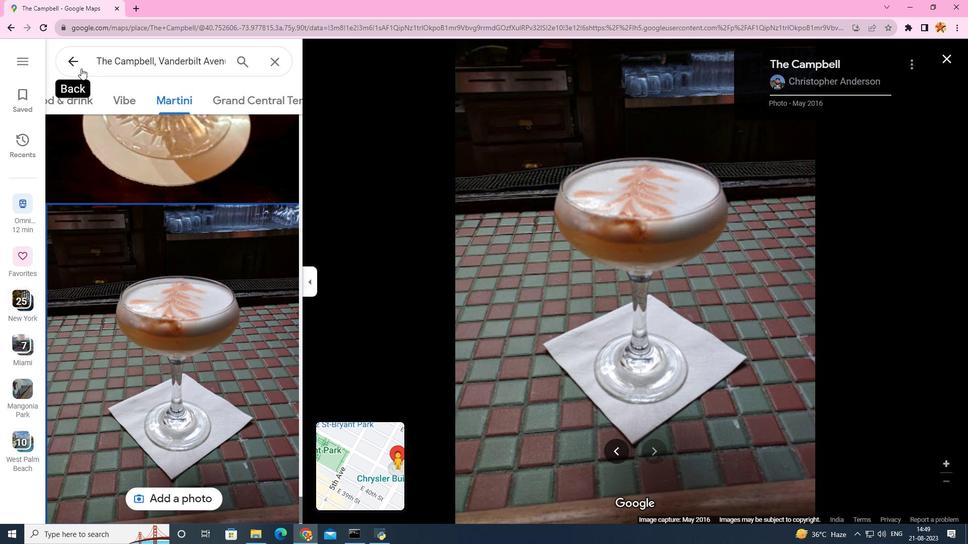 
Action: Mouse moved to (138, 327)
Screenshot: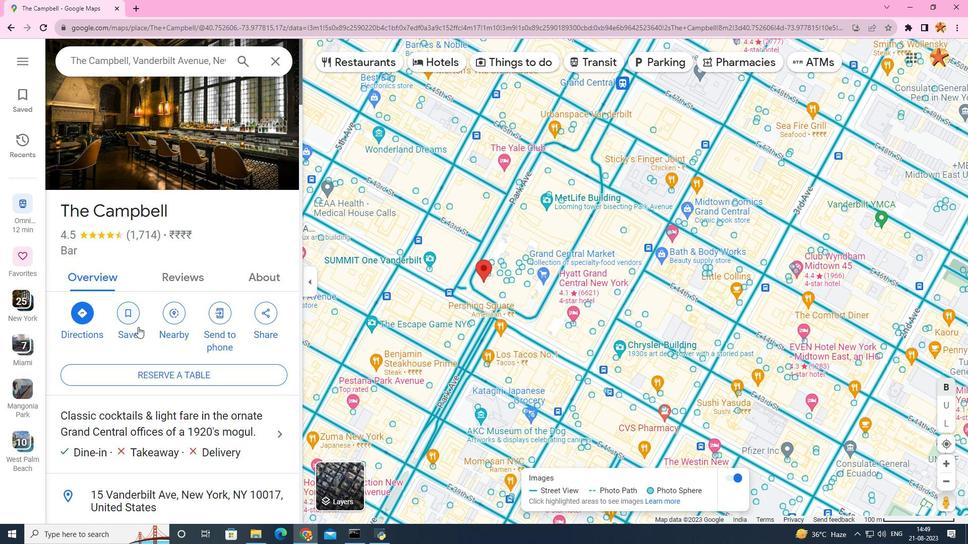 
Action: Mouse pressed left at (138, 327)
Screenshot: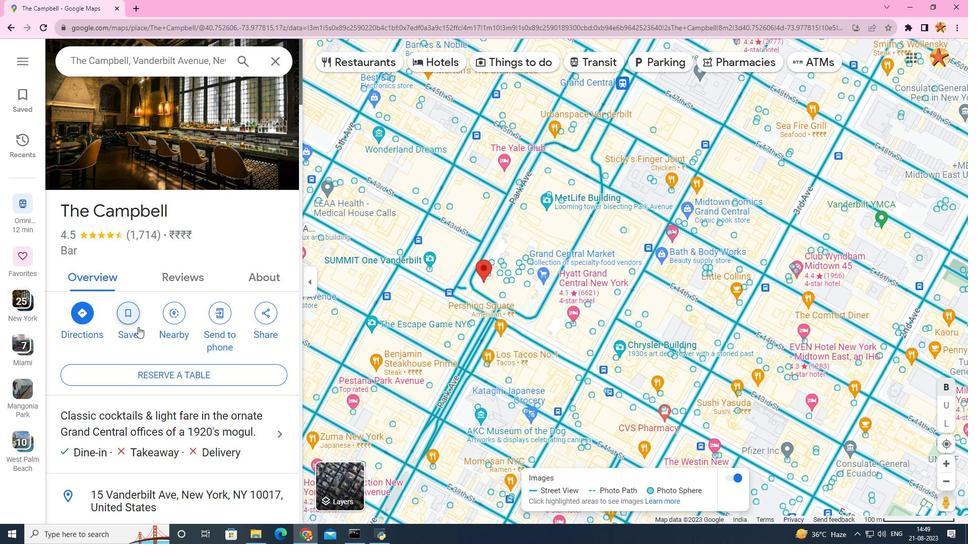 
Action: Mouse moved to (192, 340)
Screenshot: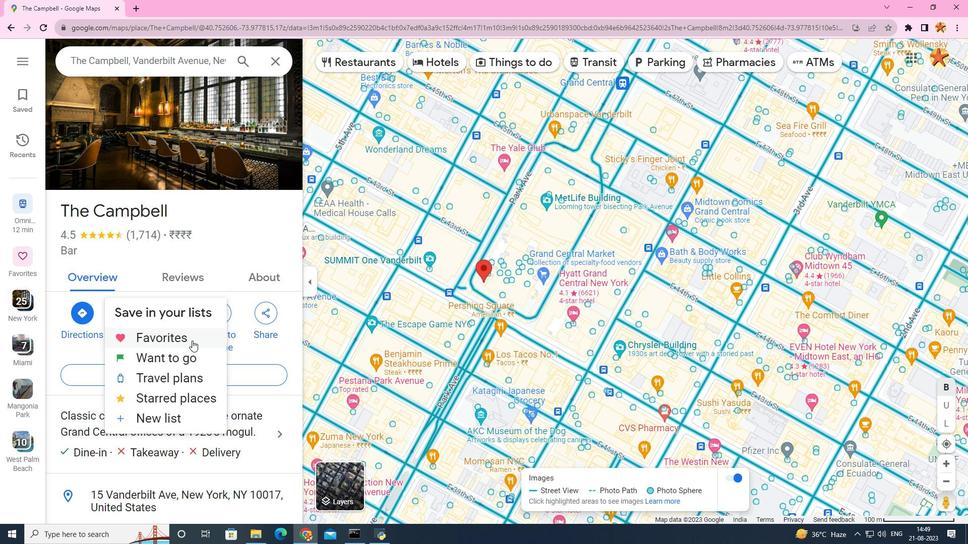 
Action: Mouse pressed left at (192, 340)
Screenshot: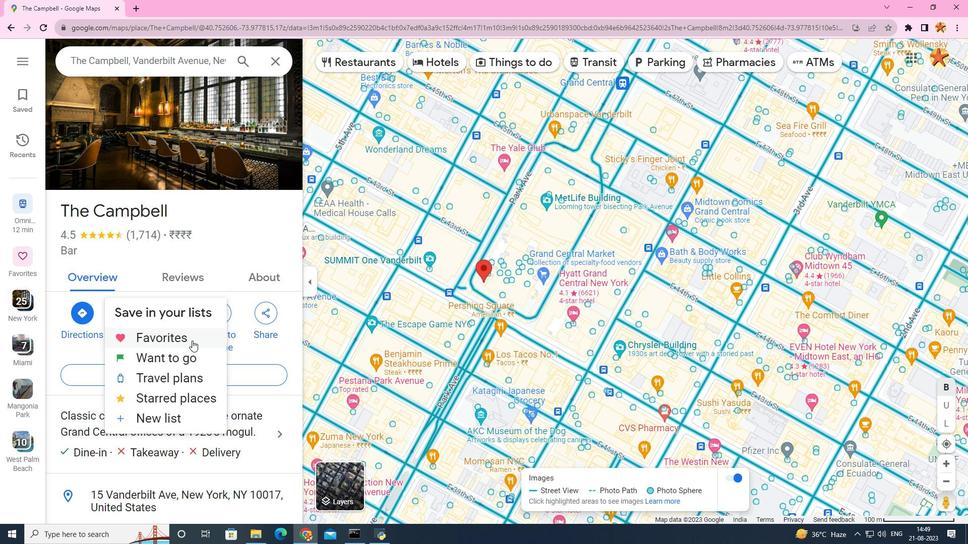 
Action: Mouse moved to (628, 390)
Screenshot: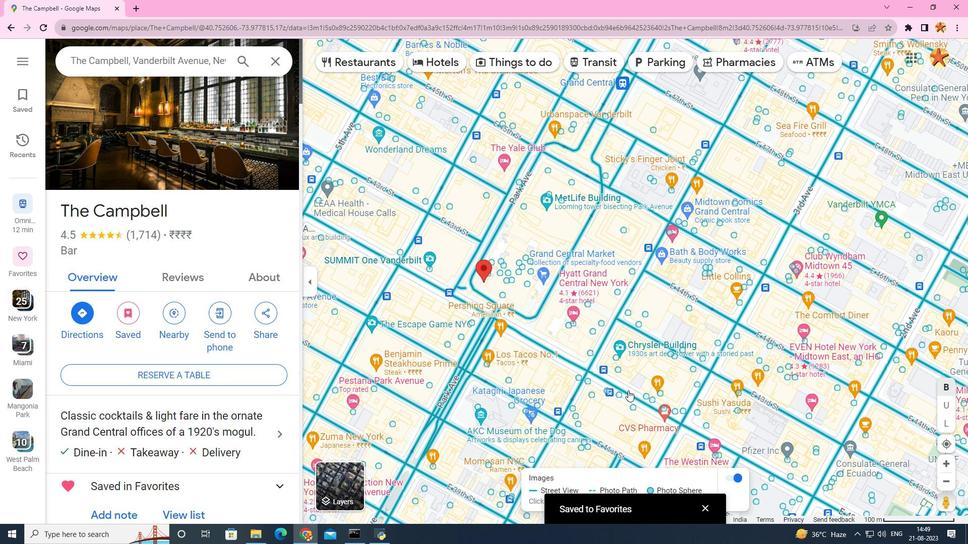 
